 Task: Open Card Project Management Performance Review in Board SEO and SEM to Workspace Customer Experience and add a team member Softage.4@softage.net, a label Purple, a checklist Language Learning, an attachment from your onedrive, a color Purple and finally, add a card description 'Update employee handbook with new policies' and a comment 'Let us approach this task with a sense of continuous improvement, seeking to learn from our mistakes and iterate our approach.'. Add a start date 'Jan 08, 1900' with a due date 'Jan 15, 1900'
Action: Mouse moved to (622, 192)
Screenshot: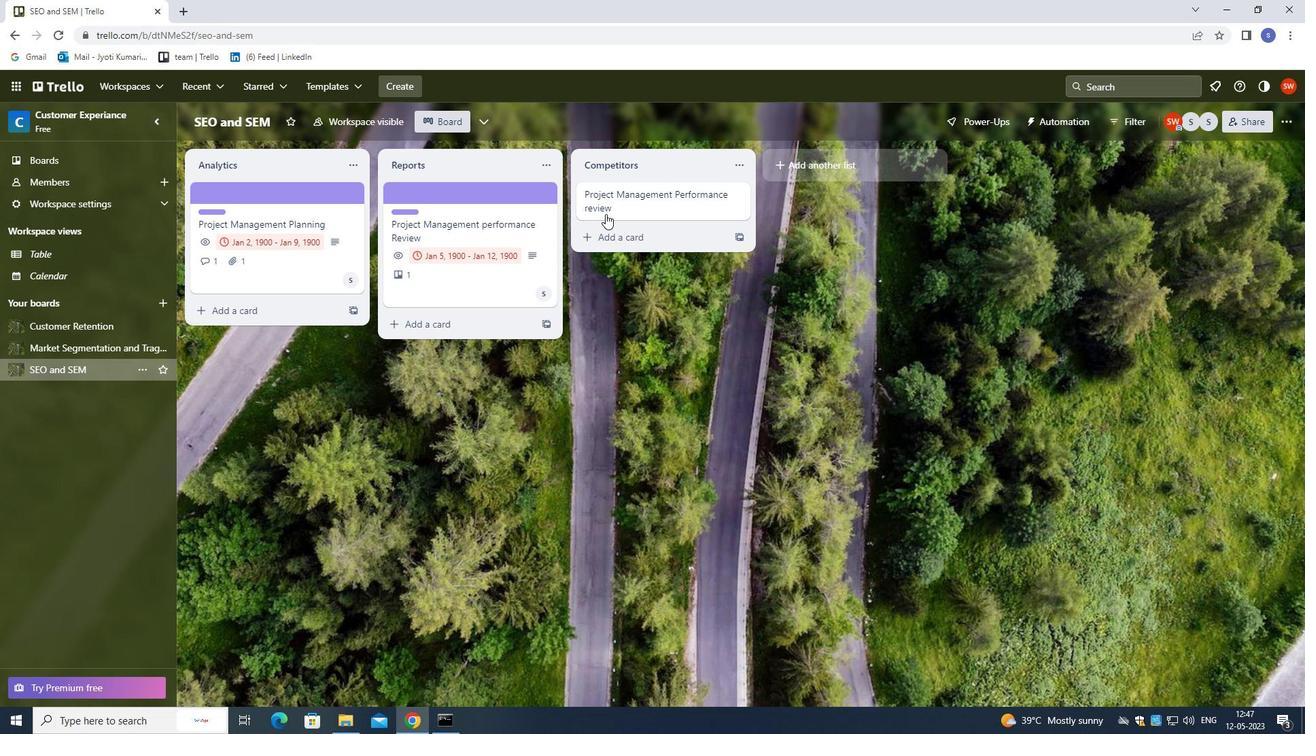 
Action: Mouse pressed left at (622, 192)
Screenshot: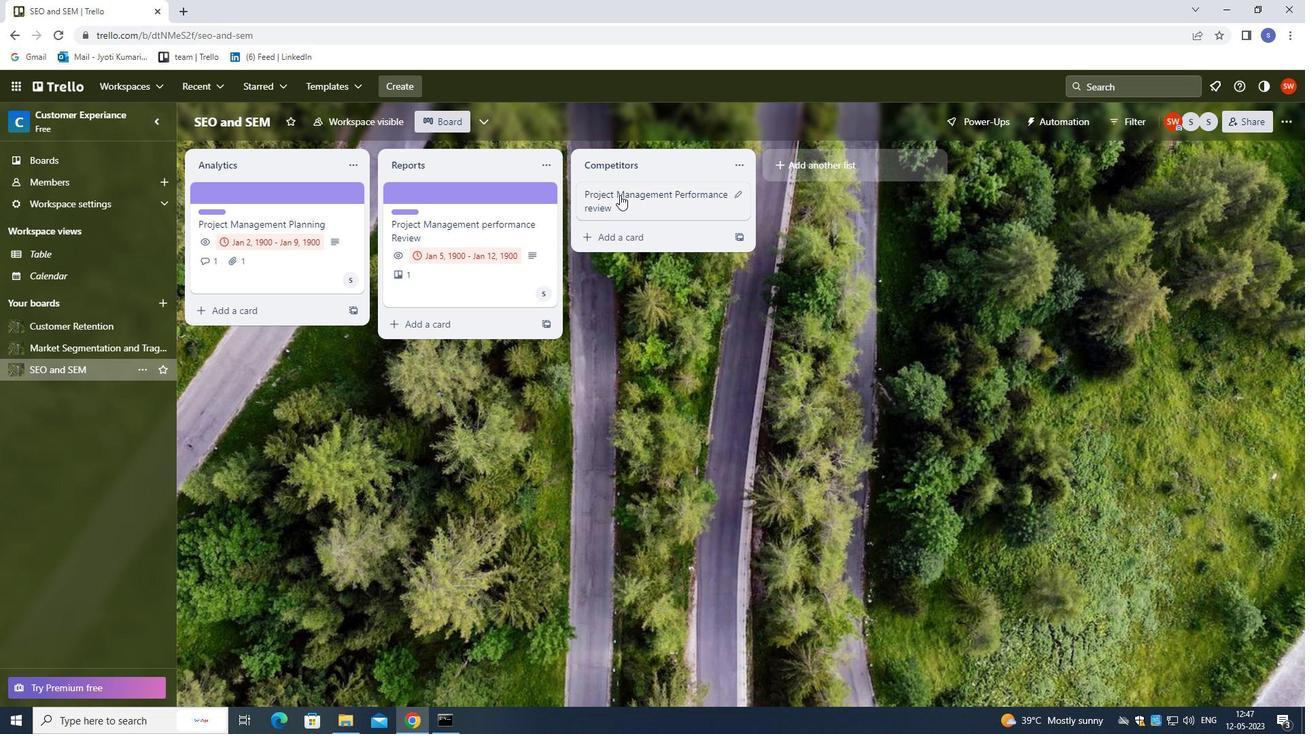 
Action: Mouse moved to (802, 249)
Screenshot: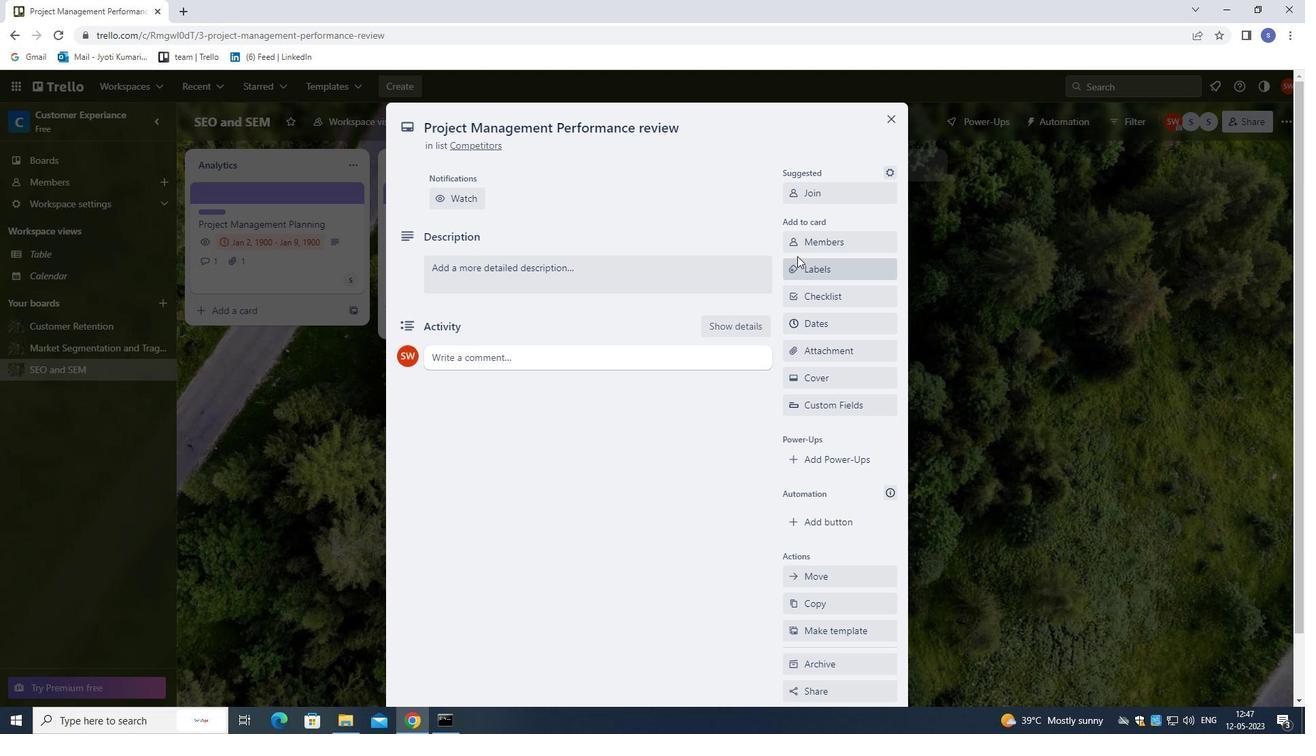 
Action: Mouse pressed left at (802, 249)
Screenshot: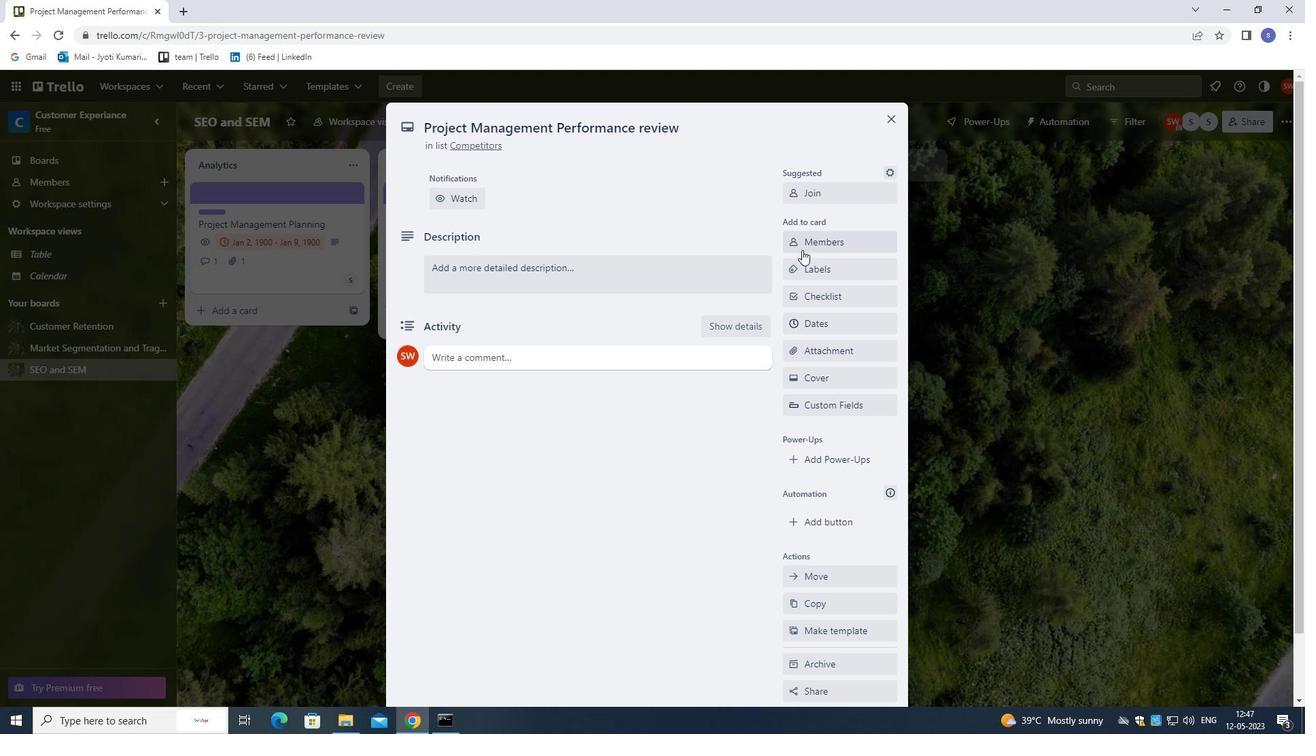 
Action: Mouse moved to (430, 335)
Screenshot: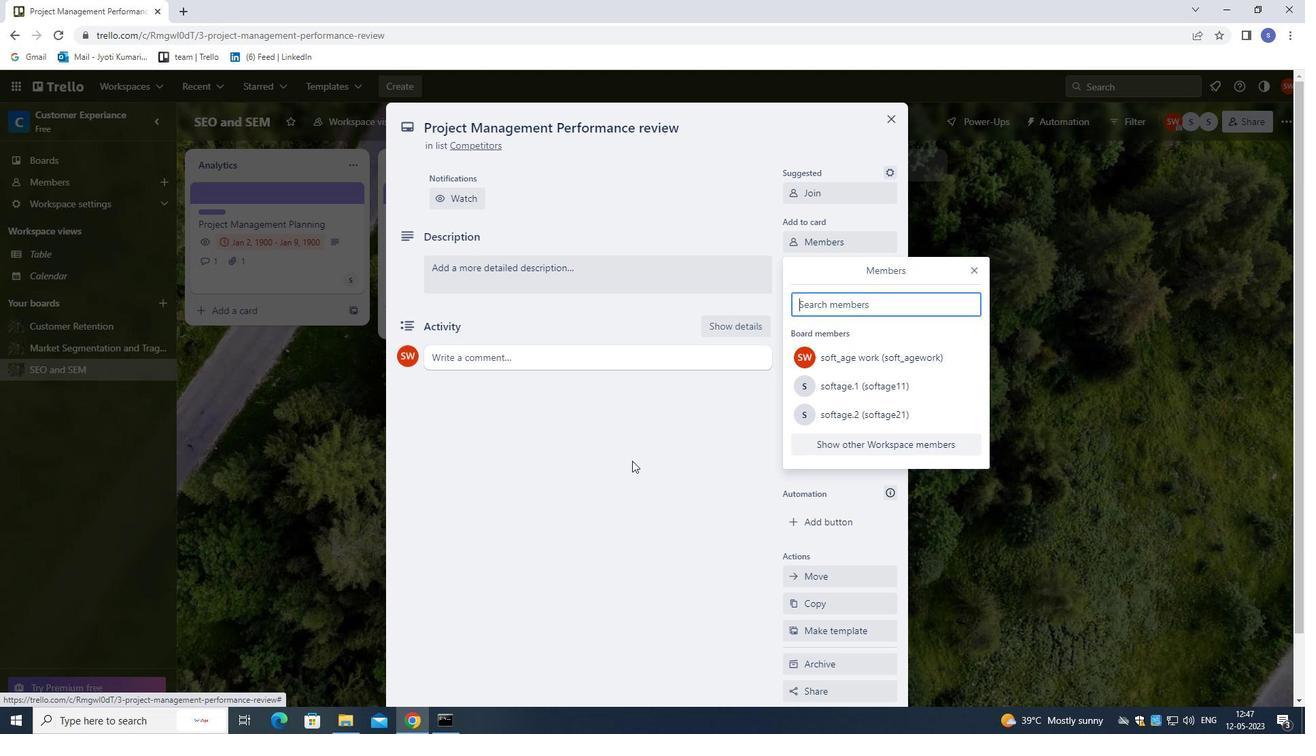 
Action: Key pressed softage.4<Key.shift>@SOFTAGE.NET
Screenshot: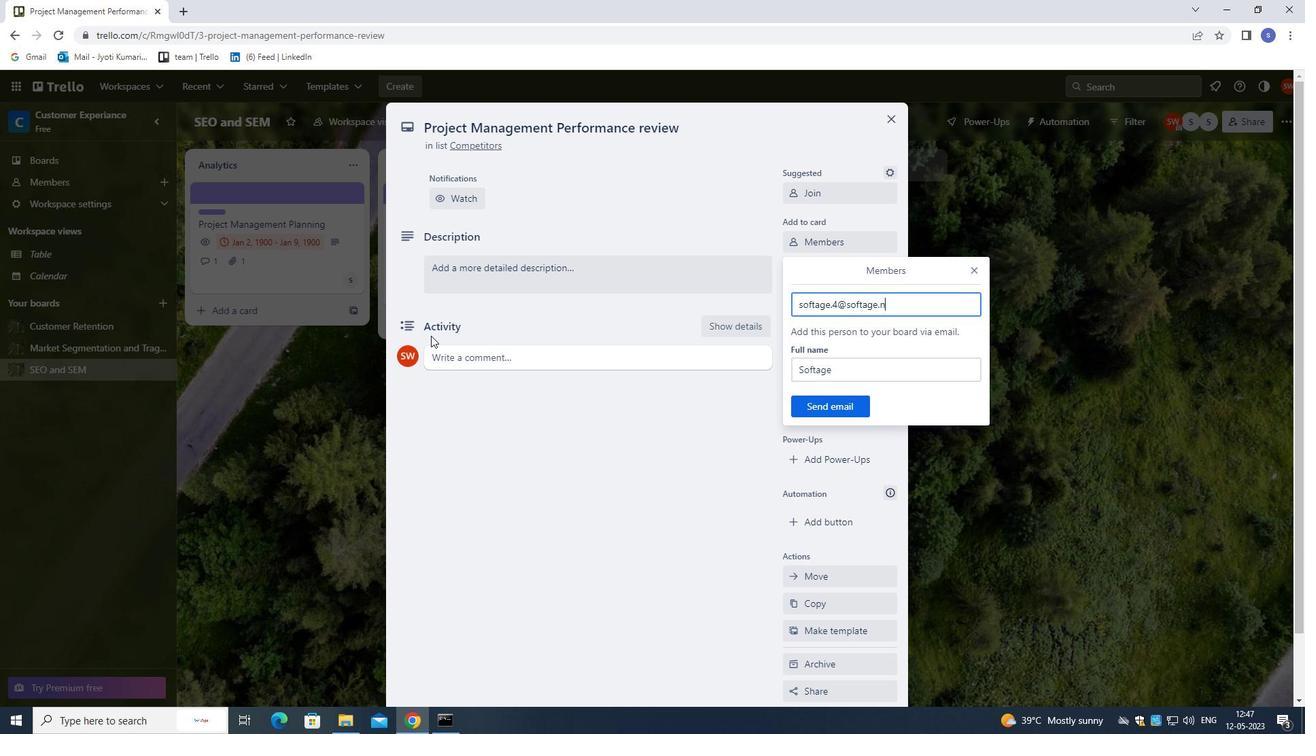 
Action: Mouse moved to (802, 407)
Screenshot: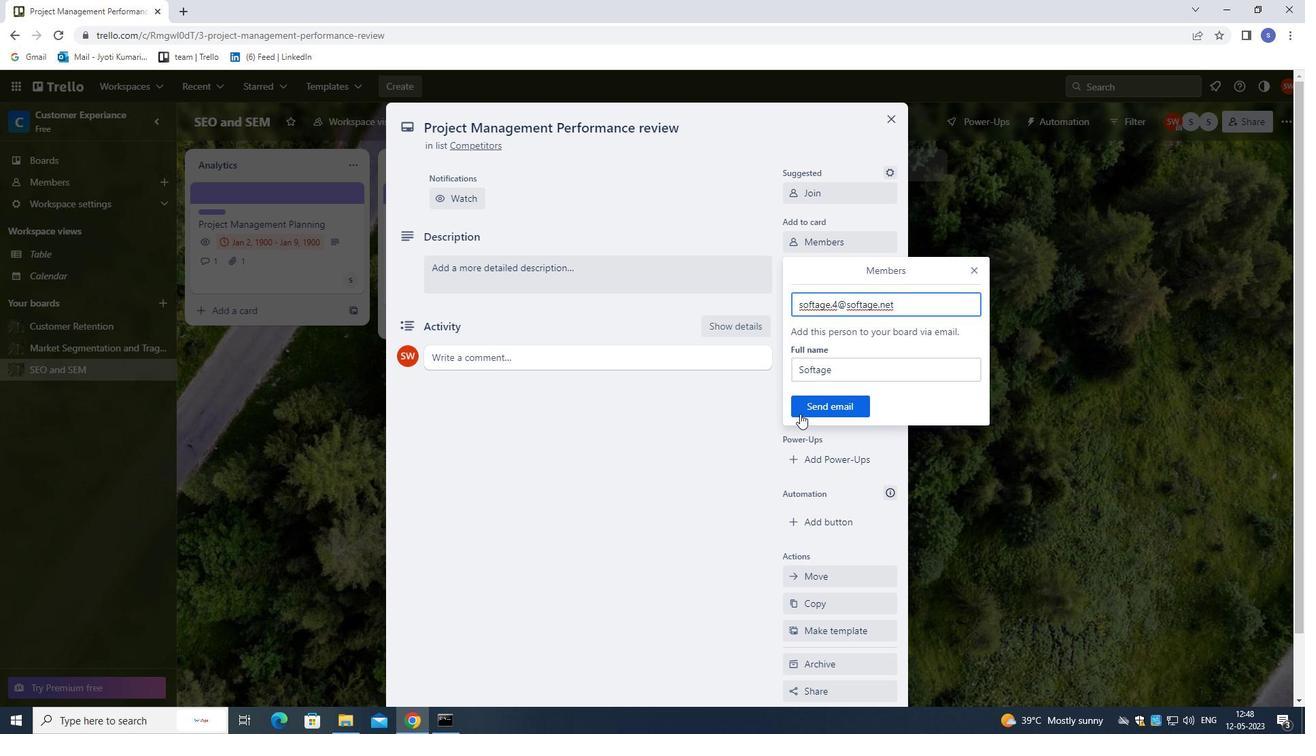
Action: Mouse pressed left at (802, 407)
Screenshot: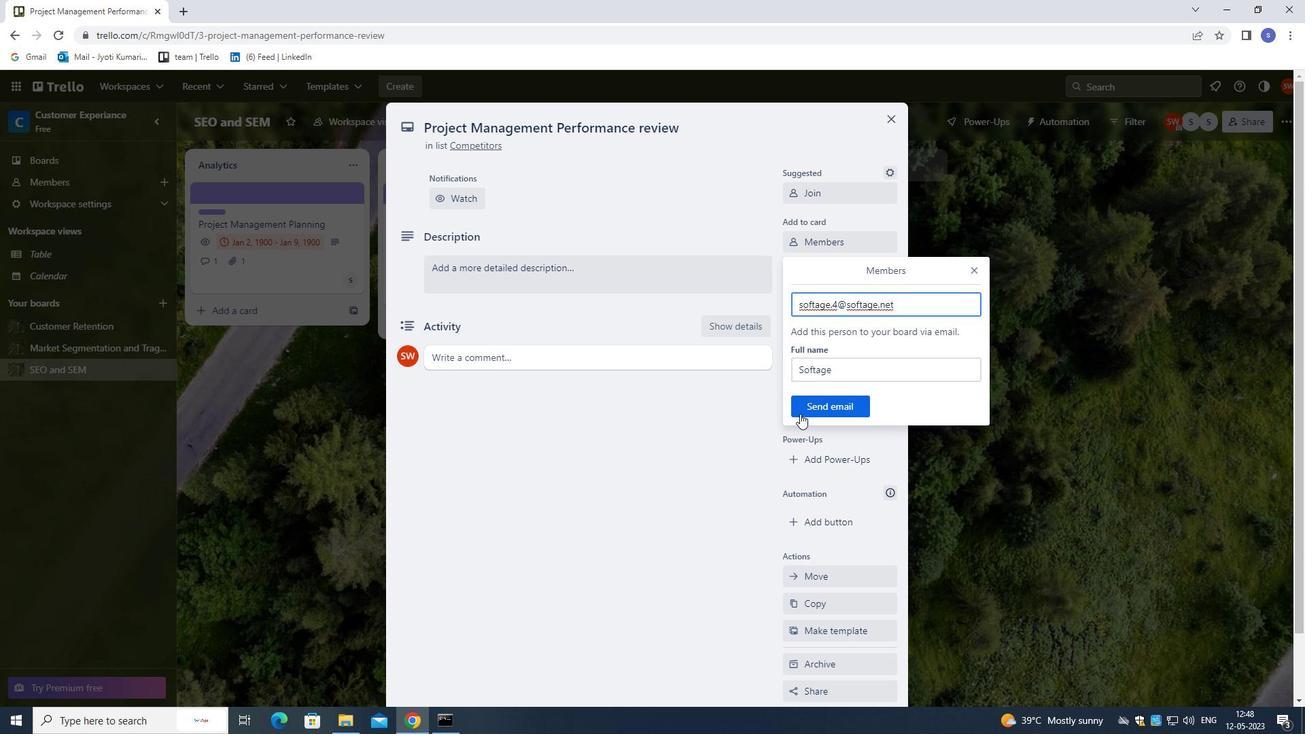 
Action: Mouse moved to (839, 271)
Screenshot: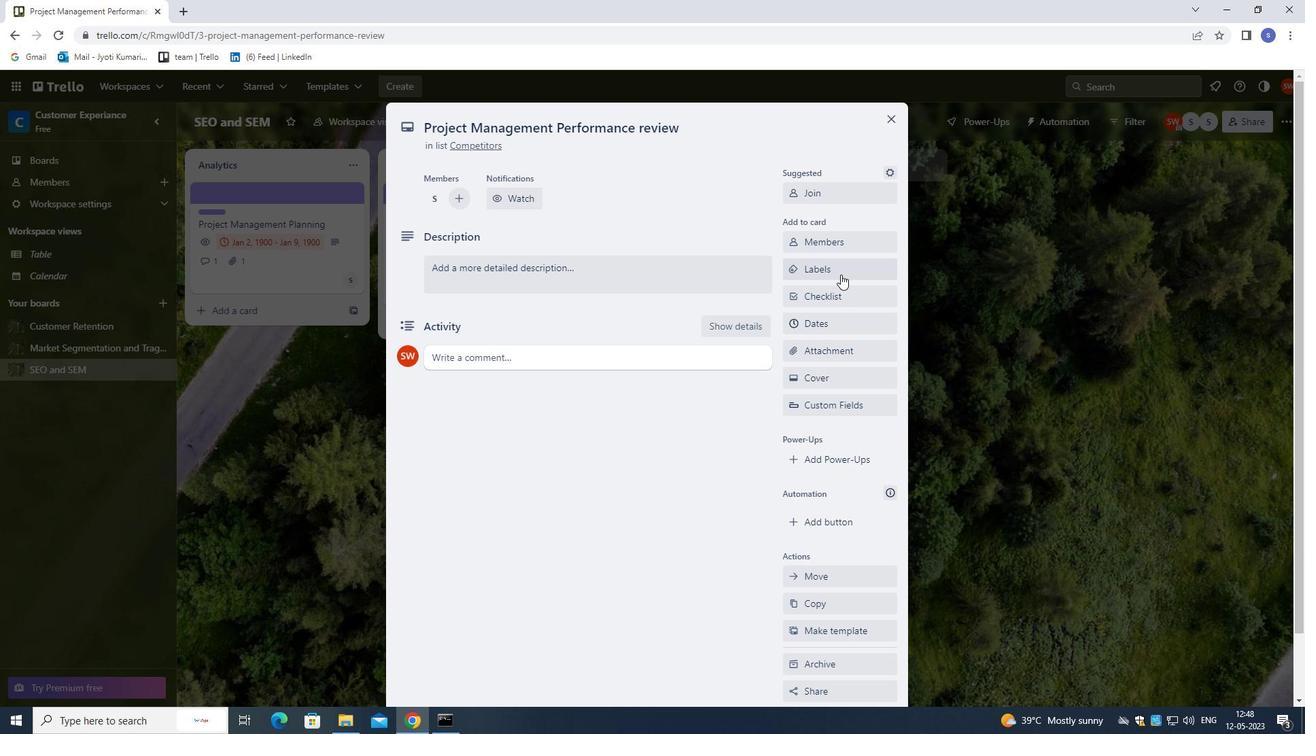 
Action: Mouse pressed left at (839, 271)
Screenshot: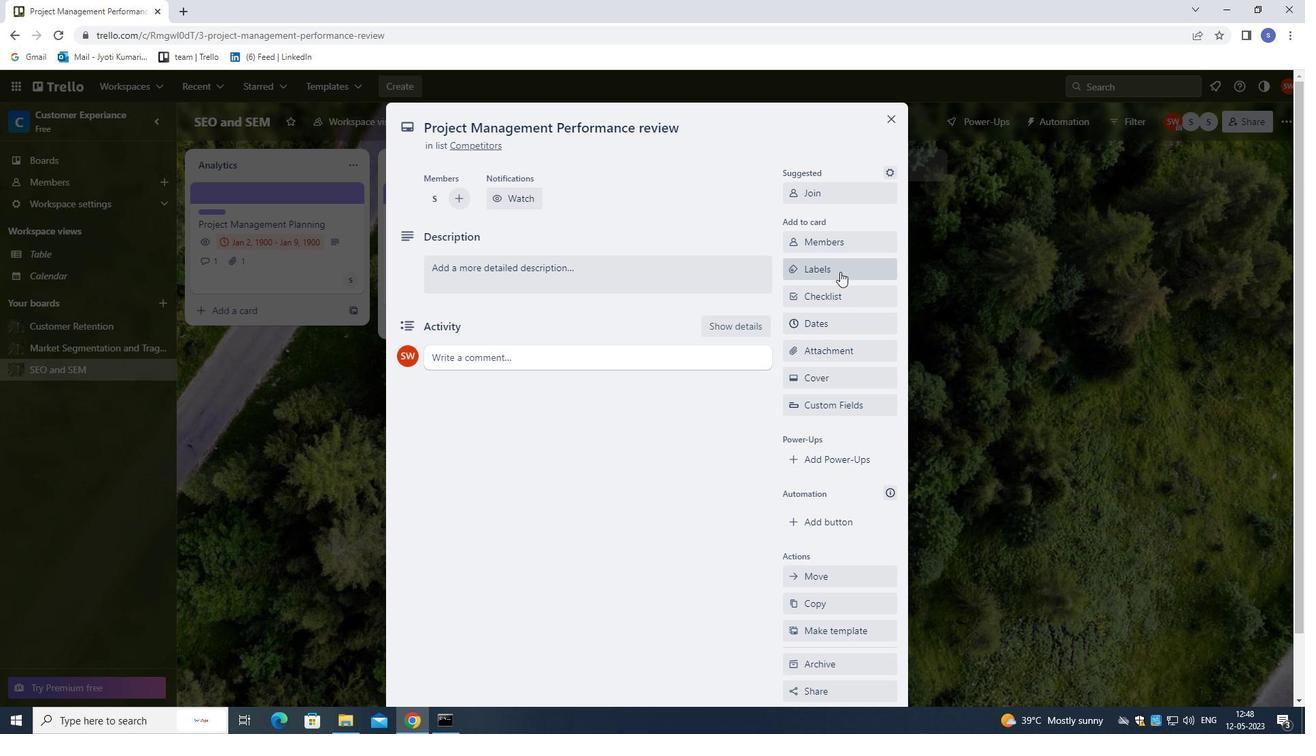 
Action: Mouse moved to (849, 267)
Screenshot: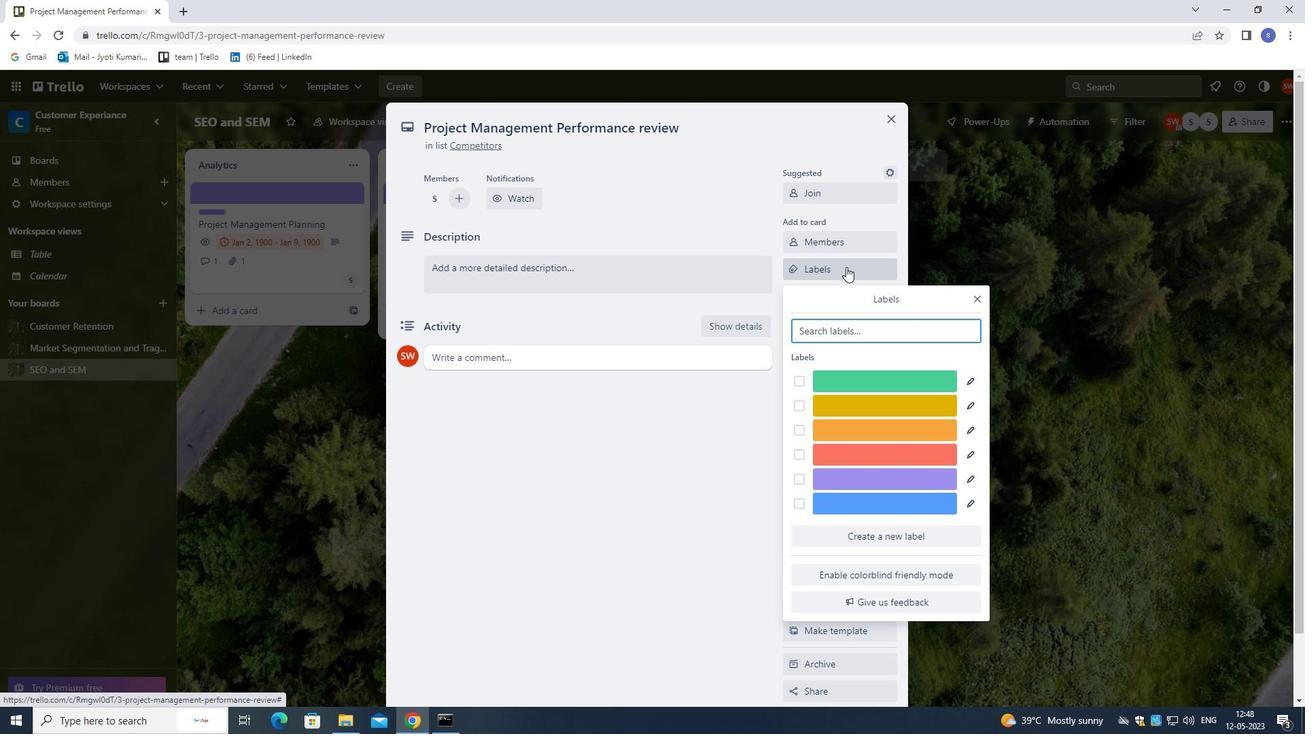 
Action: Key pressed P
Screenshot: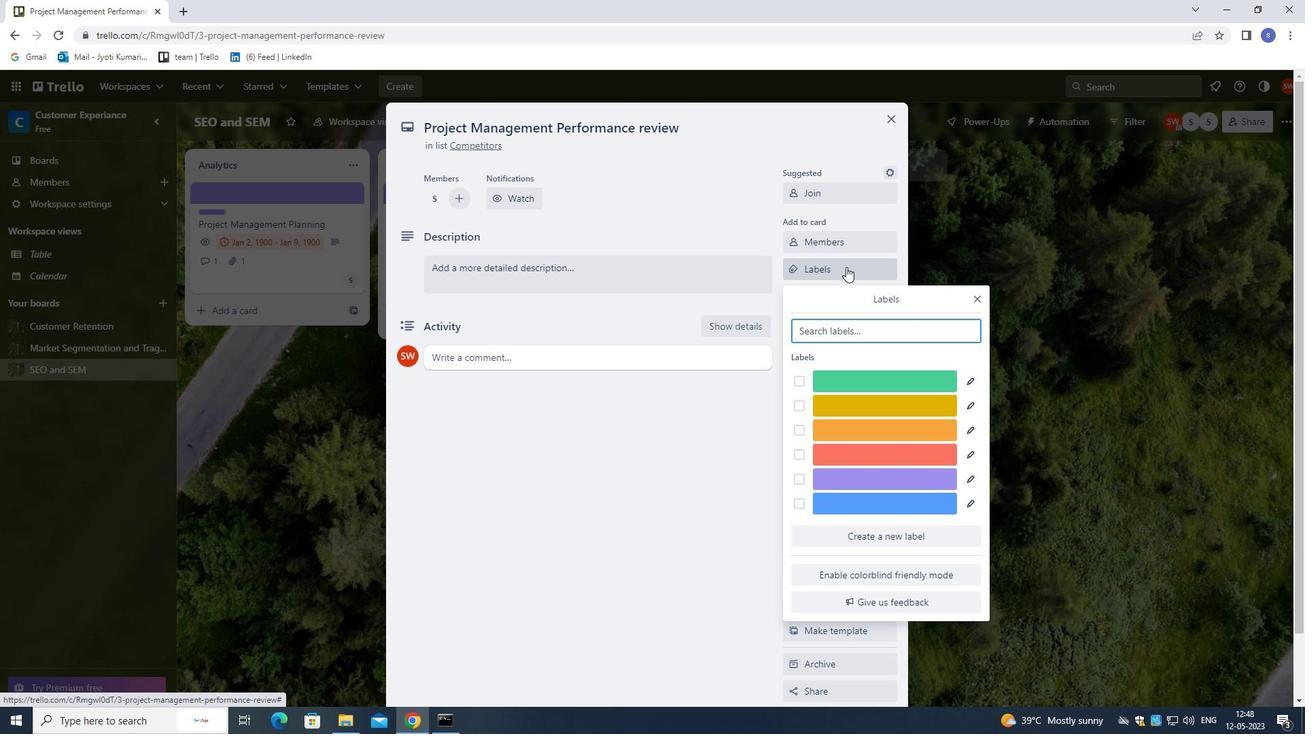 
Action: Mouse moved to (804, 377)
Screenshot: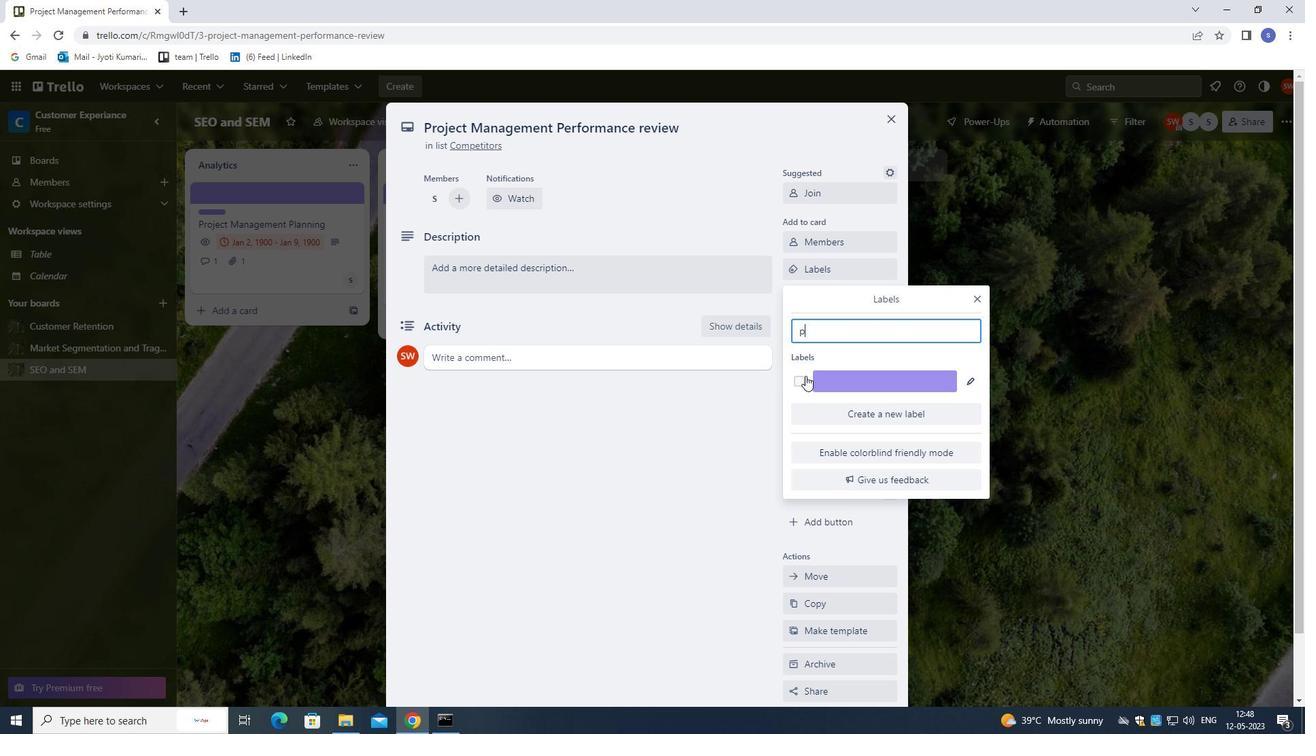 
Action: Mouse pressed left at (804, 377)
Screenshot: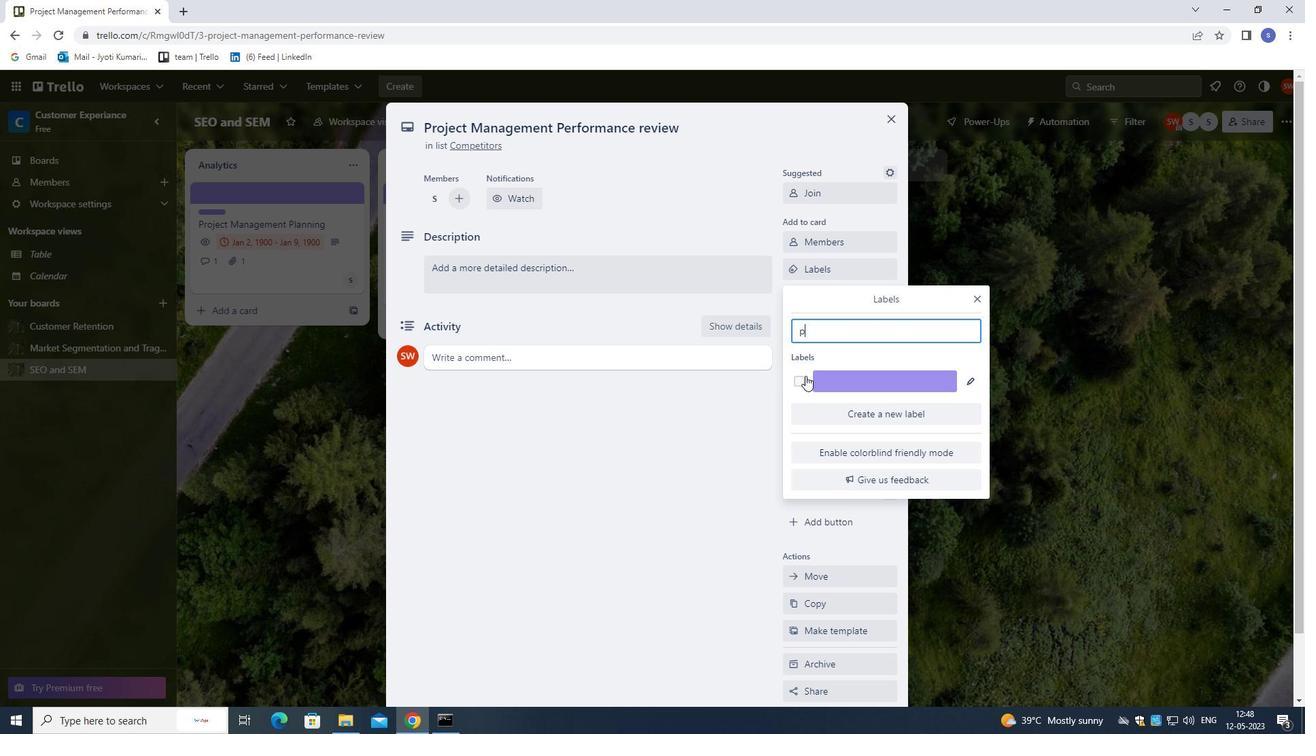 
Action: Mouse moved to (976, 297)
Screenshot: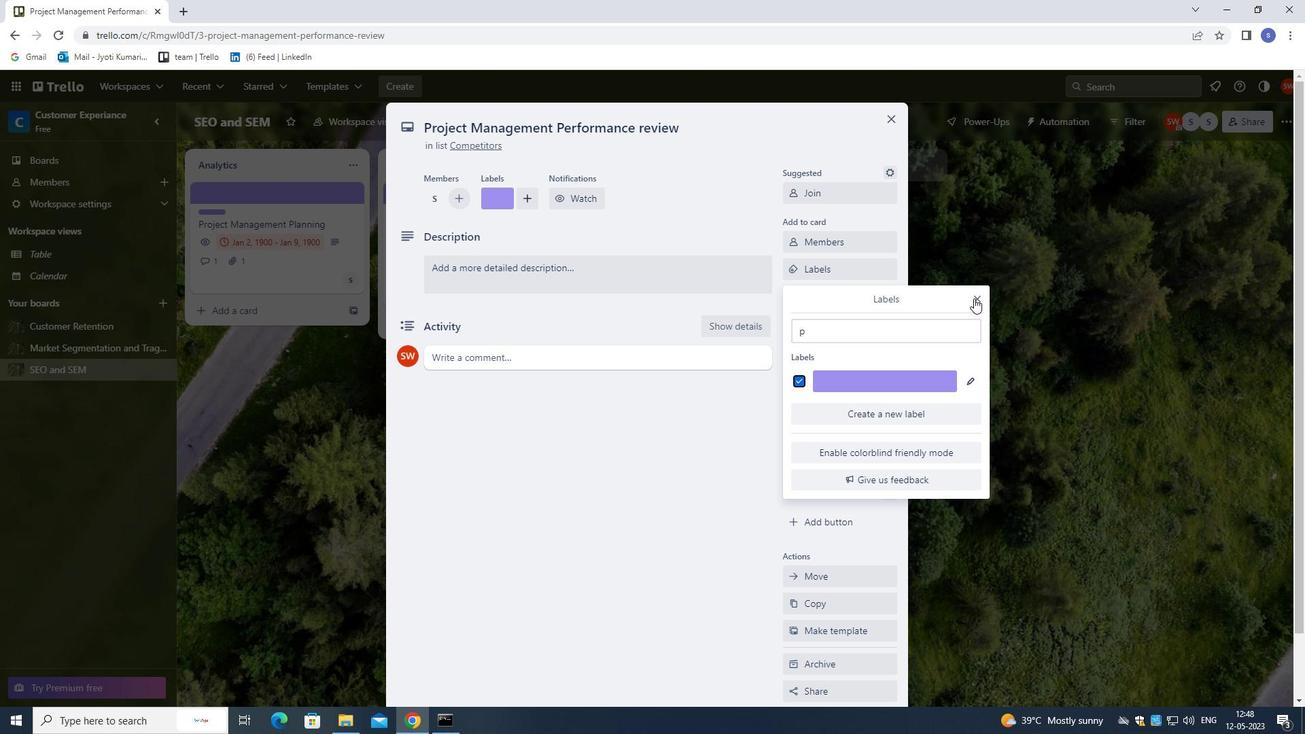 
Action: Mouse pressed left at (976, 297)
Screenshot: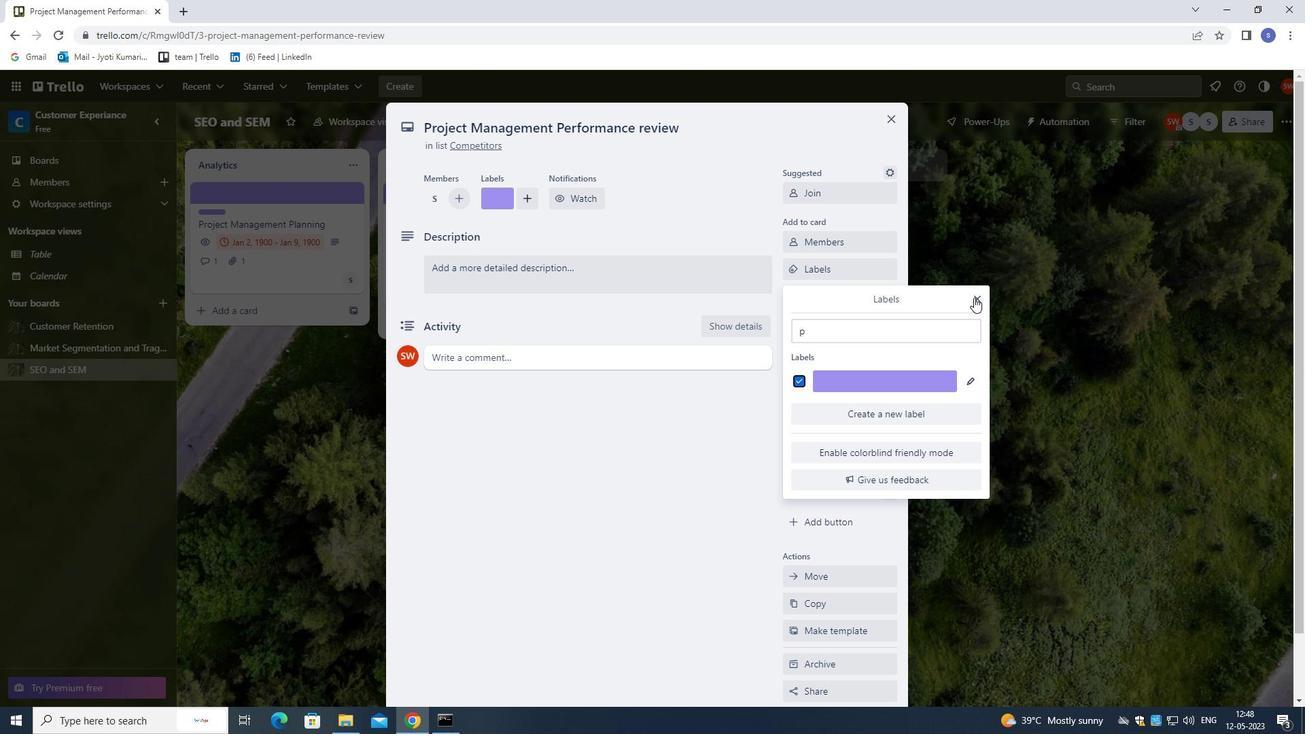 
Action: Mouse moved to (845, 305)
Screenshot: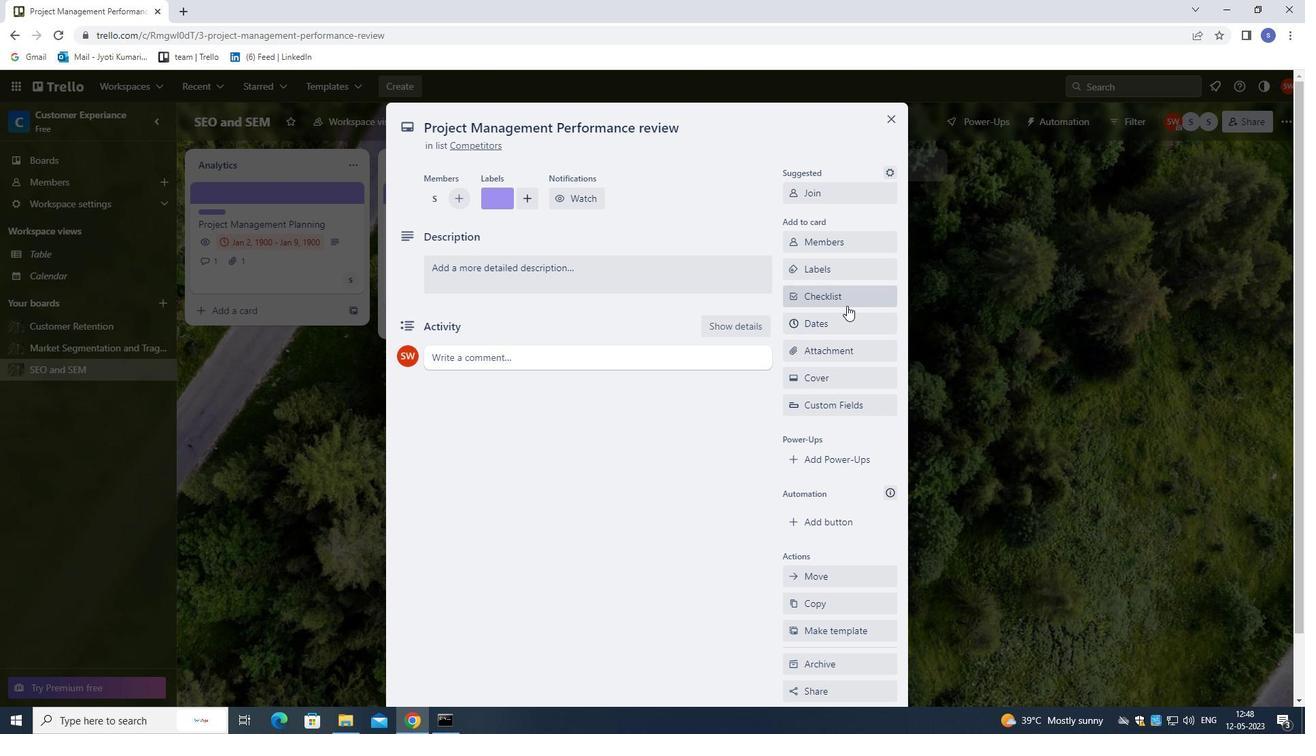 
Action: Mouse pressed left at (845, 305)
Screenshot: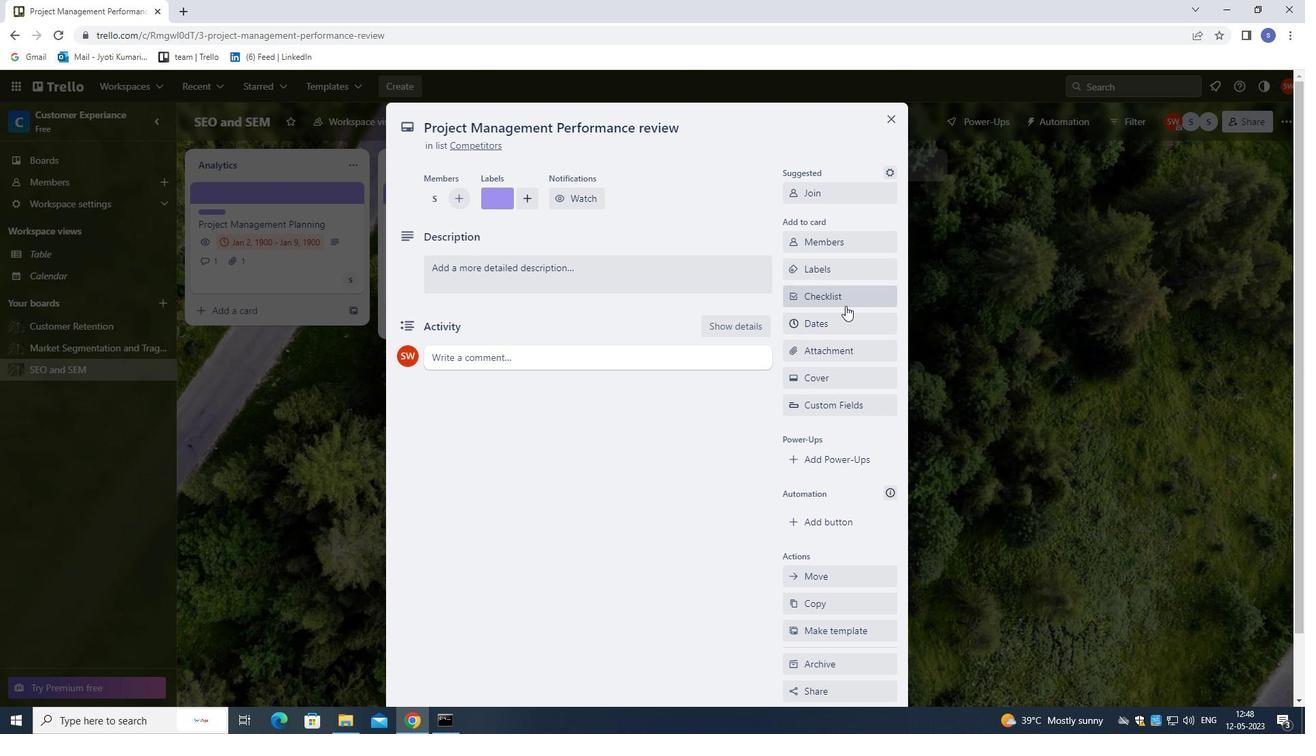 
Action: Mouse moved to (728, 263)
Screenshot: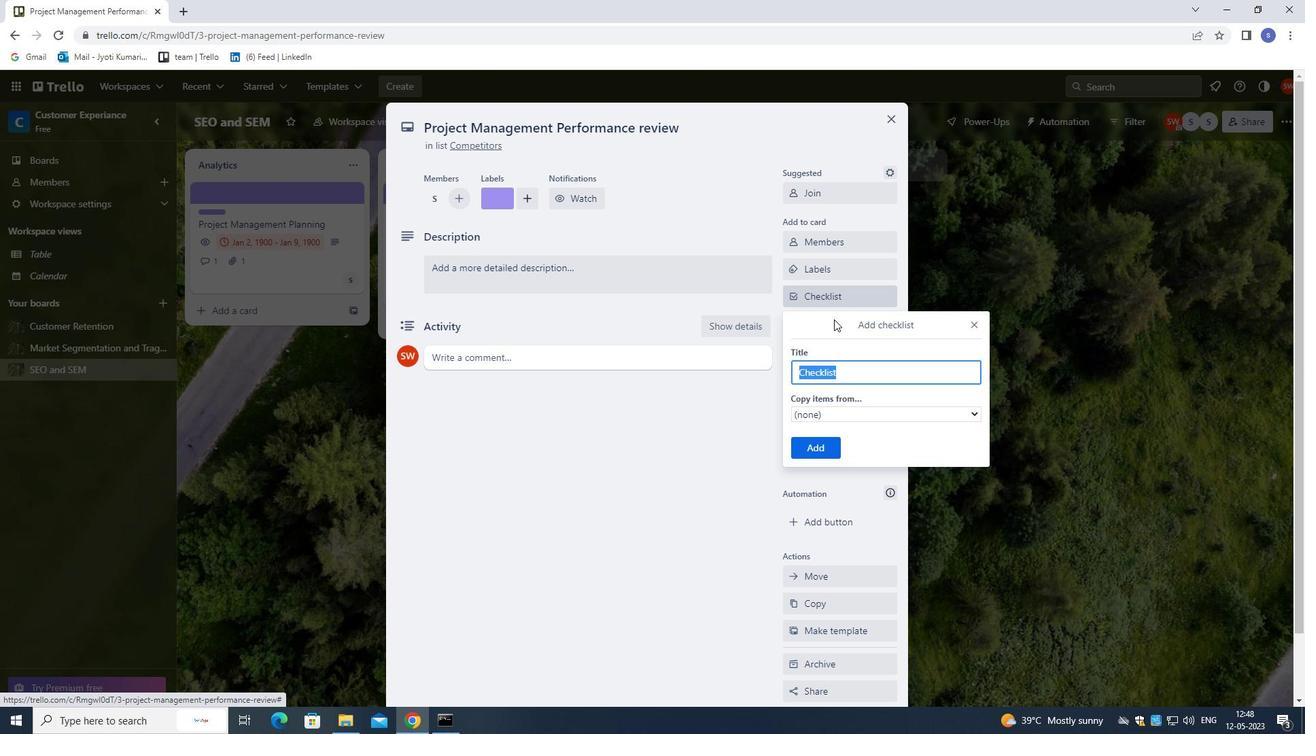 
Action: Key pressed <Key.shift>LA
Screenshot: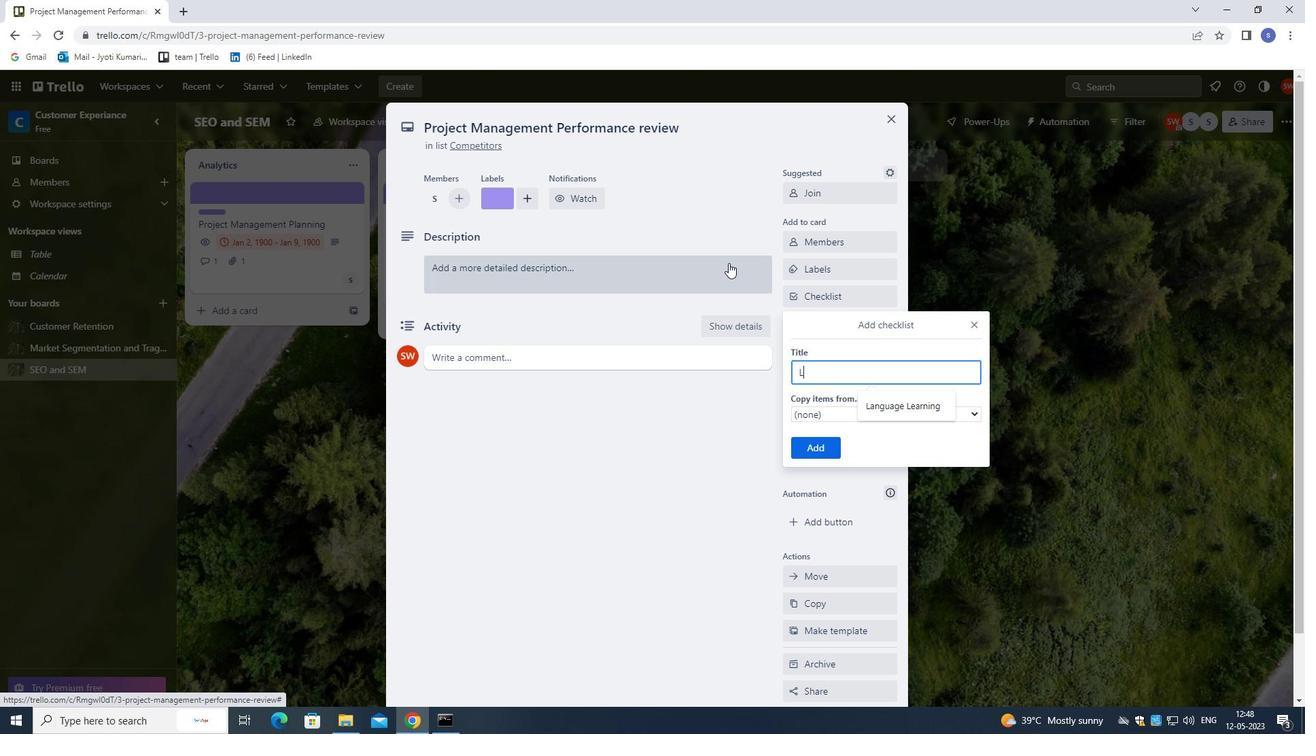 
Action: Mouse moved to (883, 412)
Screenshot: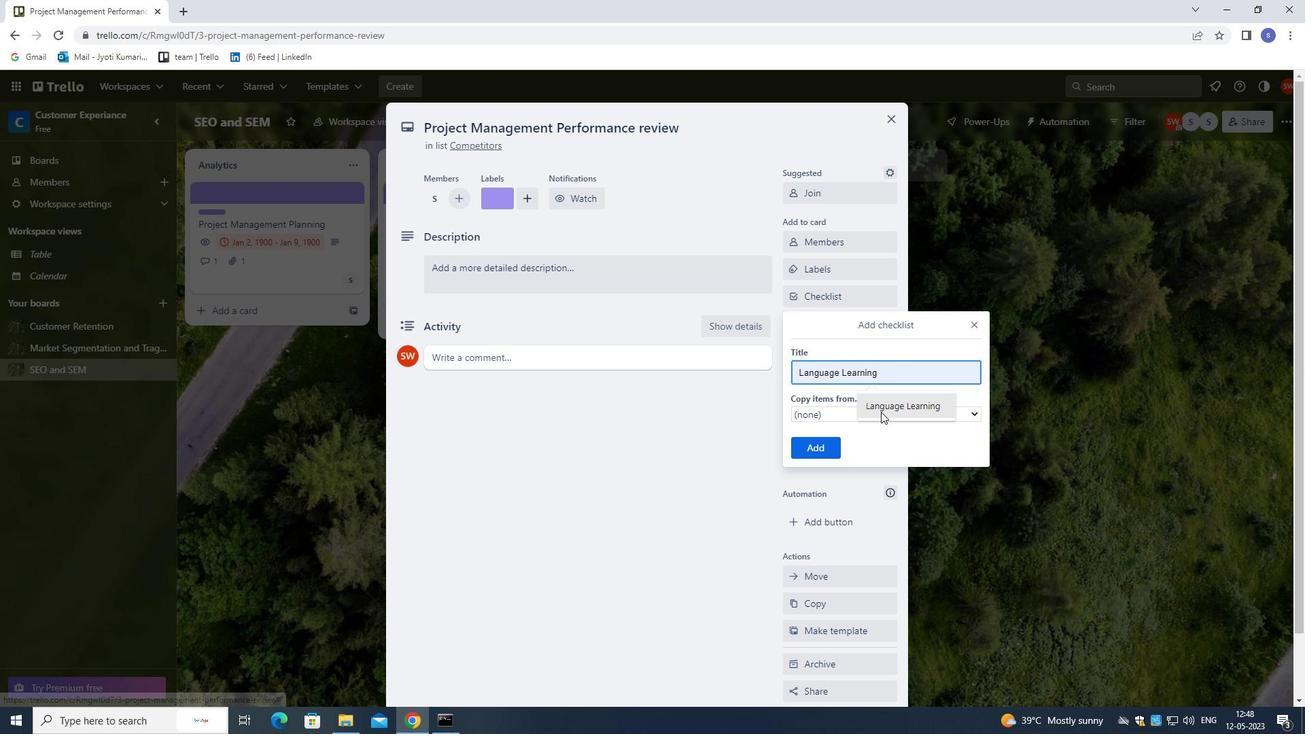
Action: Mouse pressed left at (883, 412)
Screenshot: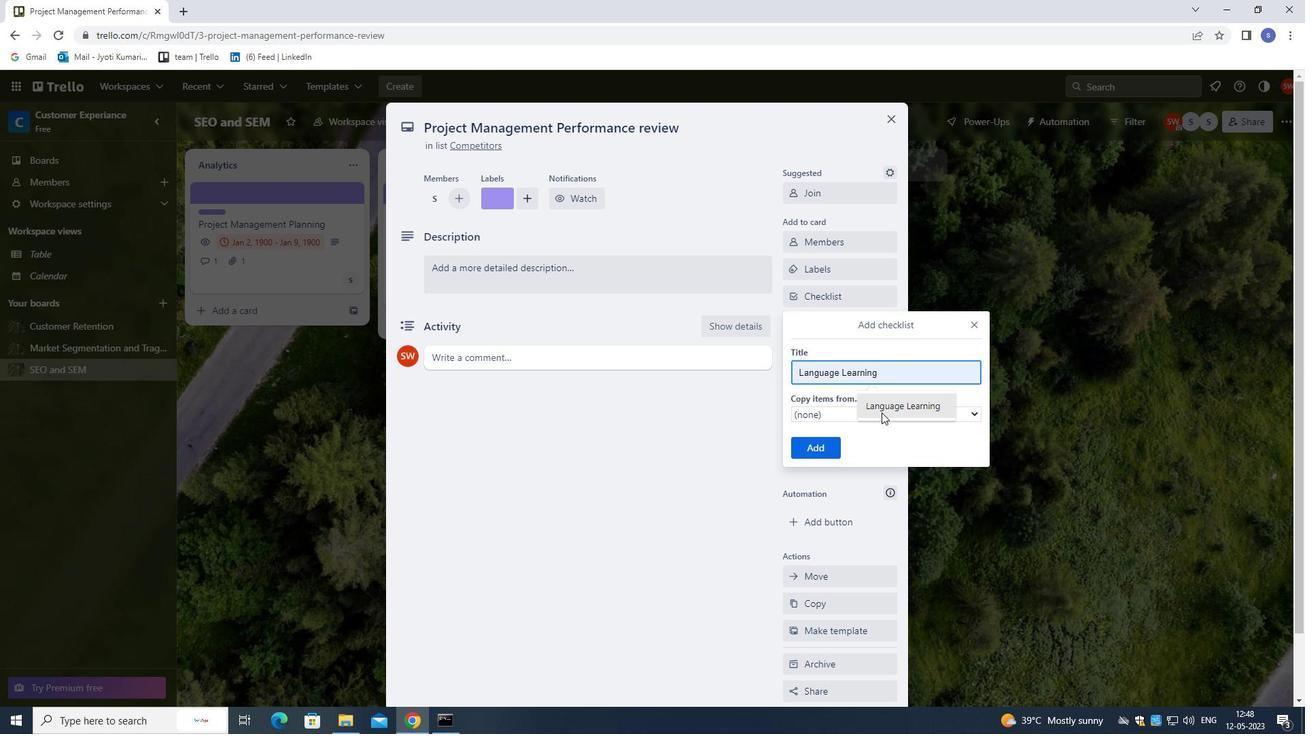 
Action: Mouse moved to (819, 446)
Screenshot: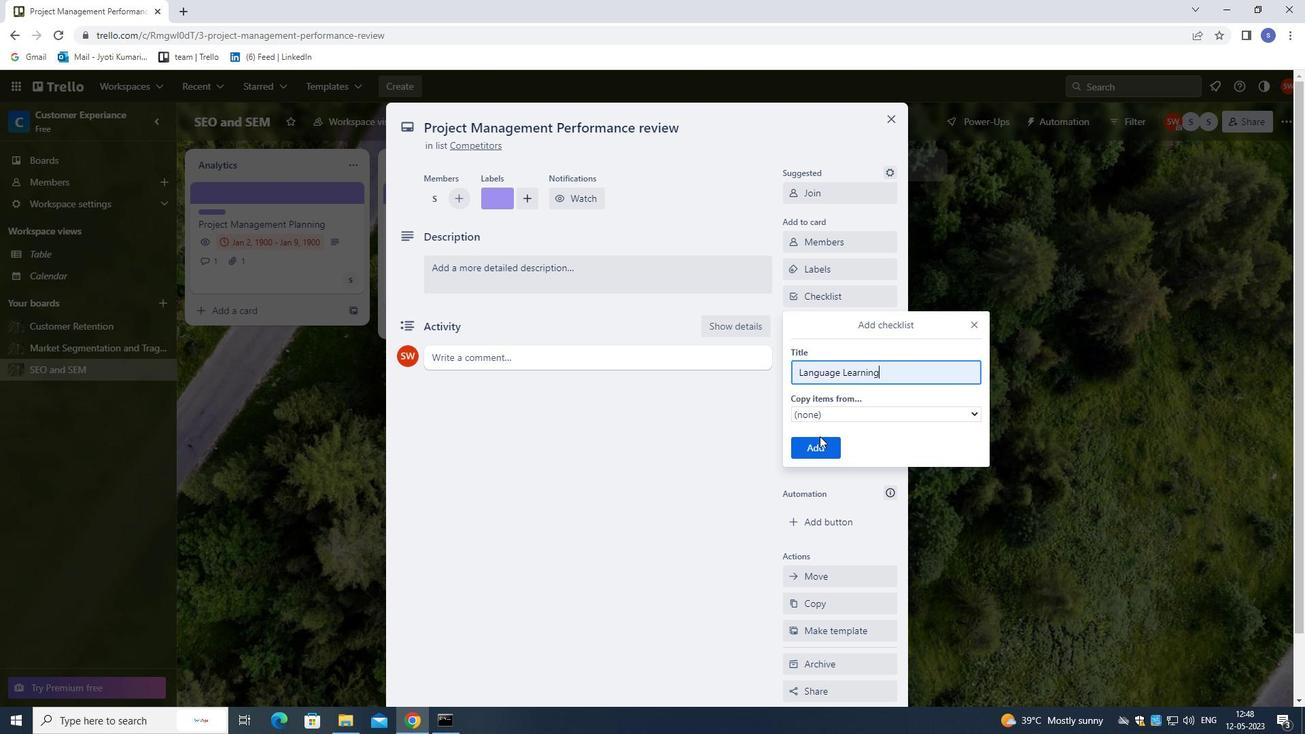
Action: Mouse pressed left at (819, 446)
Screenshot: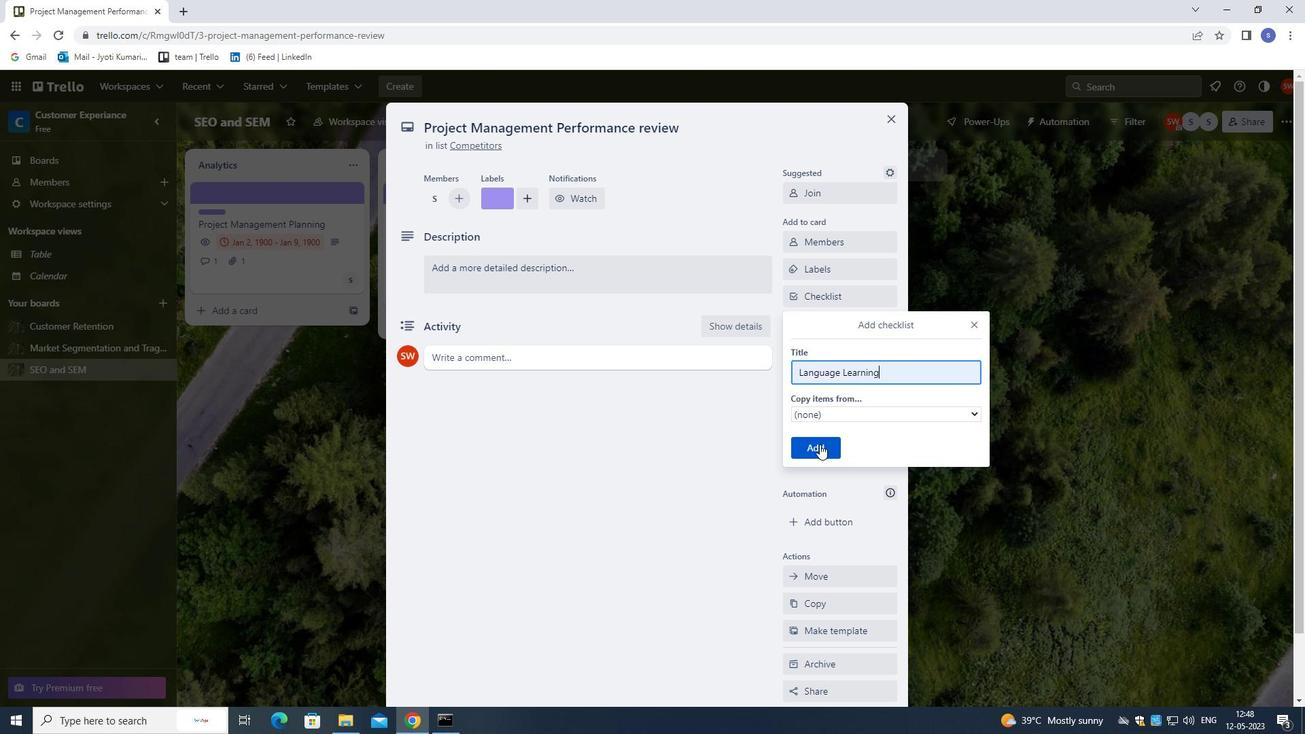 
Action: Mouse moved to (832, 328)
Screenshot: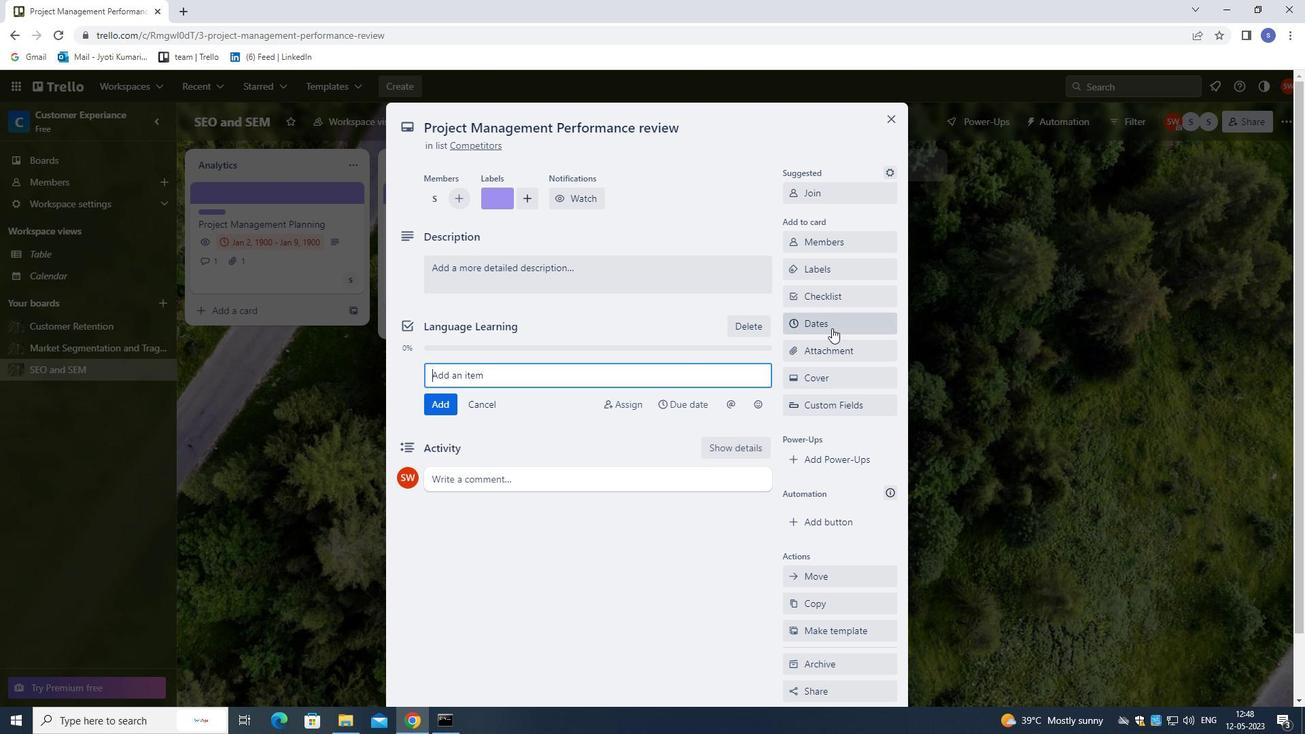
Action: Mouse pressed left at (832, 328)
Screenshot: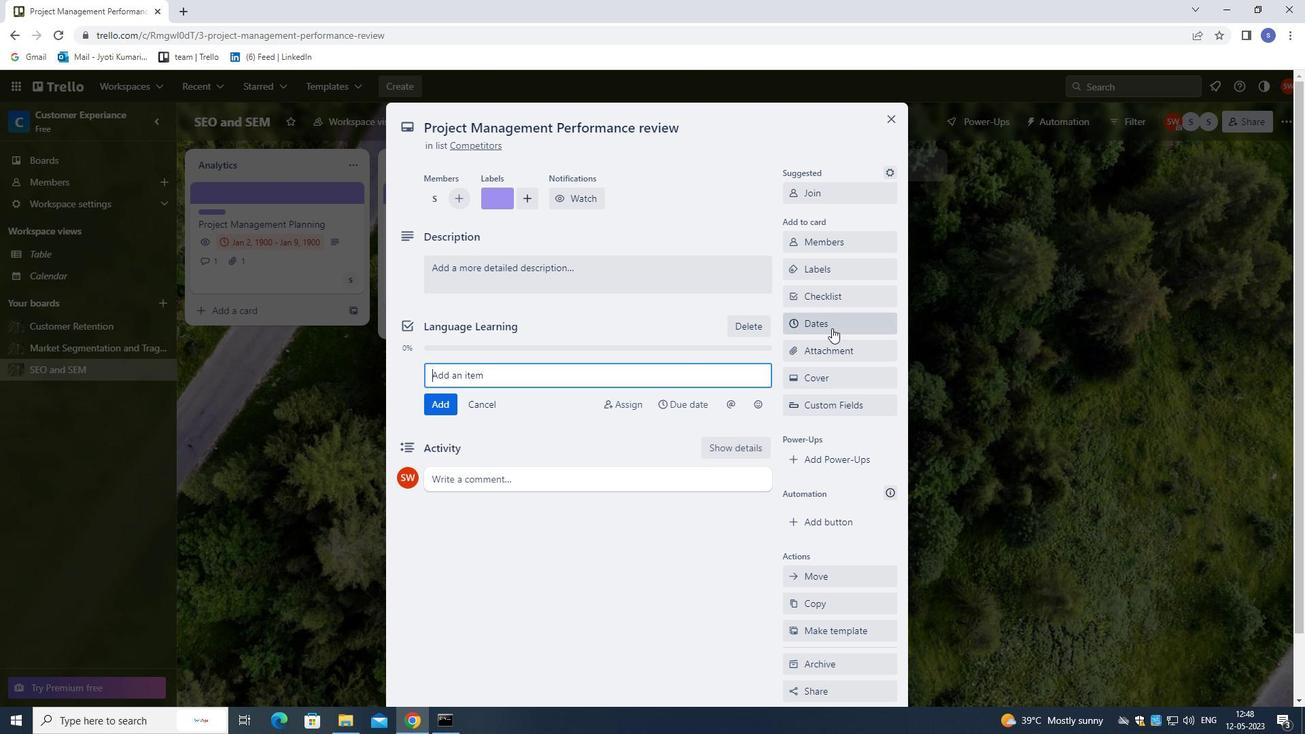 
Action: Mouse moved to (794, 369)
Screenshot: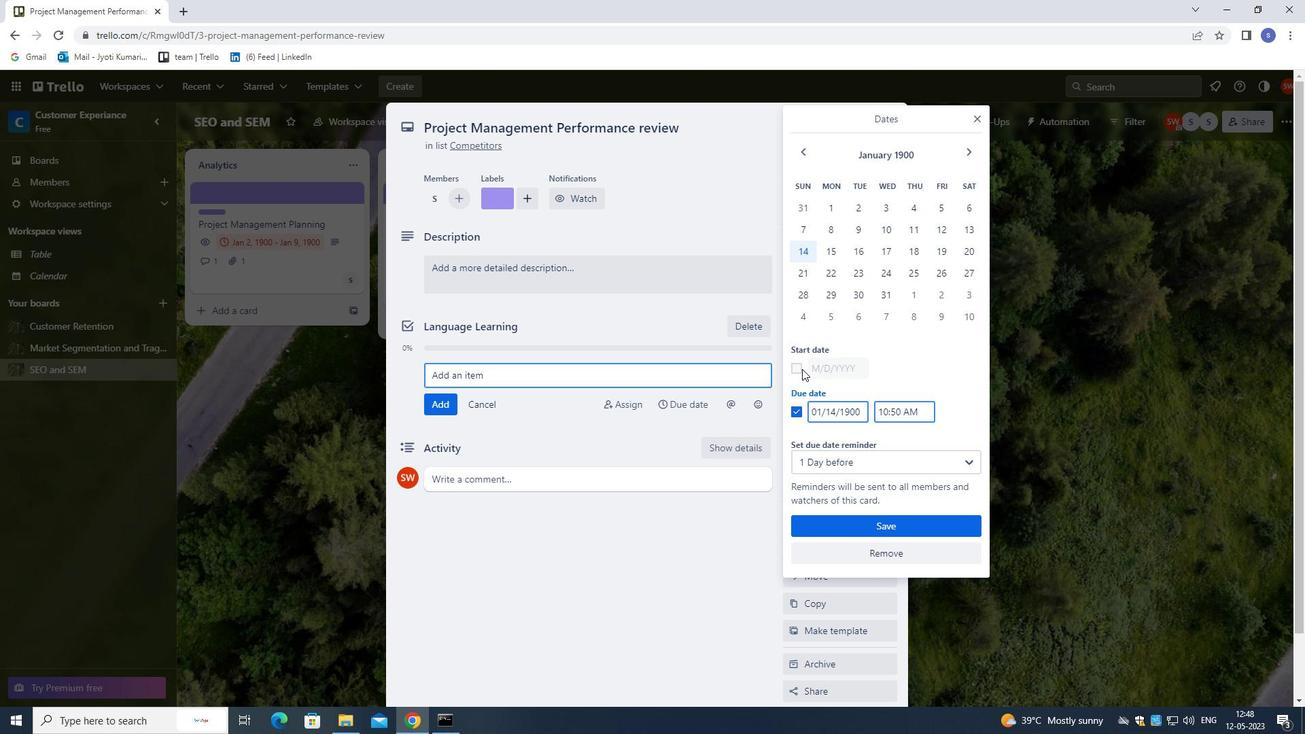 
Action: Mouse pressed left at (794, 369)
Screenshot: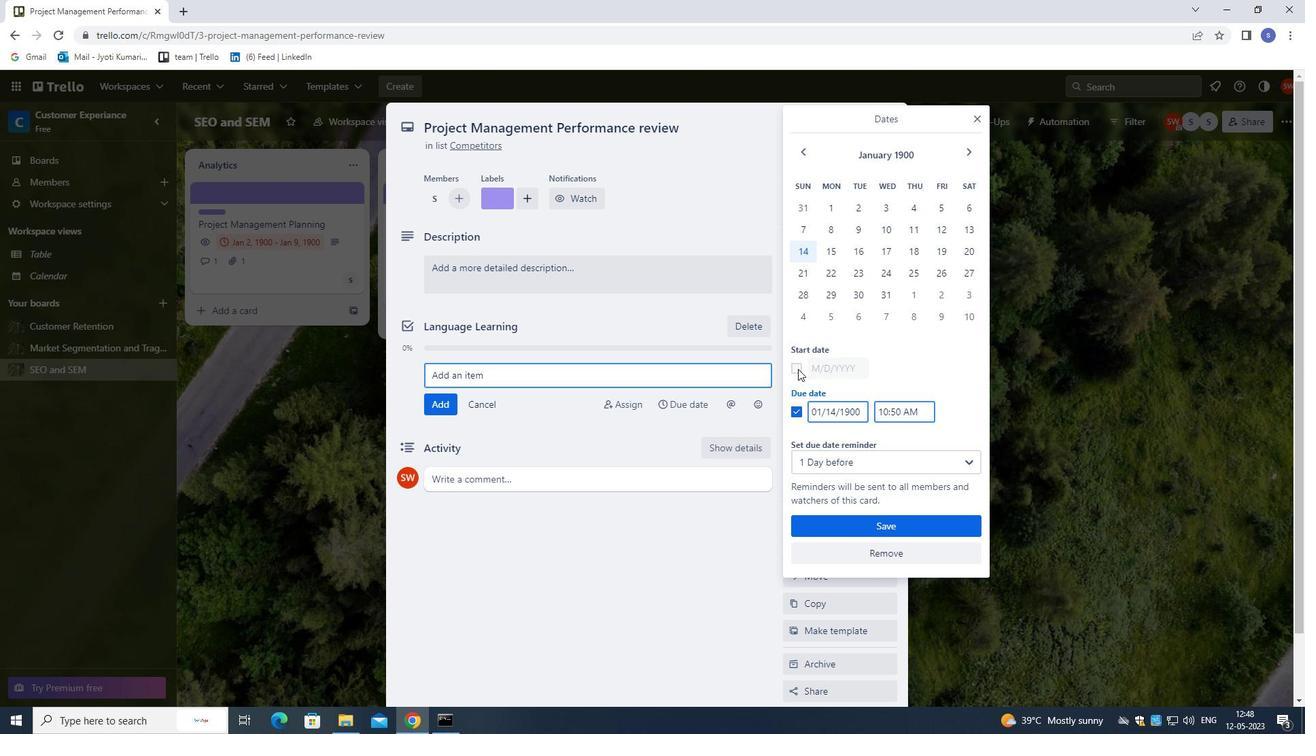 
Action: Mouse moved to (829, 364)
Screenshot: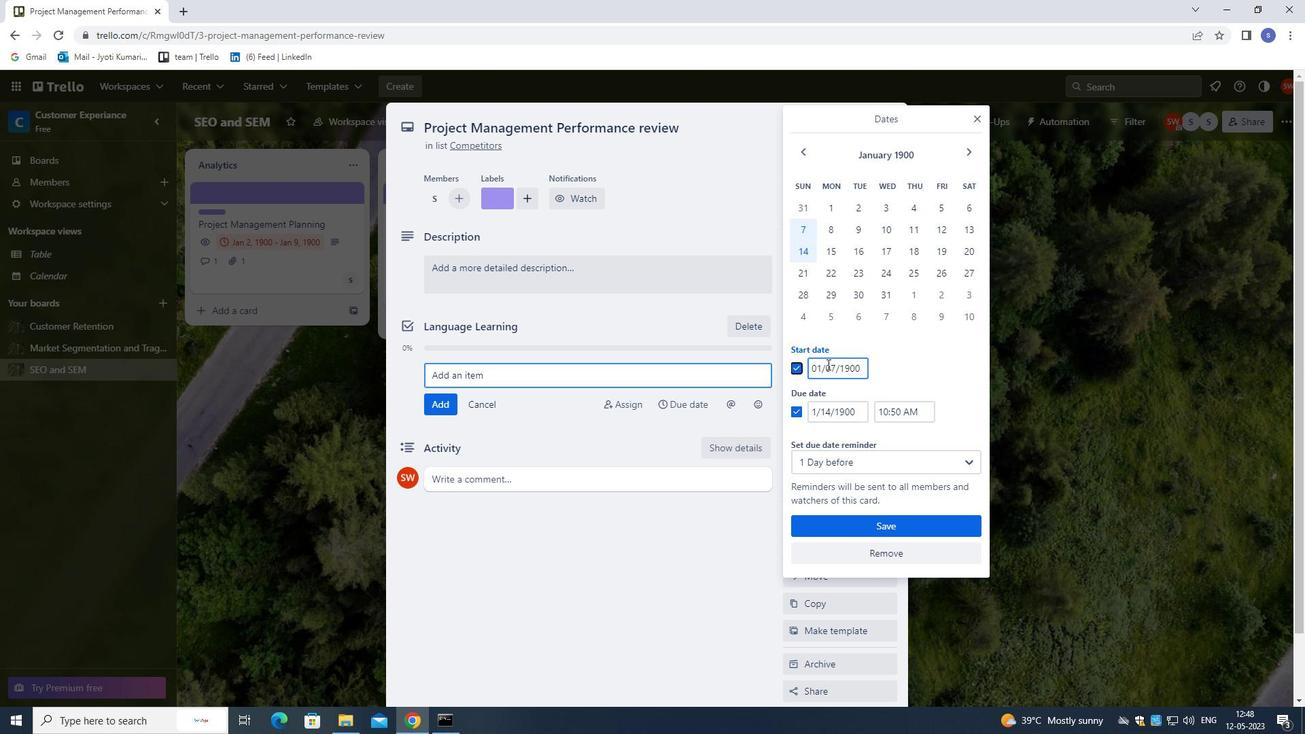 
Action: Mouse pressed left at (829, 364)
Screenshot: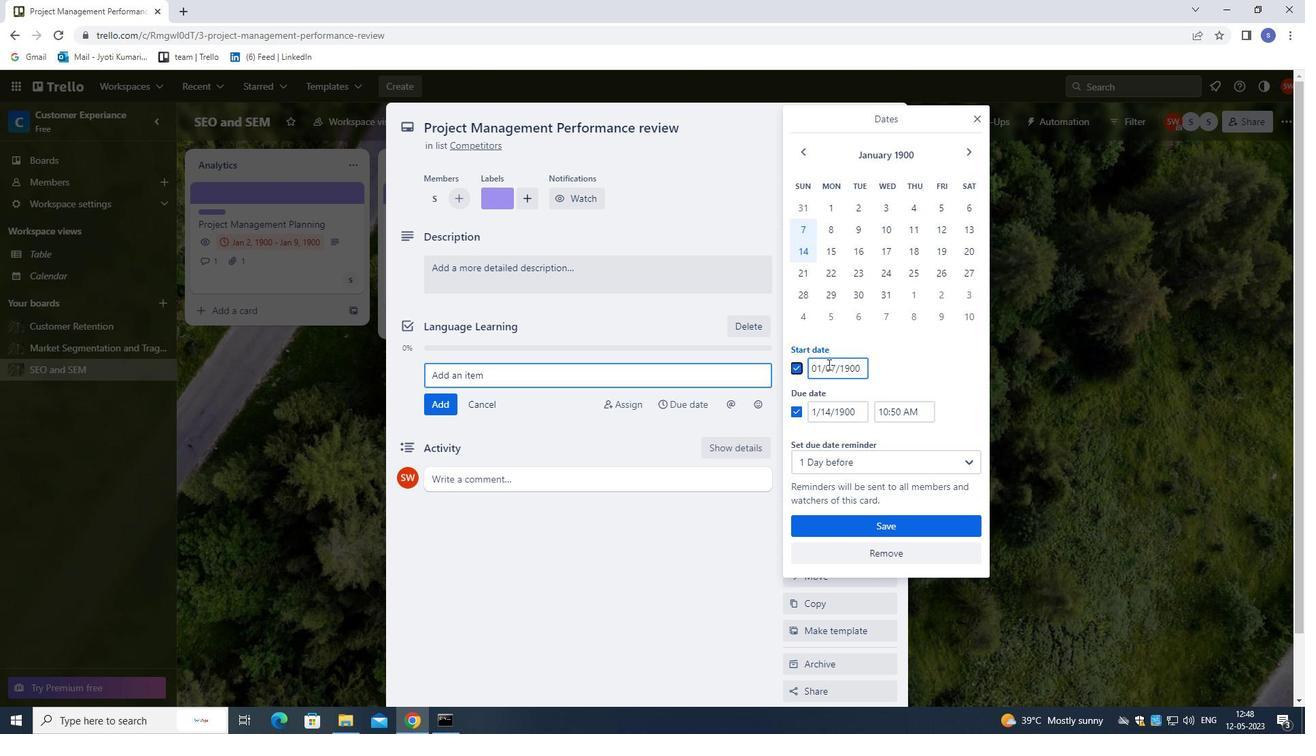 
Action: Mouse moved to (831, 401)
Screenshot: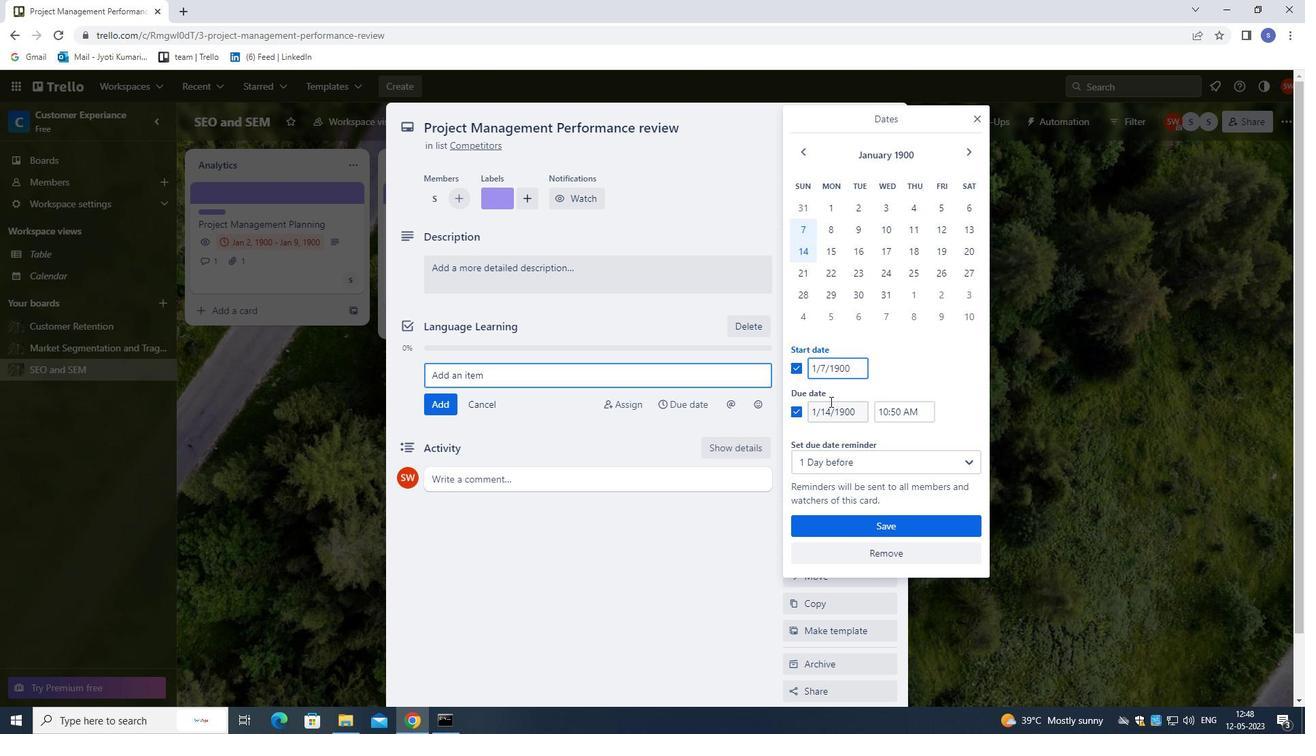
Action: Key pressed <Key.left>
Screenshot: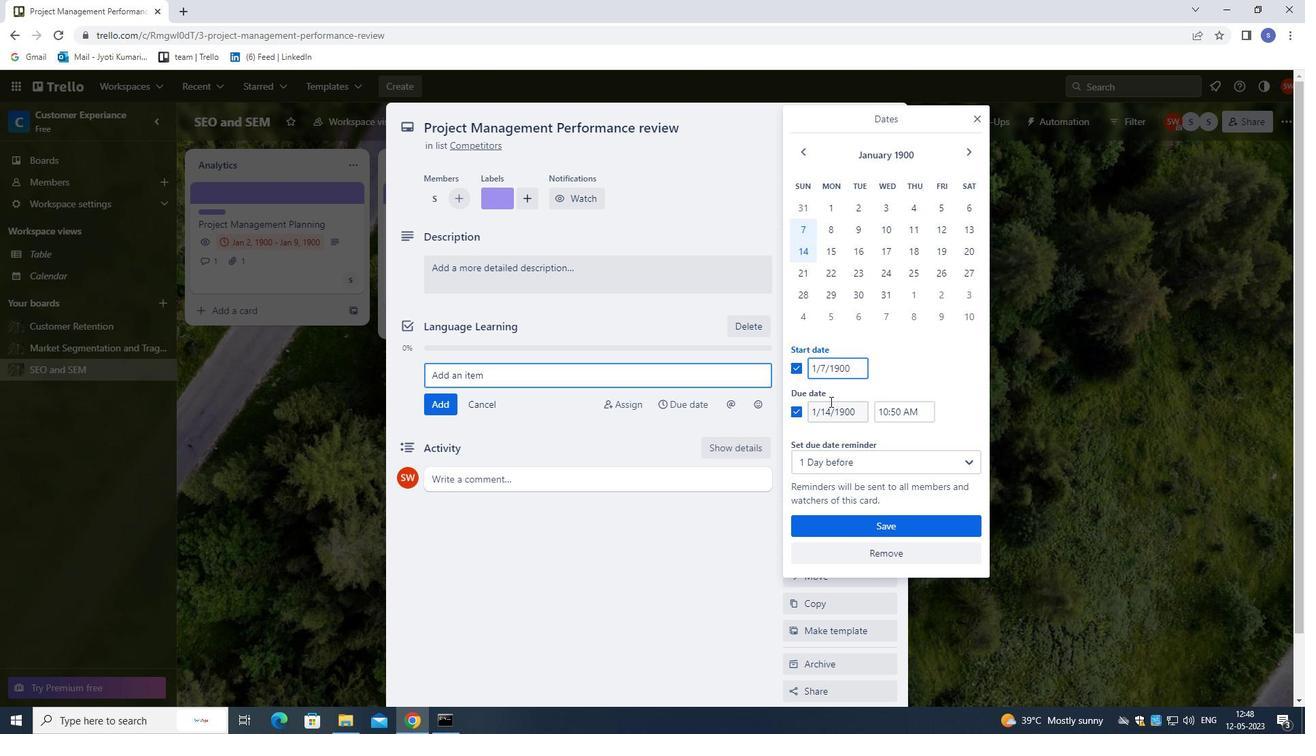 
Action: Mouse moved to (837, 394)
Screenshot: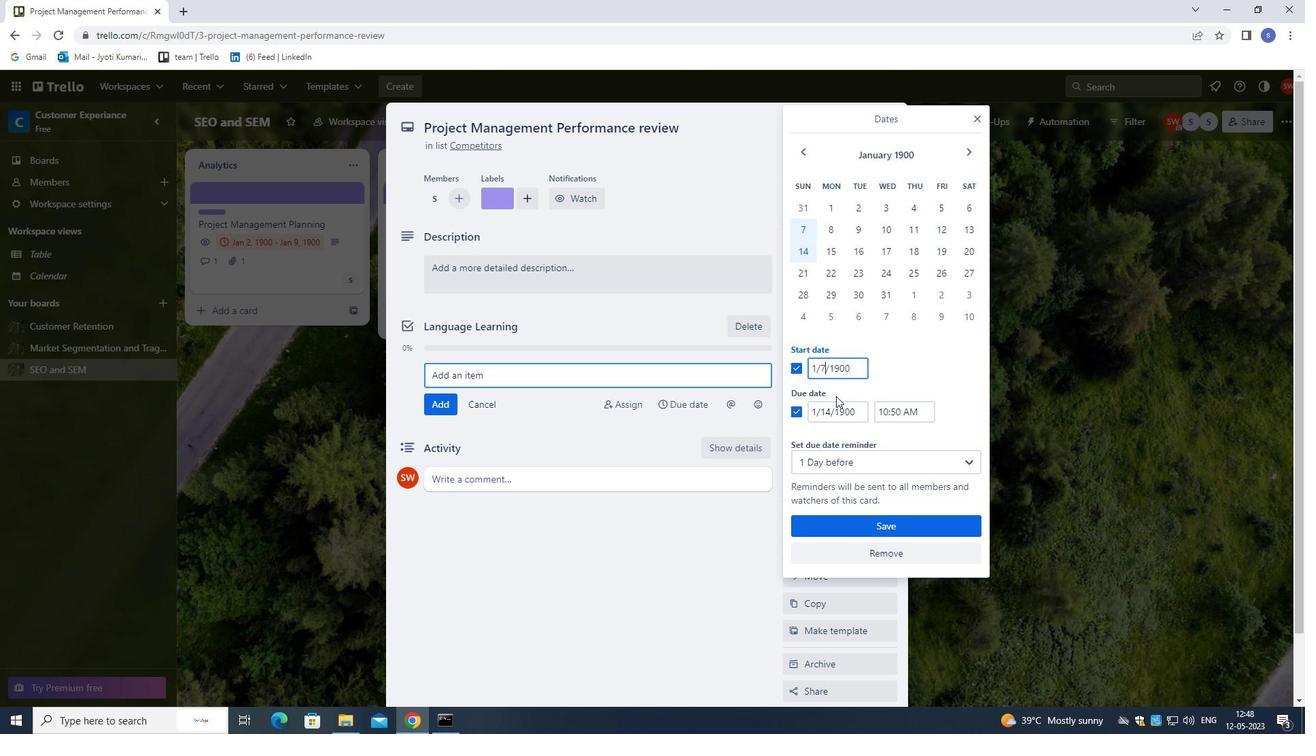 
Action: Key pressed <Key.backspace>
Screenshot: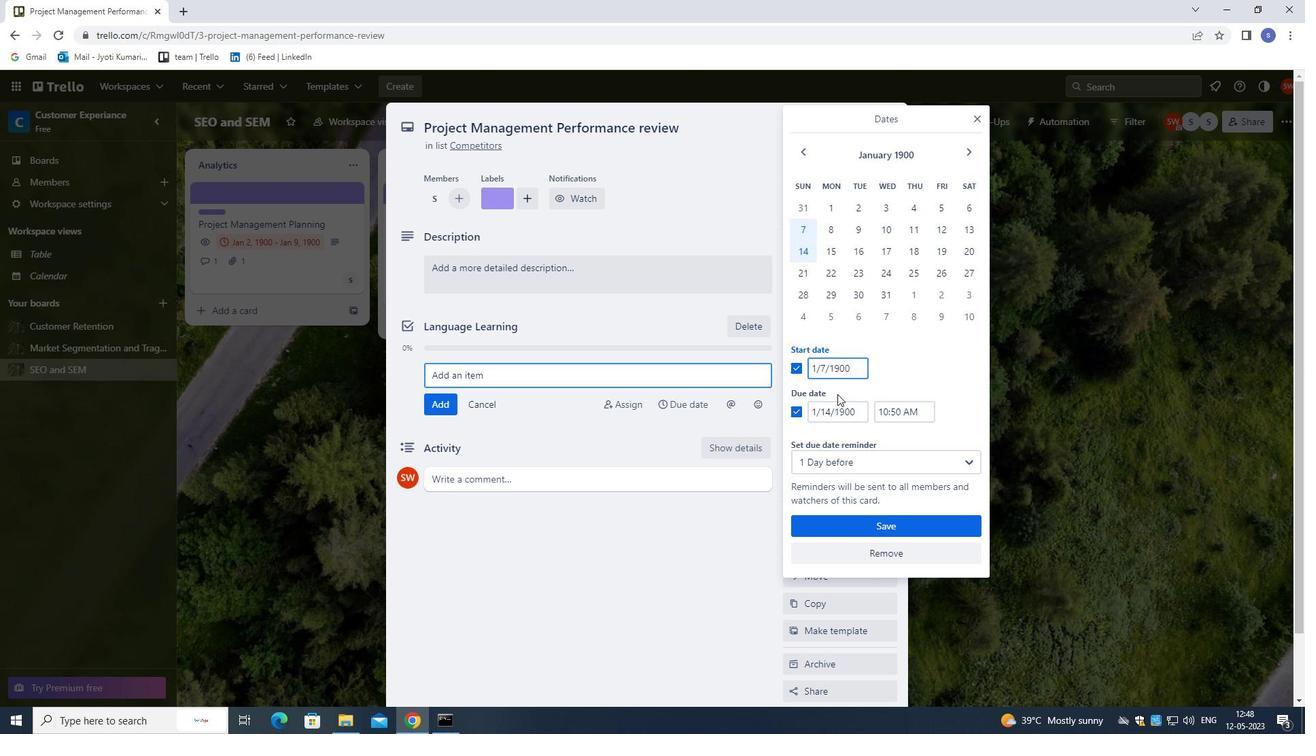 
Action: Mouse moved to (837, 393)
Screenshot: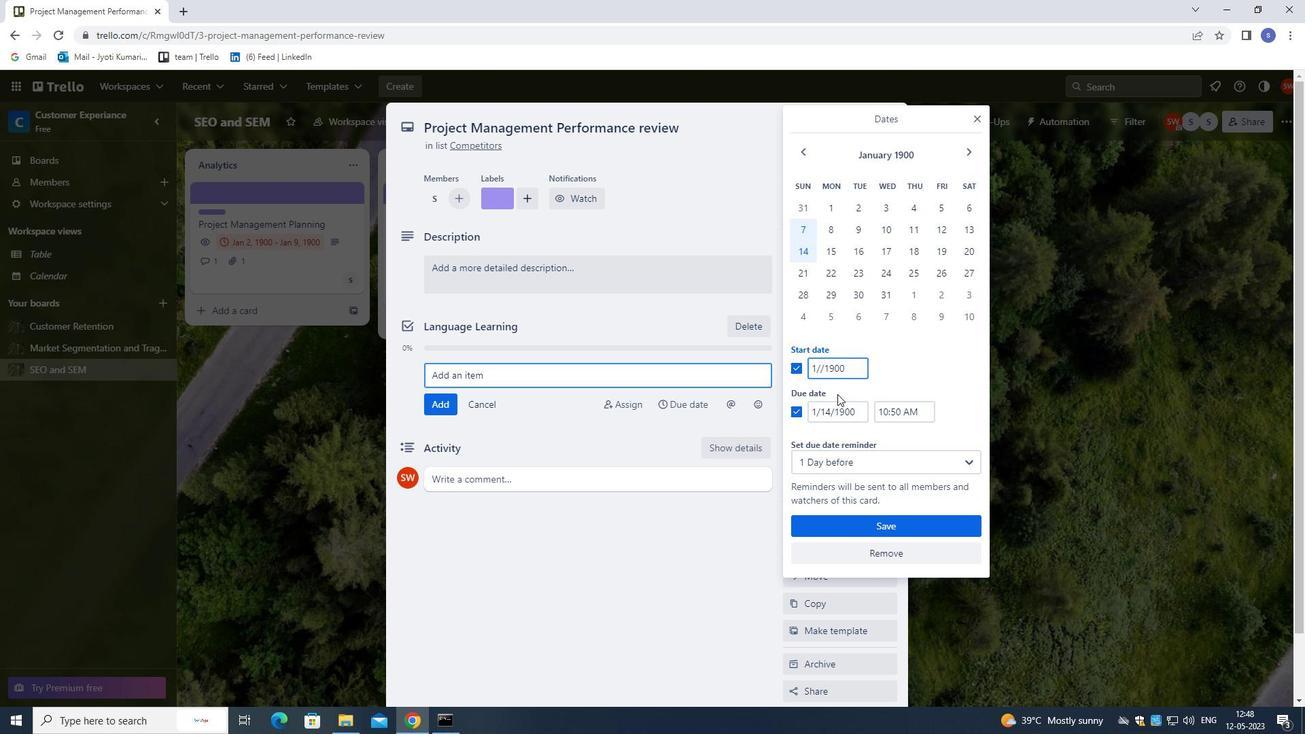 
Action: Key pressed 8
Screenshot: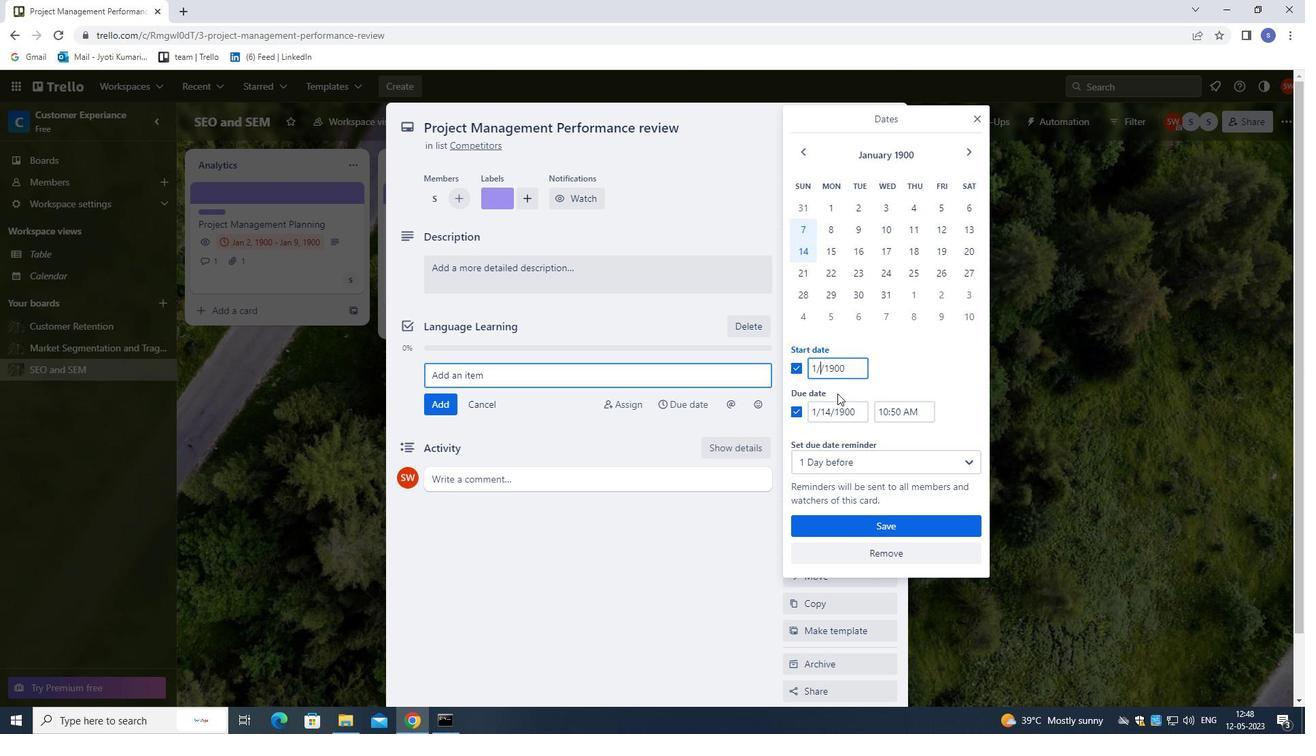 
Action: Mouse moved to (827, 407)
Screenshot: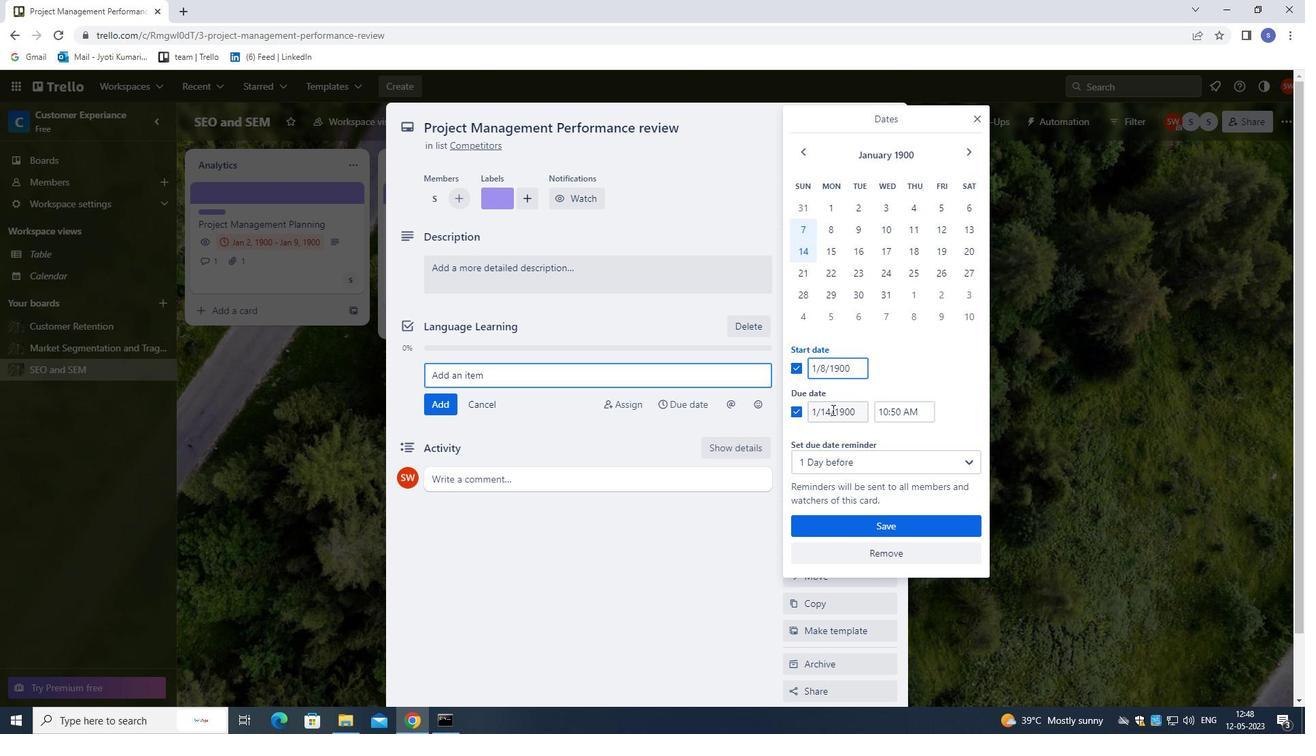 
Action: Mouse pressed left at (827, 407)
Screenshot: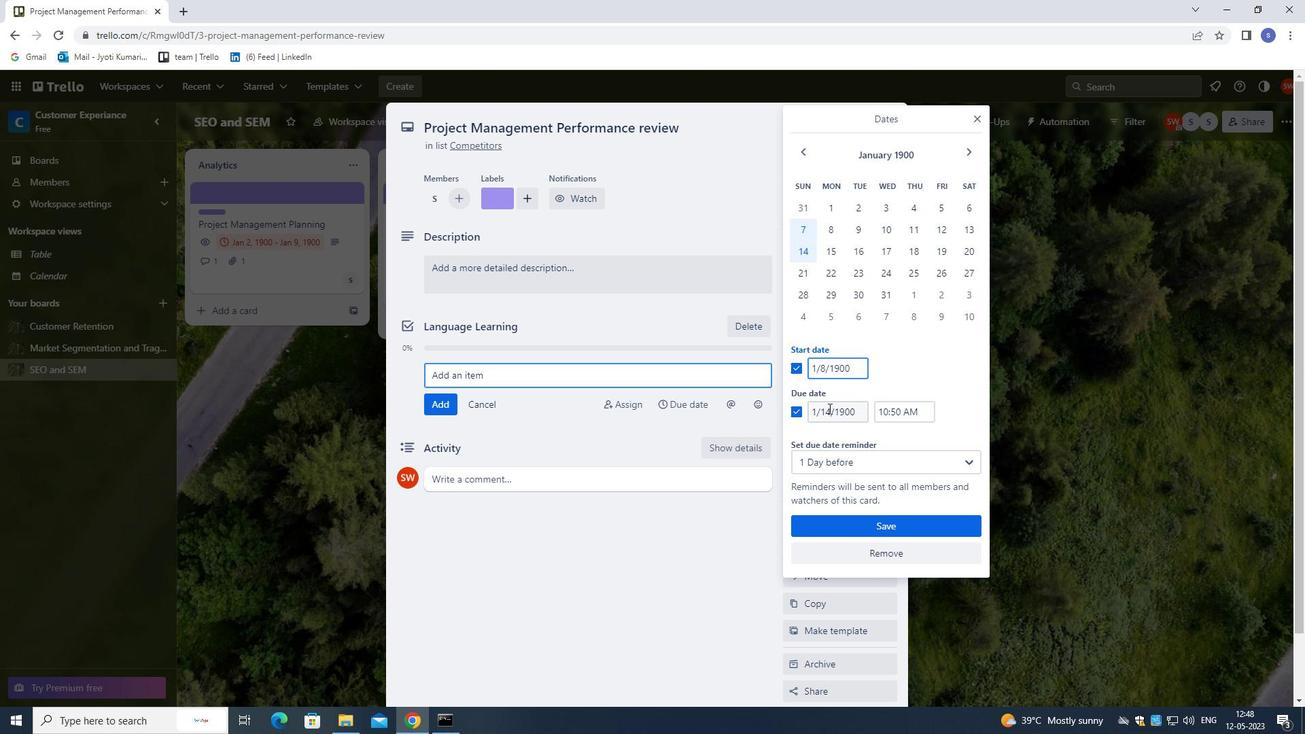 
Action: Mouse moved to (838, 429)
Screenshot: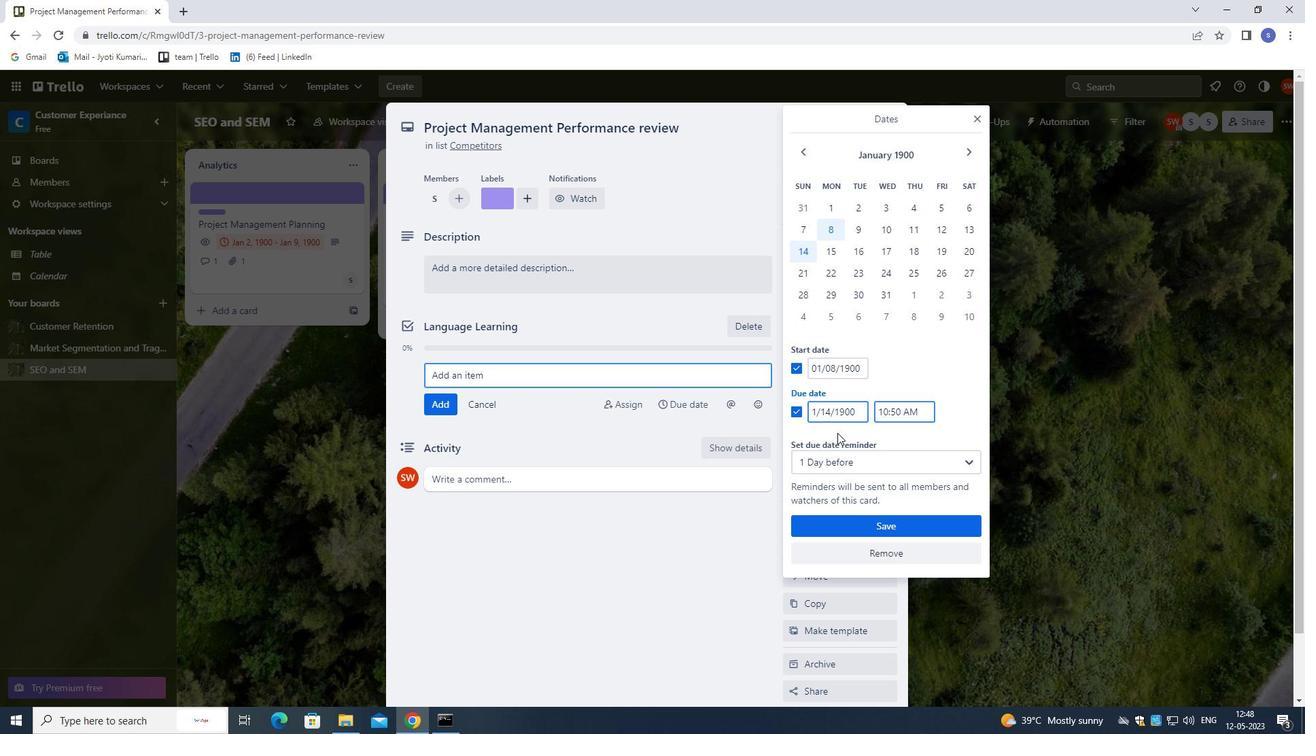 
Action: Key pressed <Key.right>
Screenshot: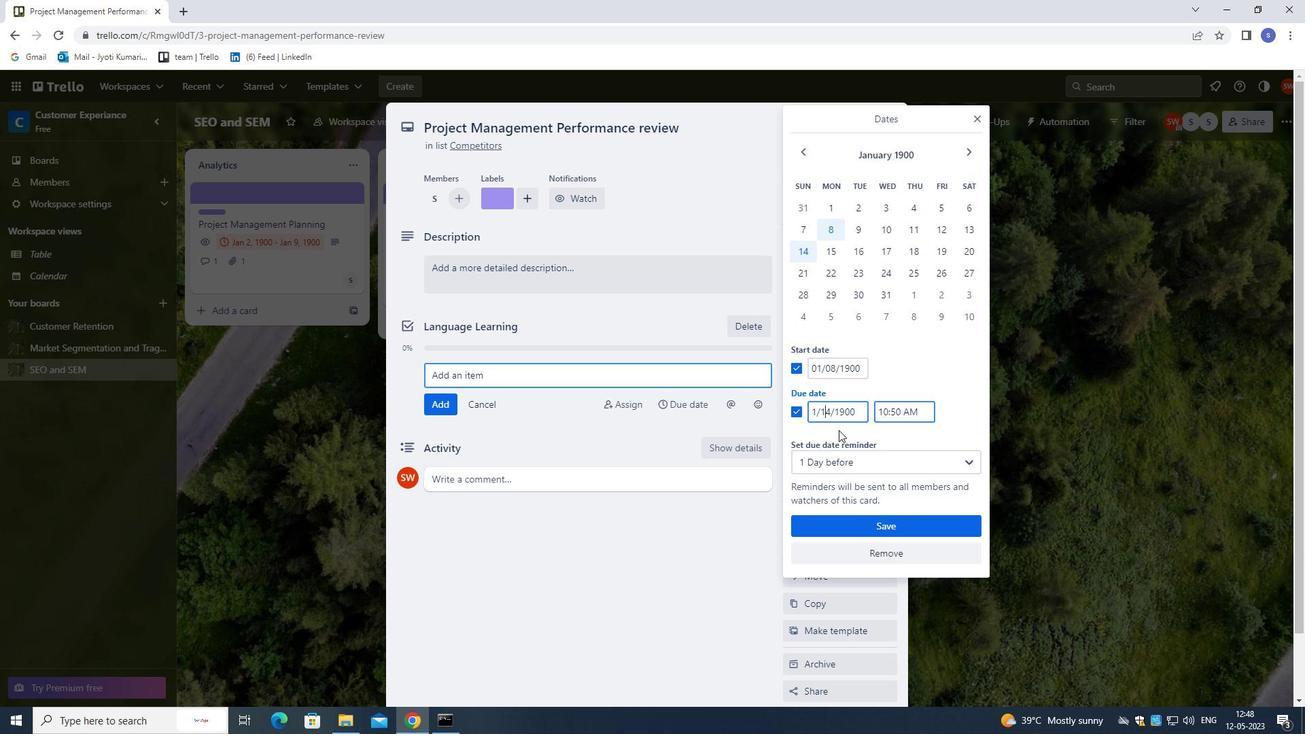 
Action: Mouse moved to (840, 425)
Screenshot: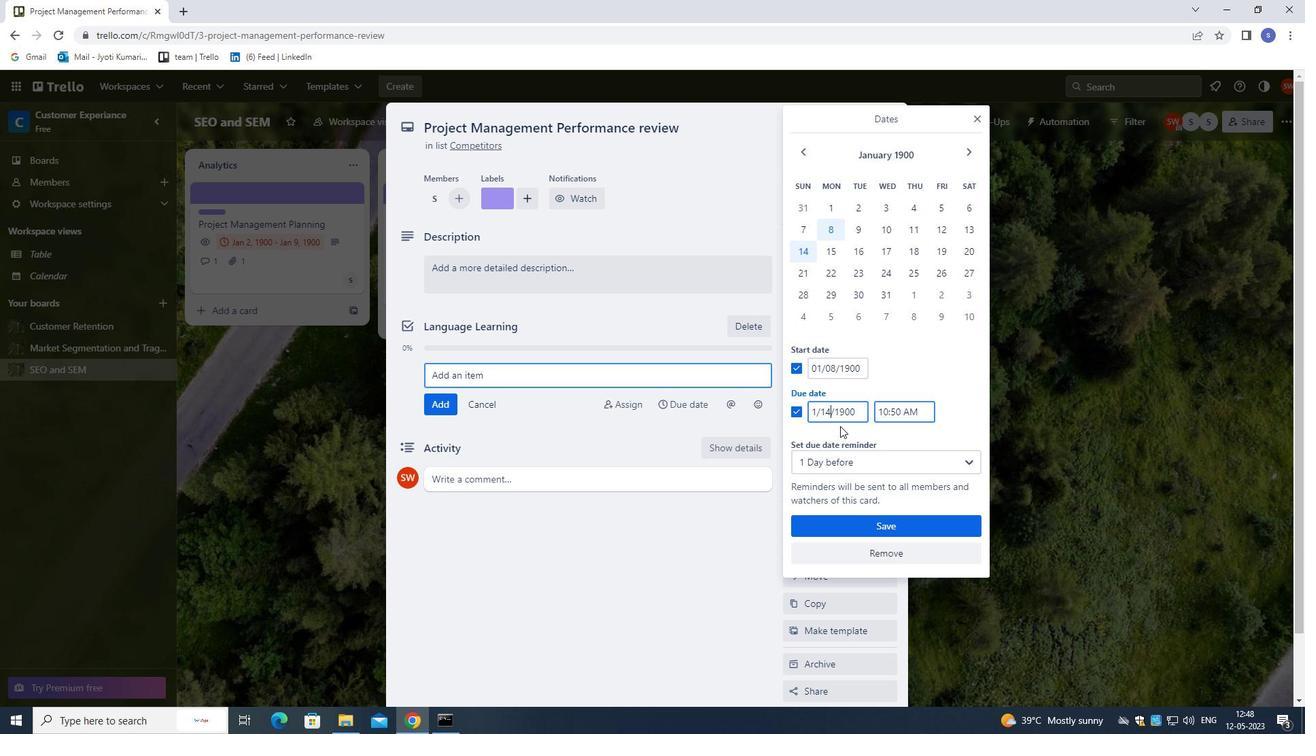 
Action: Key pressed <Key.backspace>
Screenshot: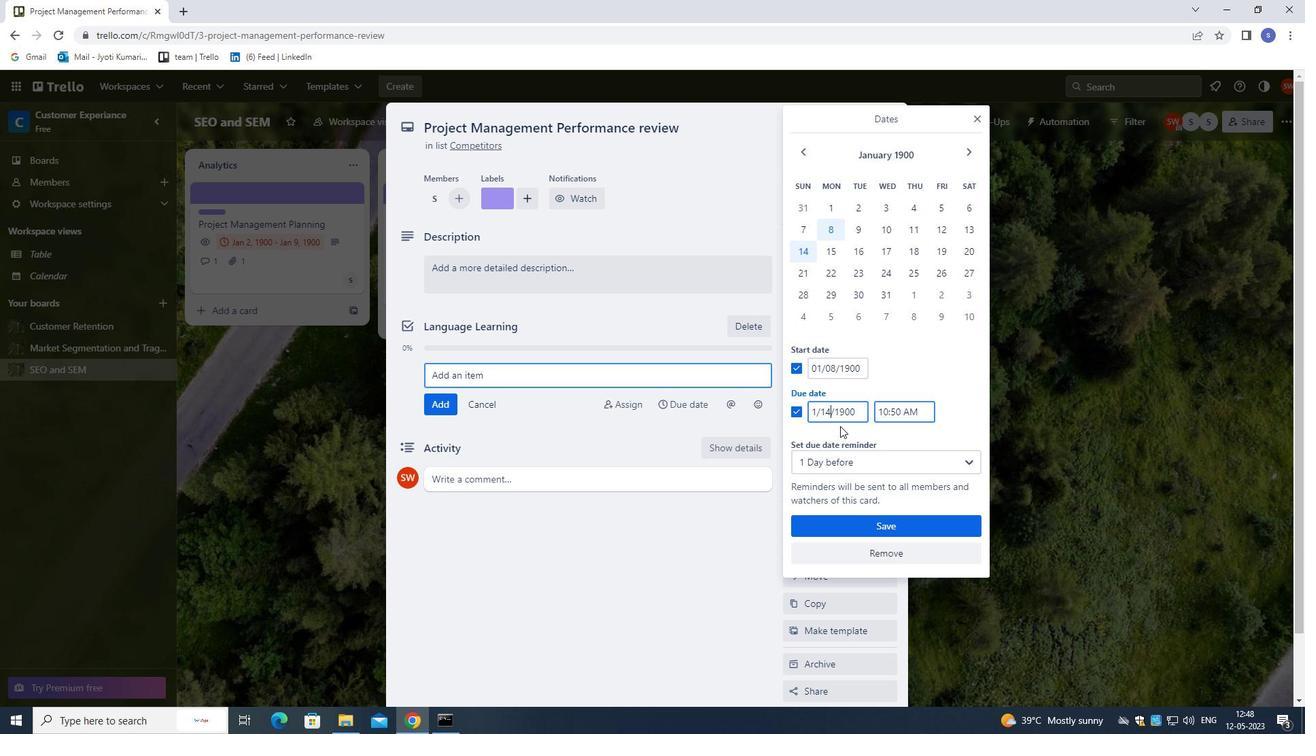 
Action: Mouse moved to (840, 425)
Screenshot: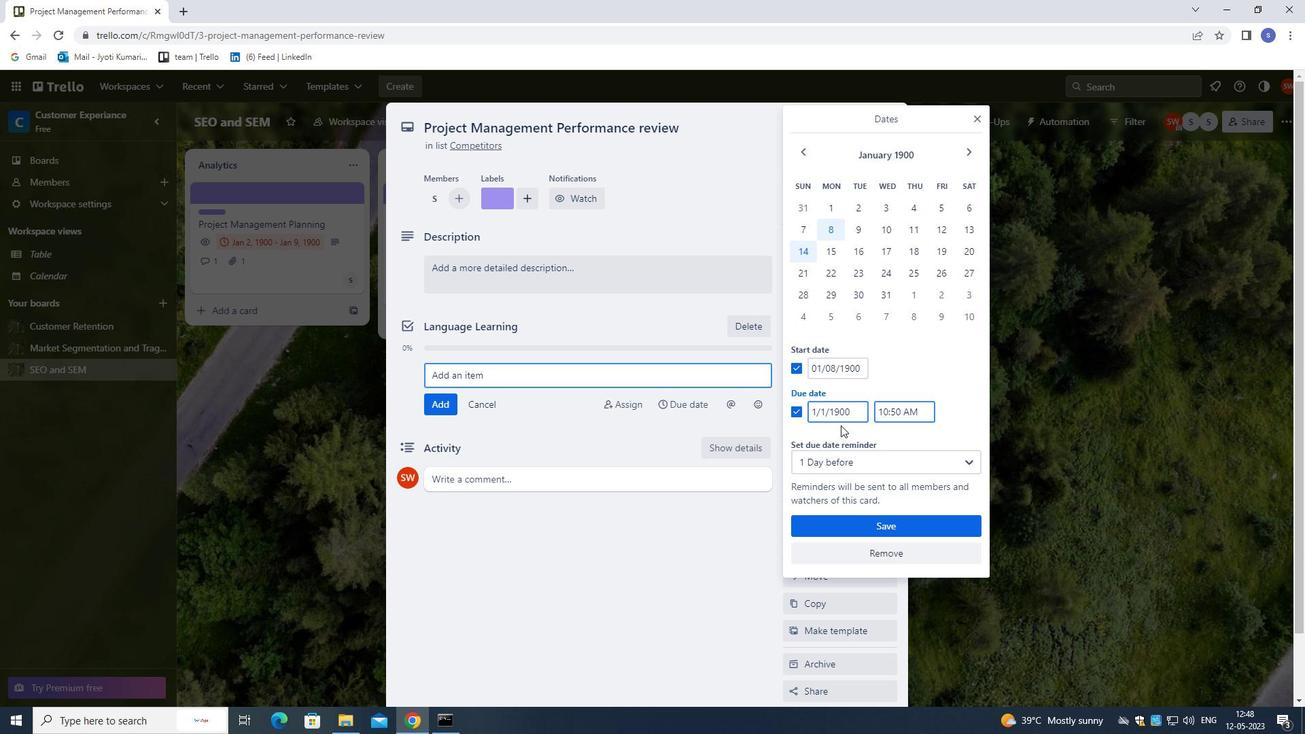 
Action: Key pressed 5
Screenshot: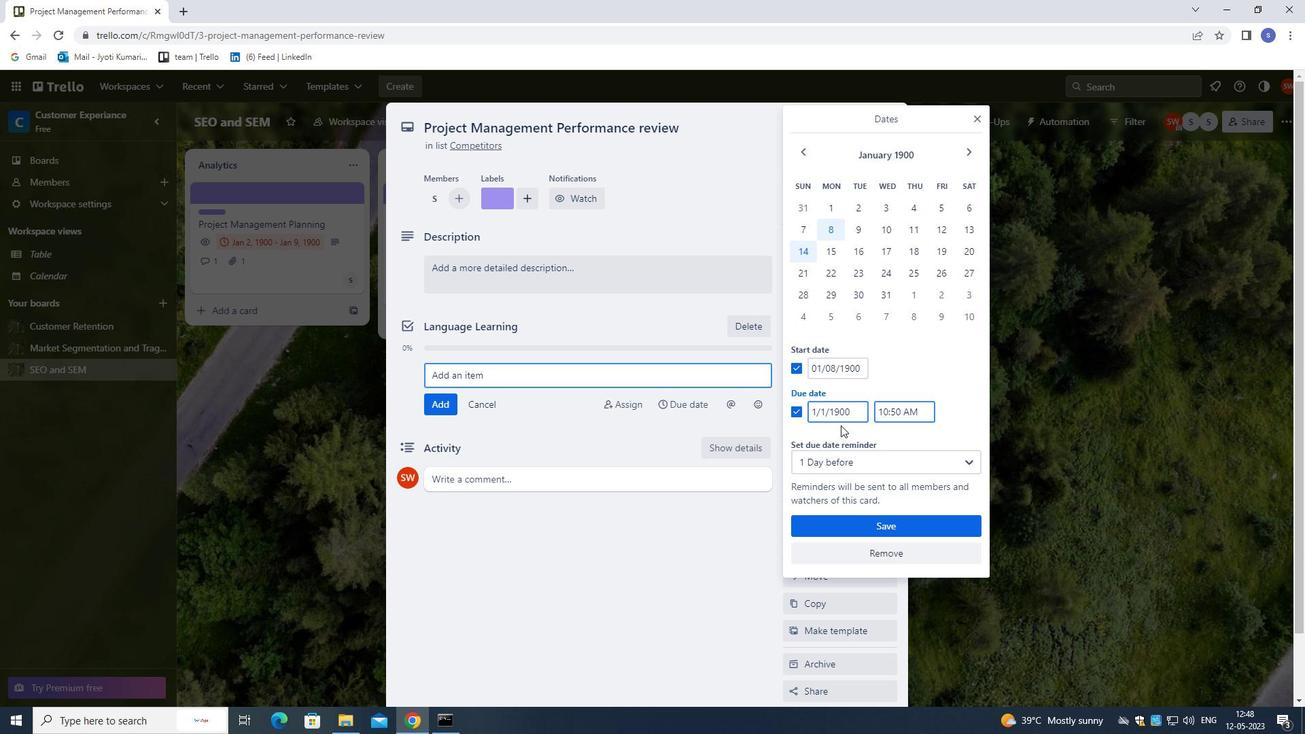 
Action: Mouse moved to (832, 523)
Screenshot: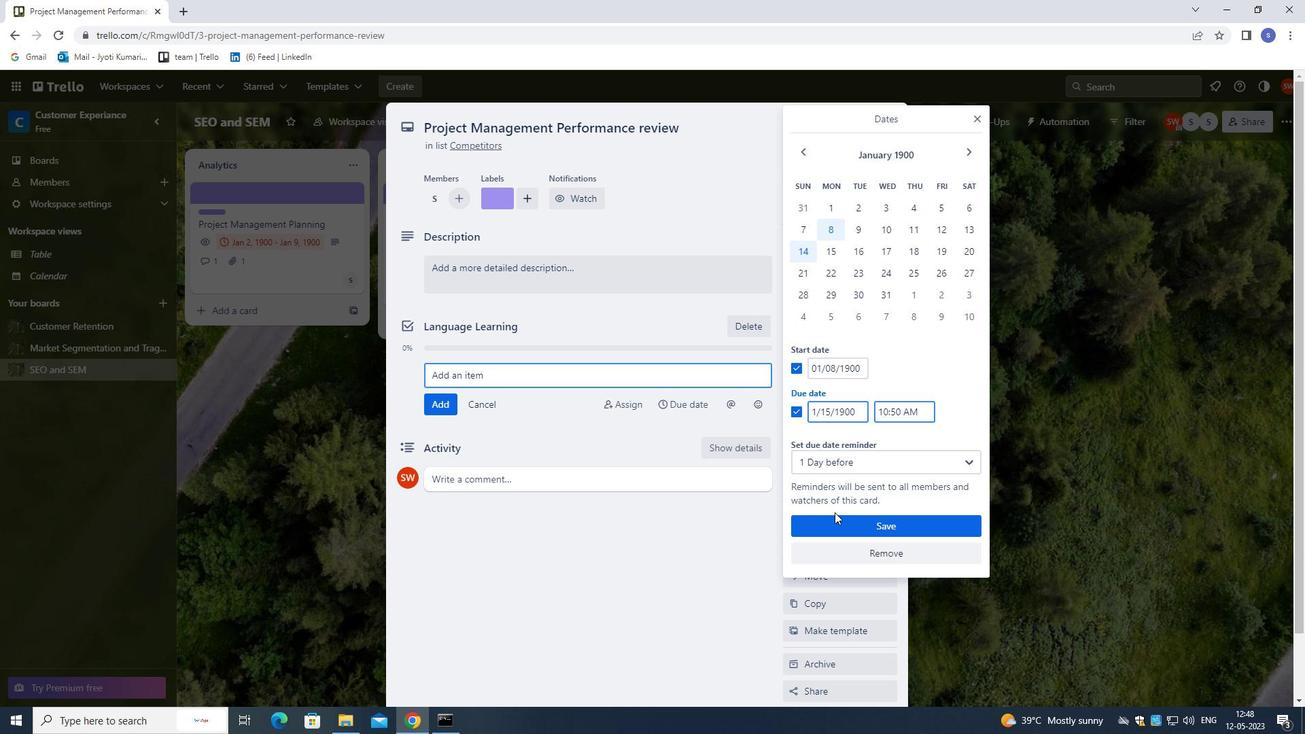 
Action: Mouse pressed left at (832, 523)
Screenshot: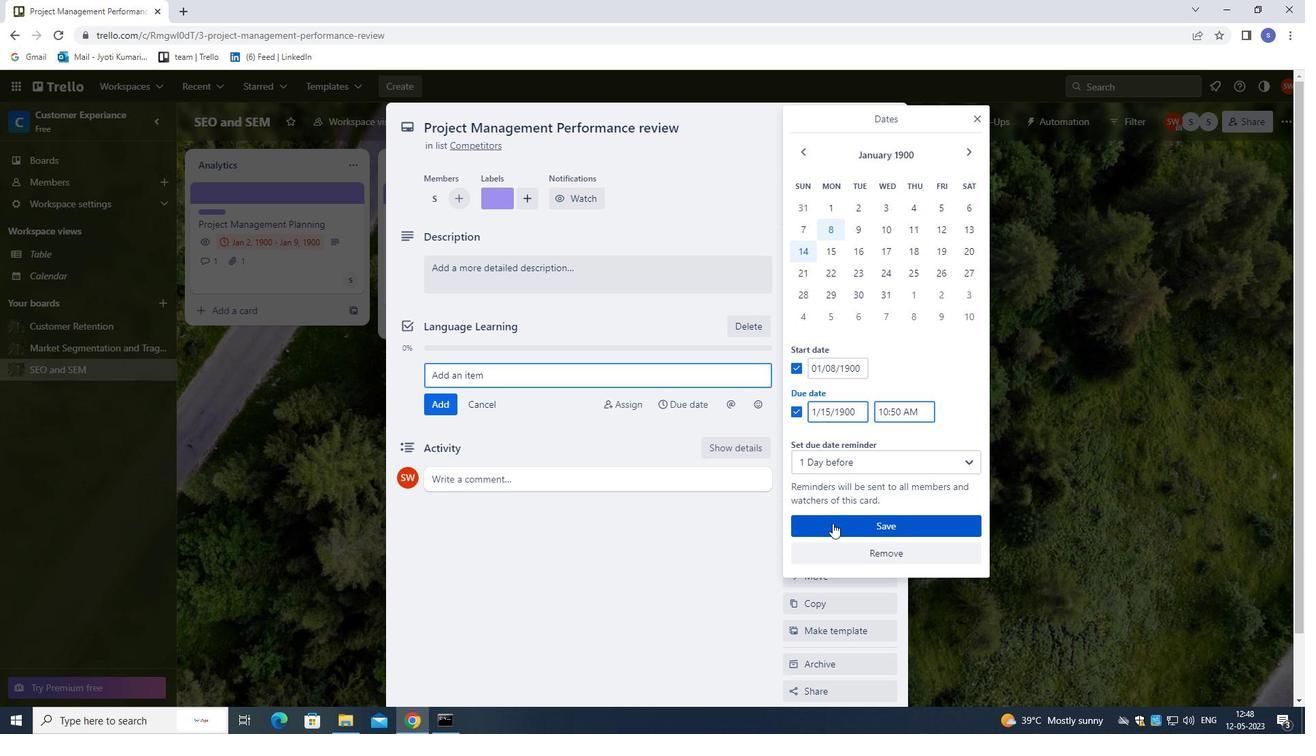 
Action: Mouse moved to (816, 352)
Screenshot: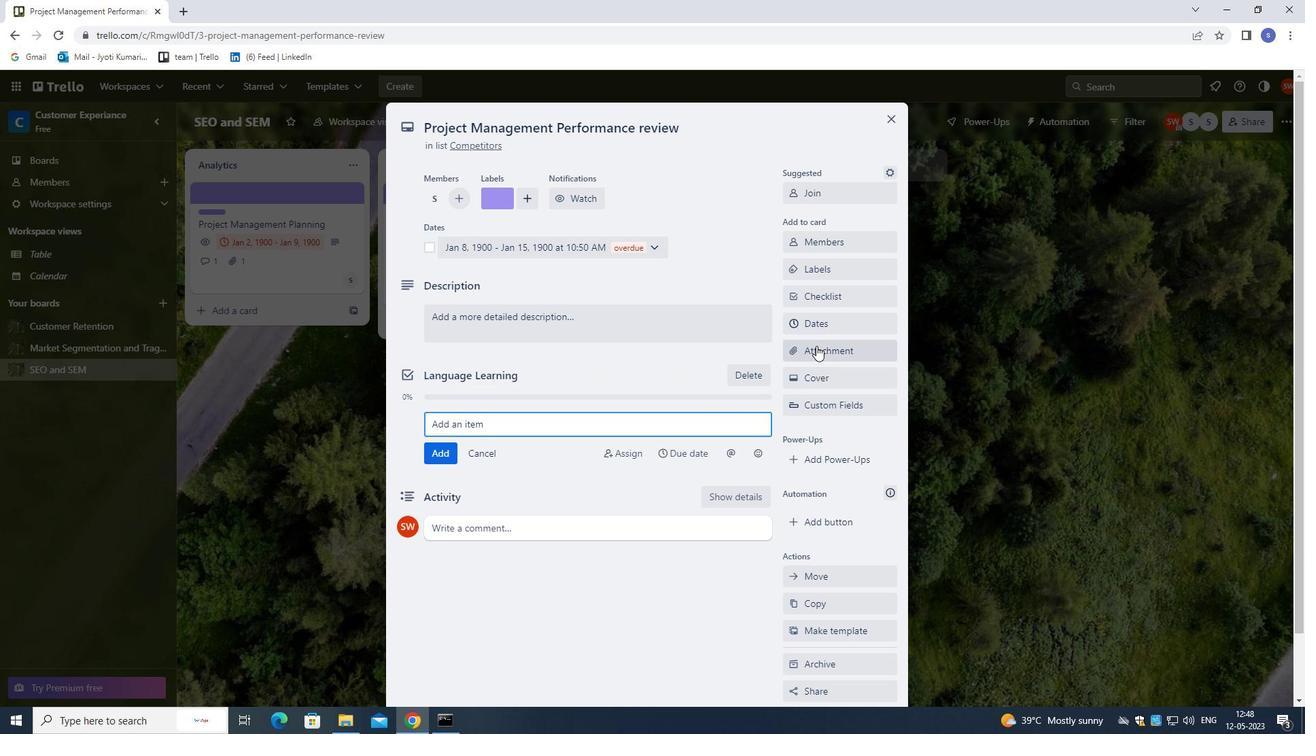 
Action: Mouse pressed left at (816, 352)
Screenshot: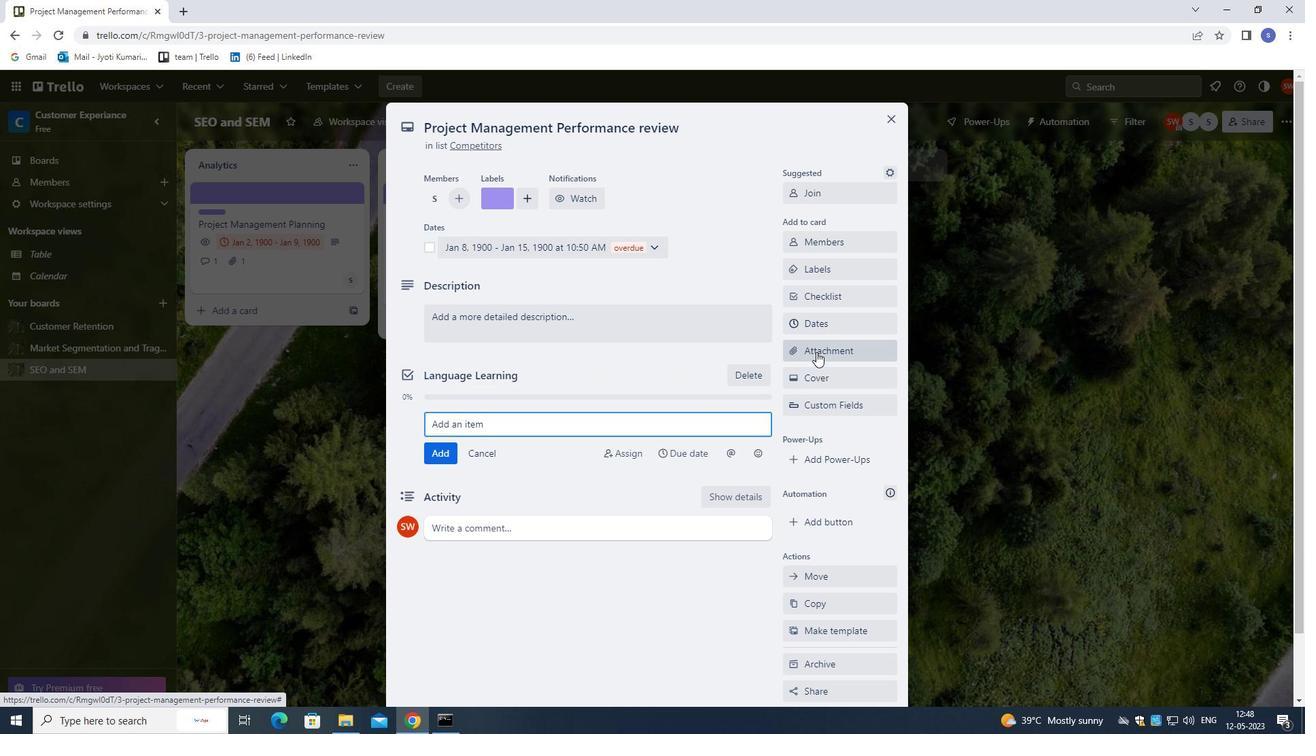 
Action: Mouse moved to (813, 517)
Screenshot: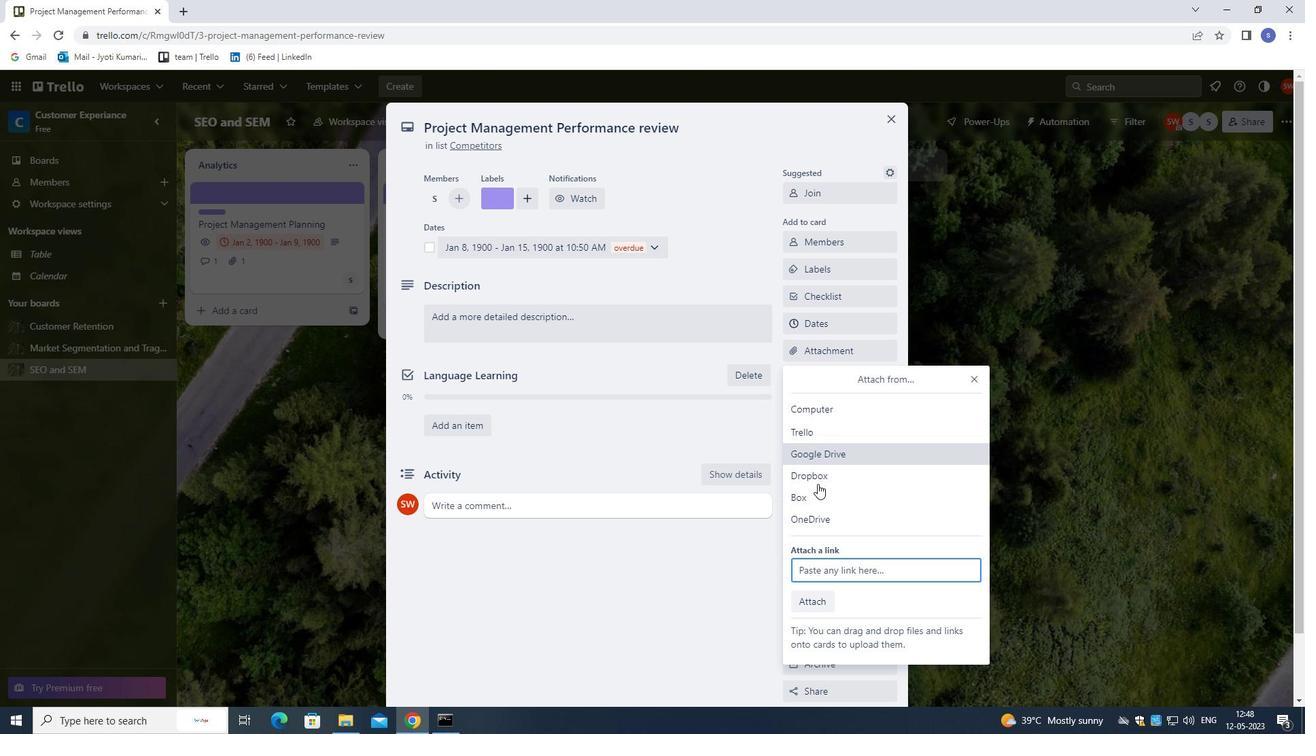 
Action: Mouse pressed left at (813, 517)
Screenshot: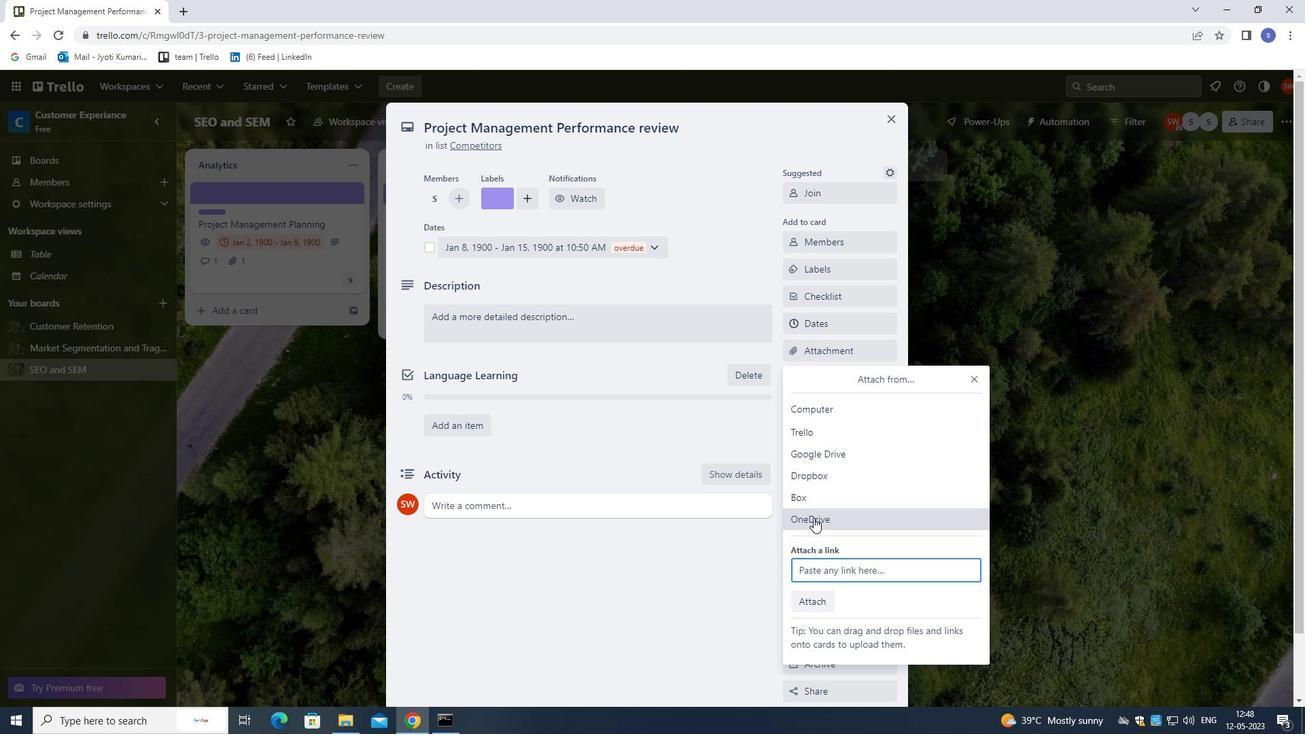 
Action: Mouse moved to (507, 269)
Screenshot: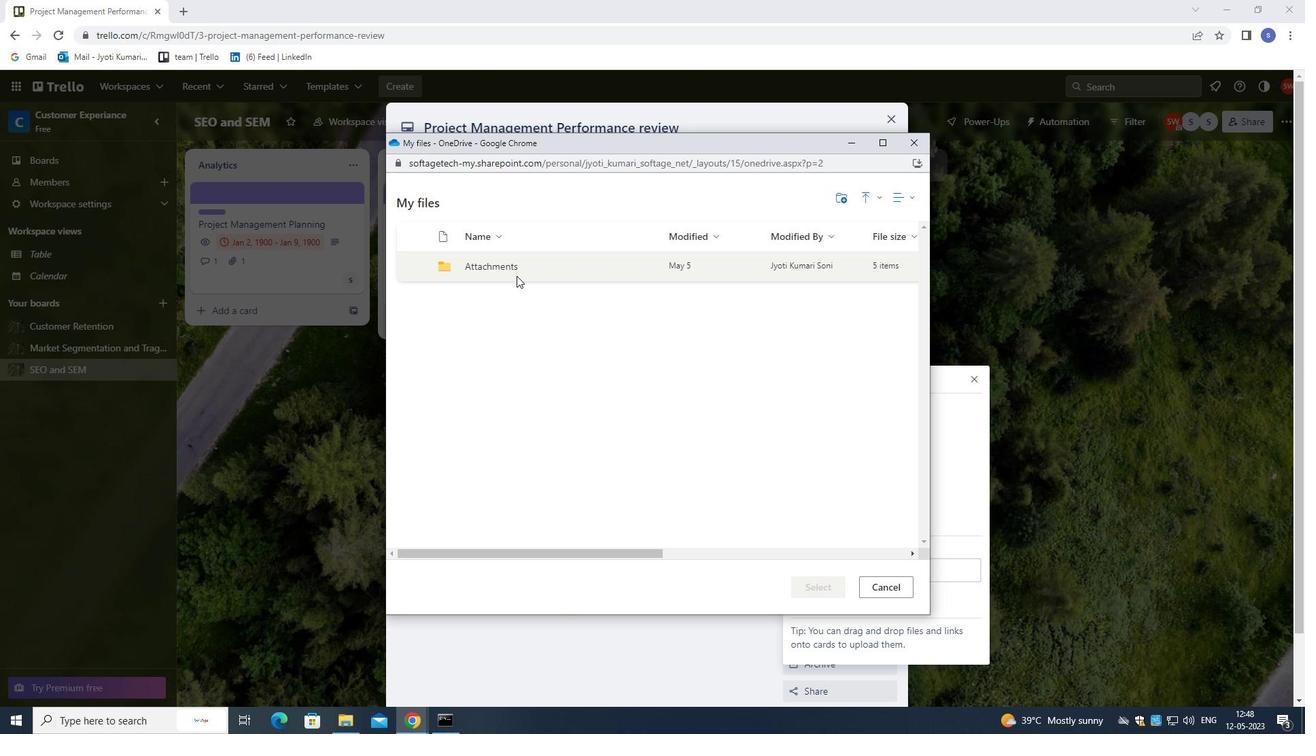 
Action: Mouse pressed left at (507, 269)
Screenshot: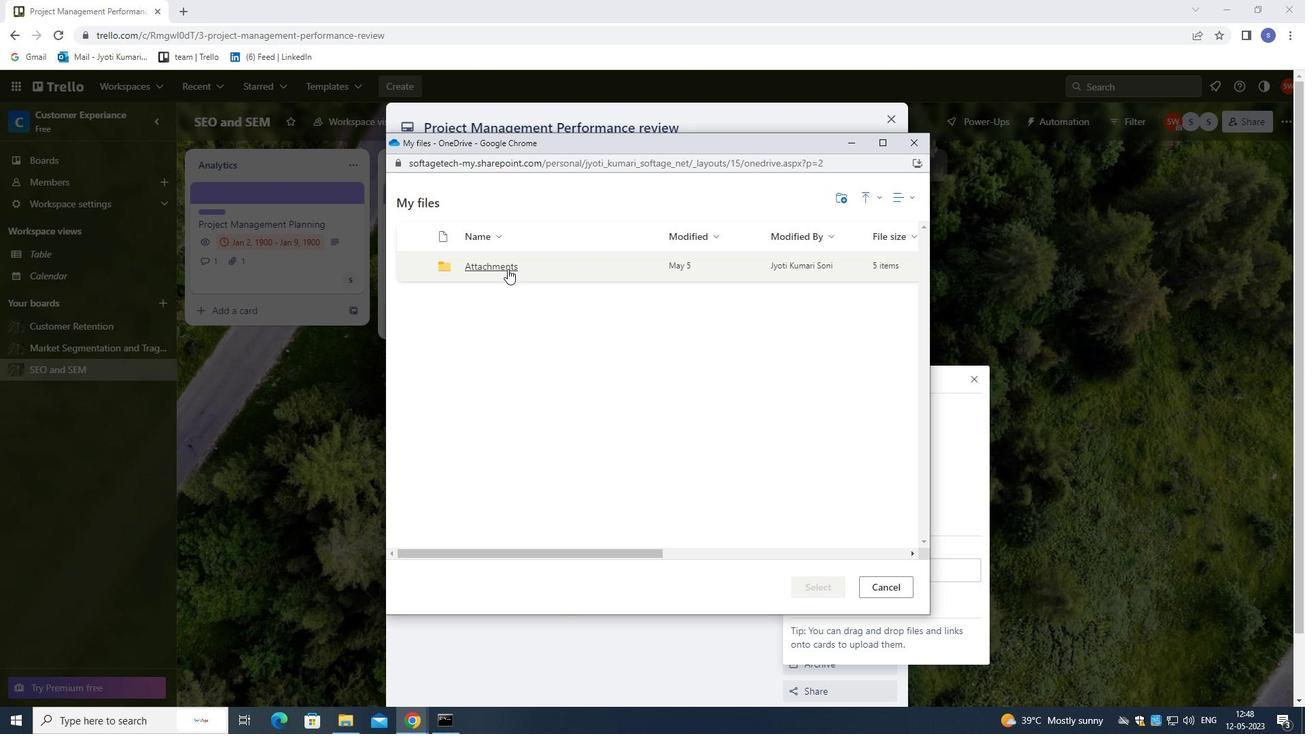 
Action: Mouse moved to (540, 368)
Screenshot: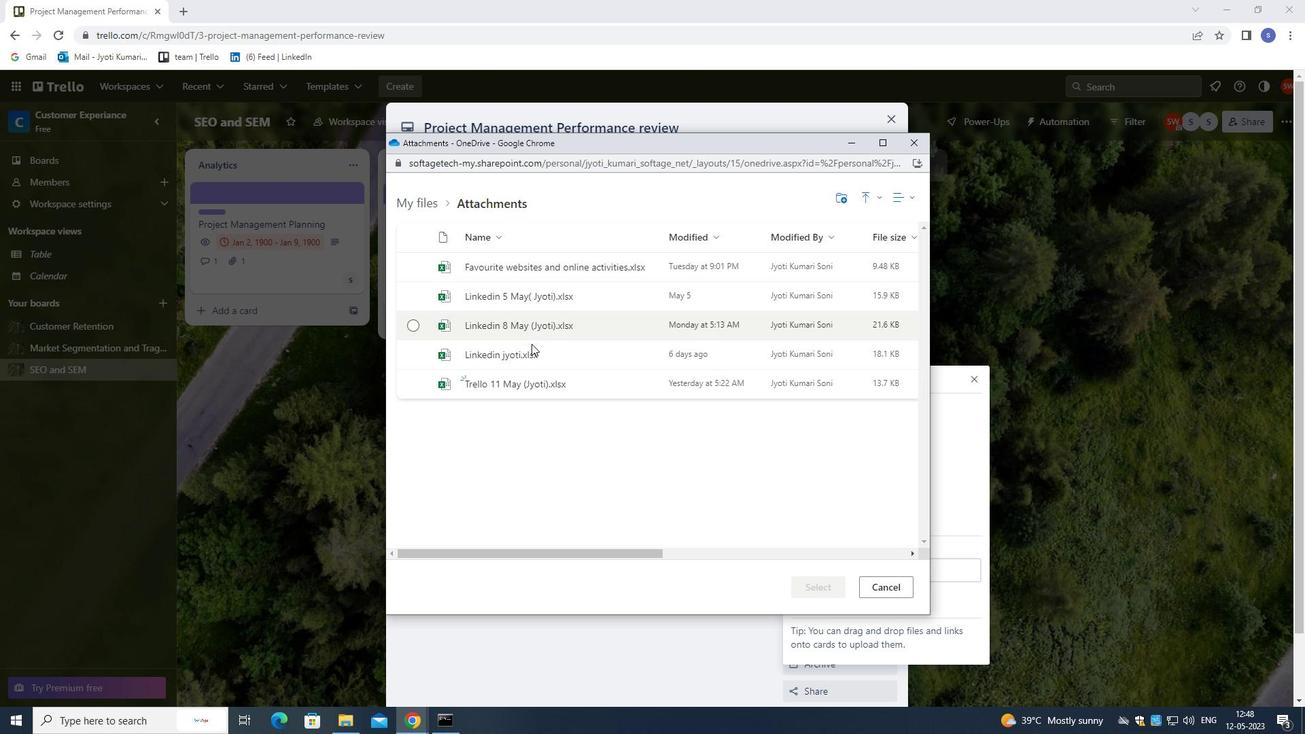 
Action: Mouse pressed left at (540, 368)
Screenshot: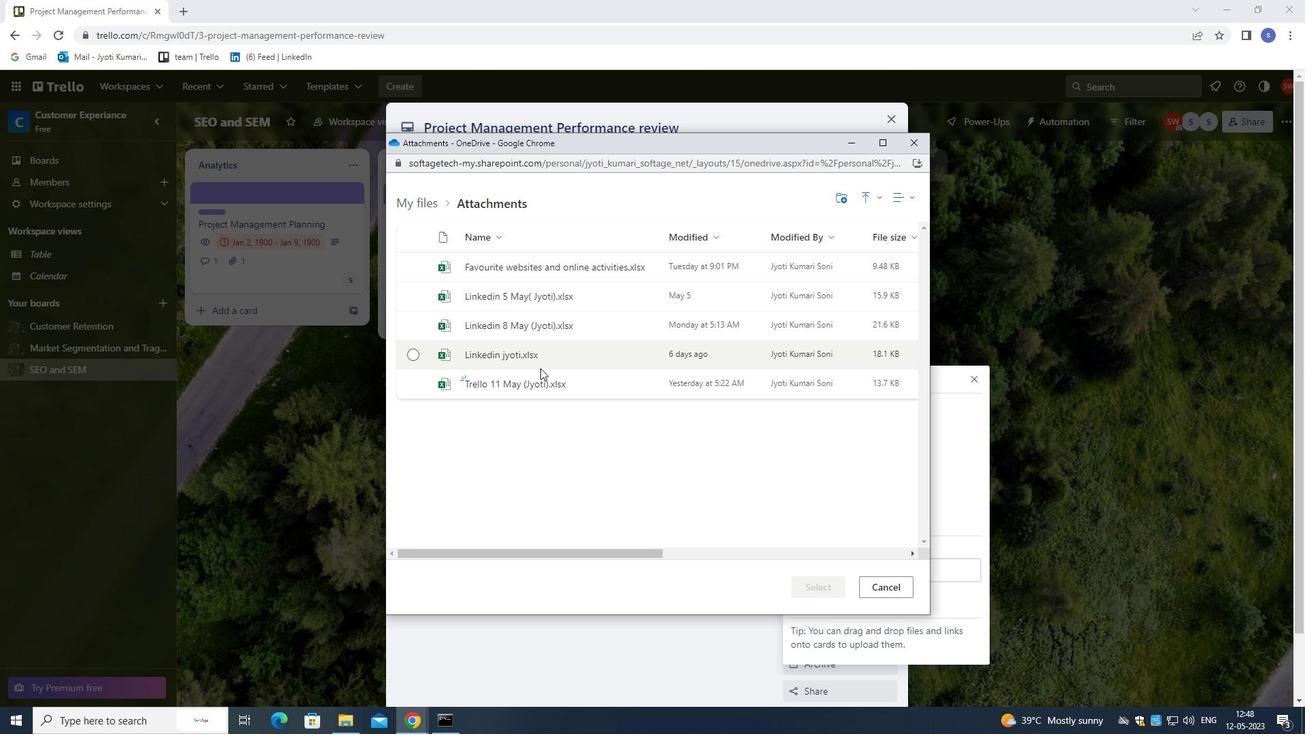 
Action: Mouse moved to (829, 583)
Screenshot: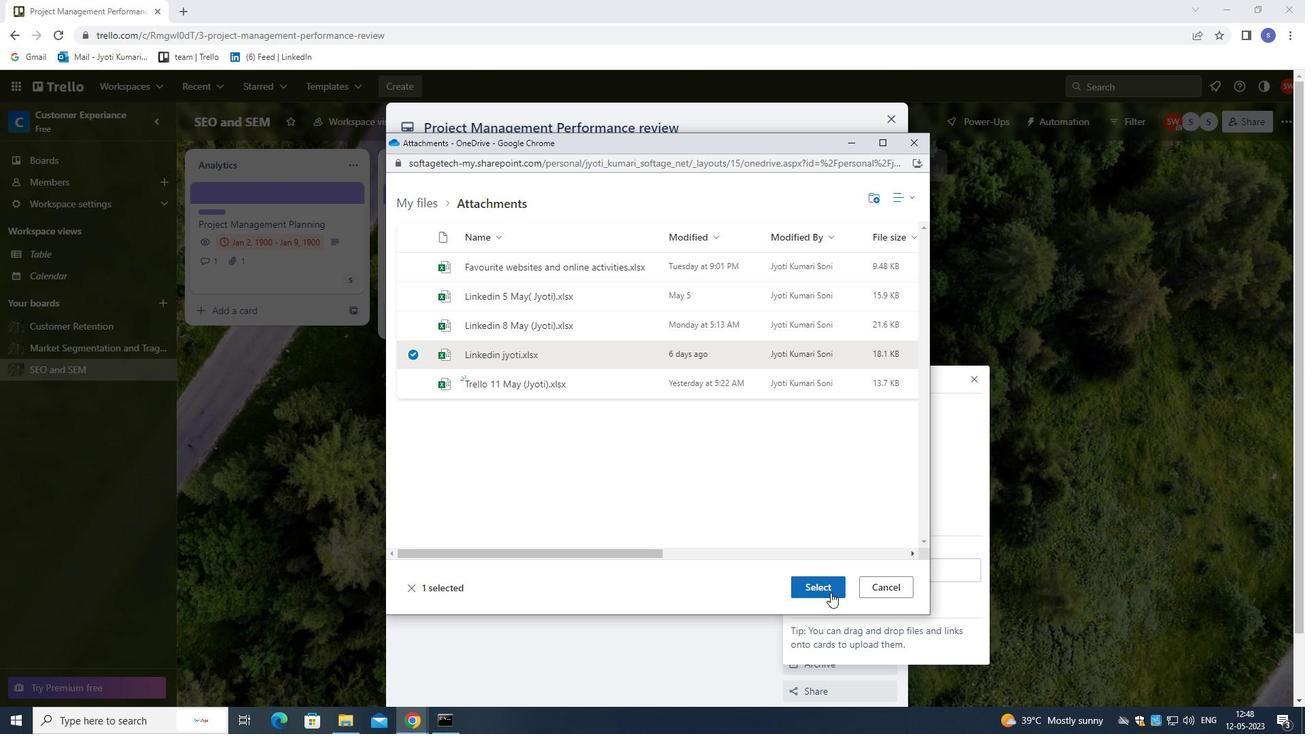 
Action: Mouse pressed left at (829, 583)
Screenshot: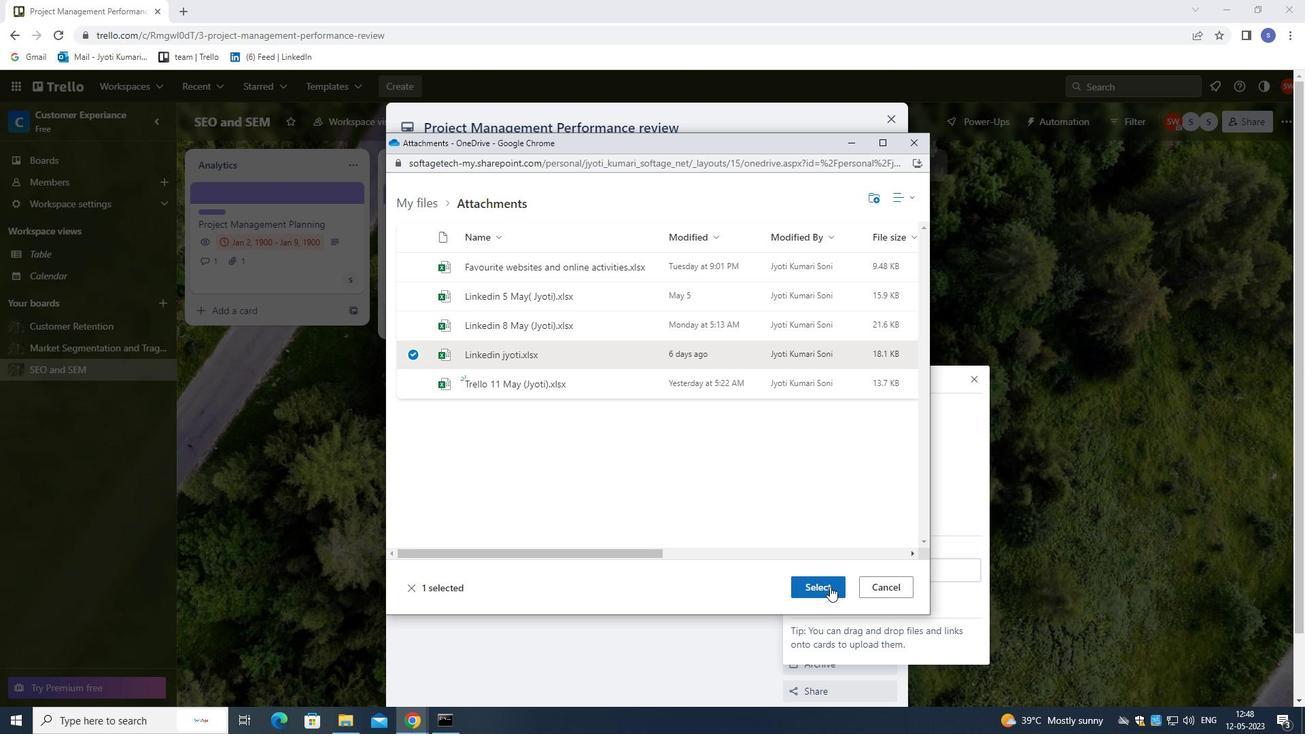 
Action: Mouse moved to (825, 378)
Screenshot: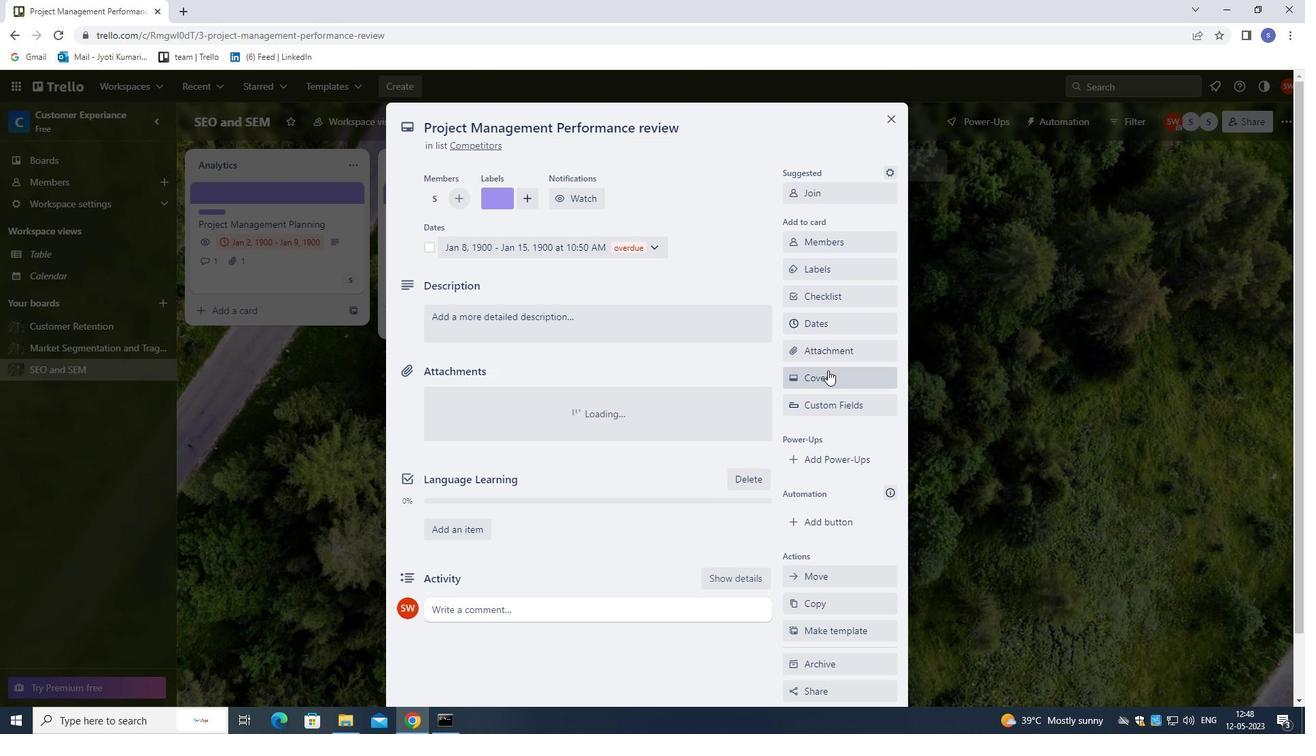 
Action: Mouse pressed left at (825, 378)
Screenshot: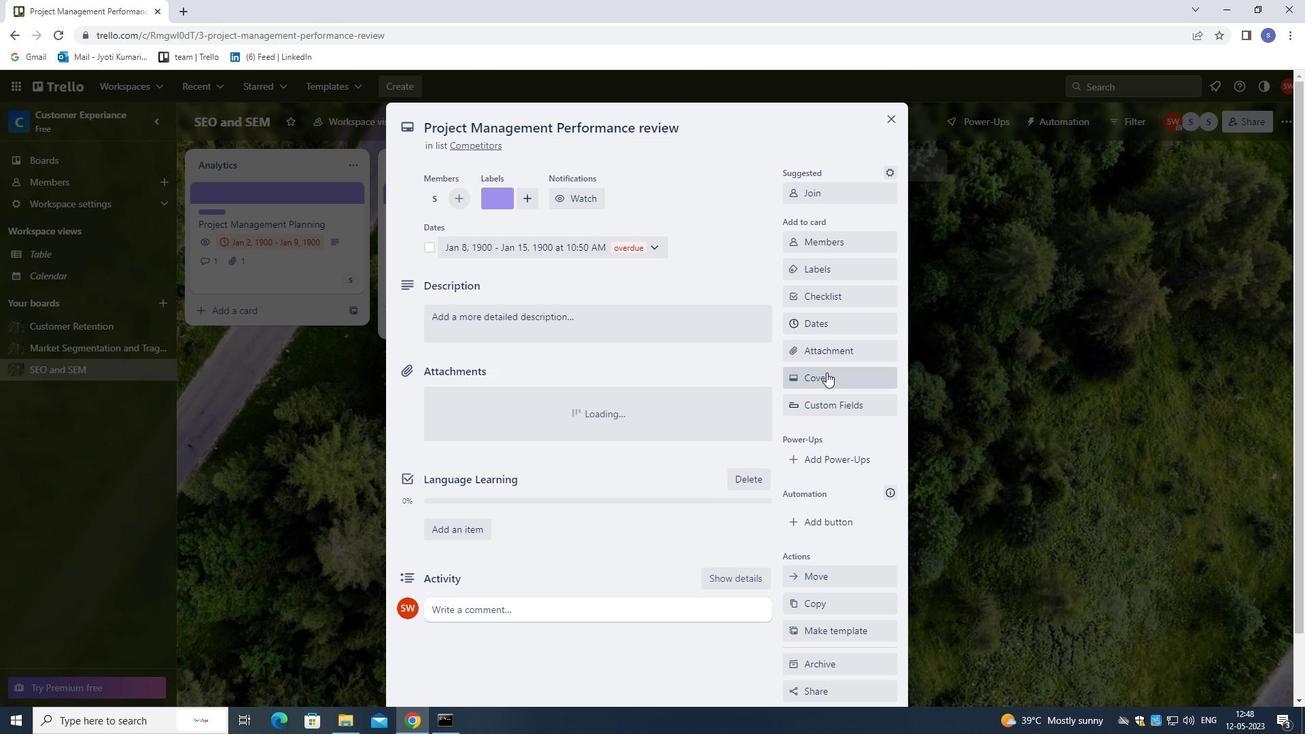 
Action: Mouse moved to (967, 442)
Screenshot: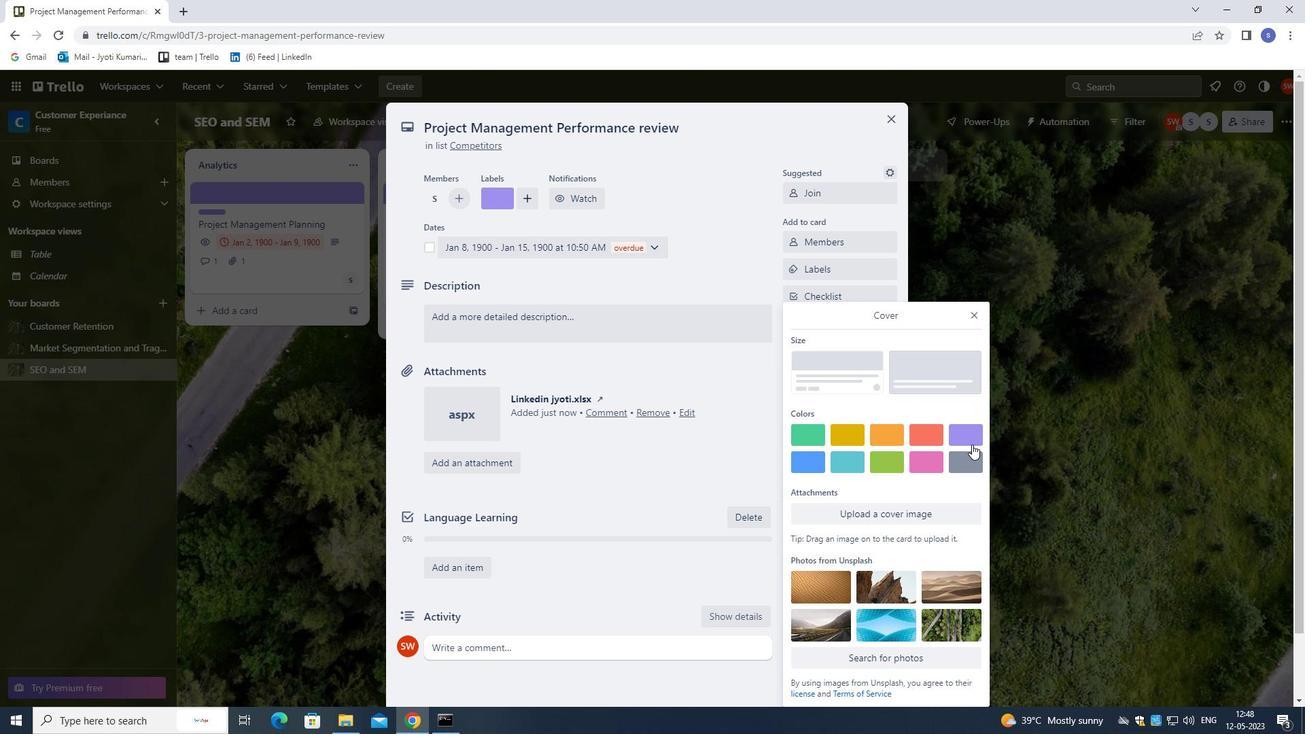 
Action: Mouse pressed left at (967, 442)
Screenshot: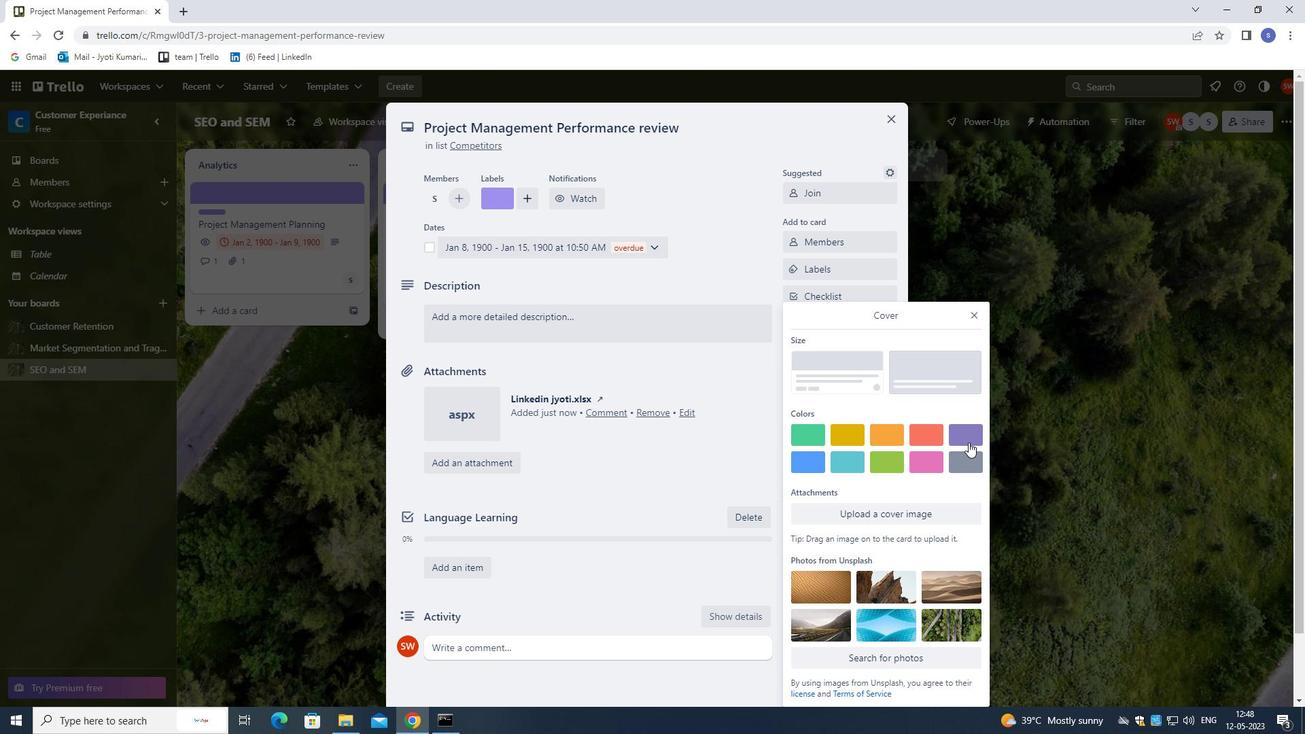 
Action: Mouse moved to (974, 290)
Screenshot: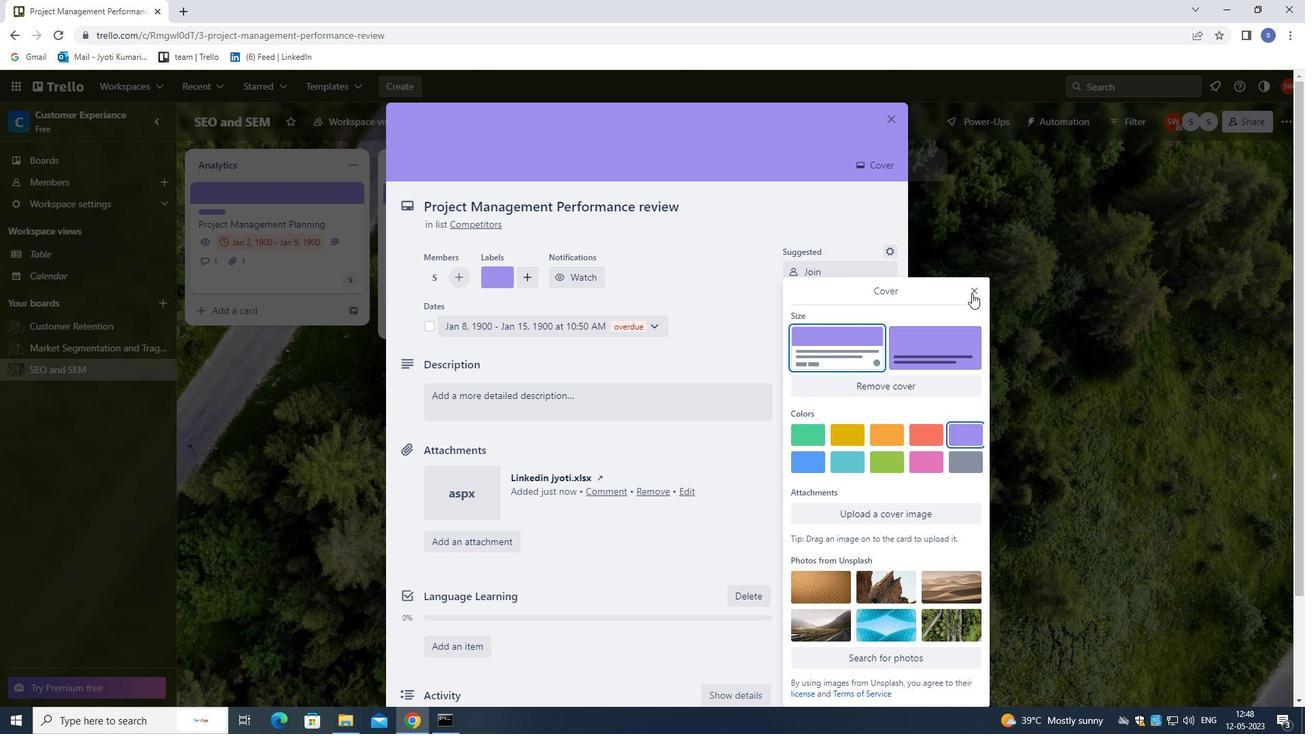 
Action: Mouse pressed left at (974, 290)
Screenshot: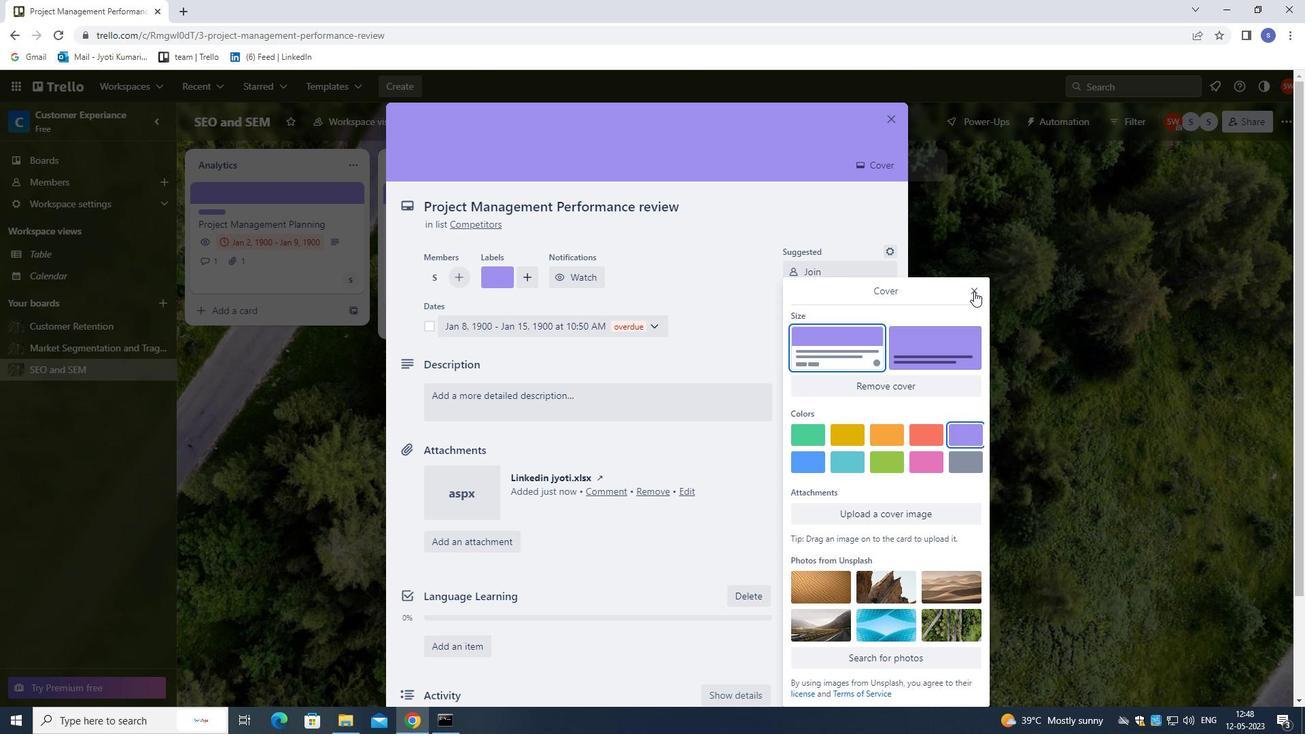 
Action: Mouse moved to (590, 400)
Screenshot: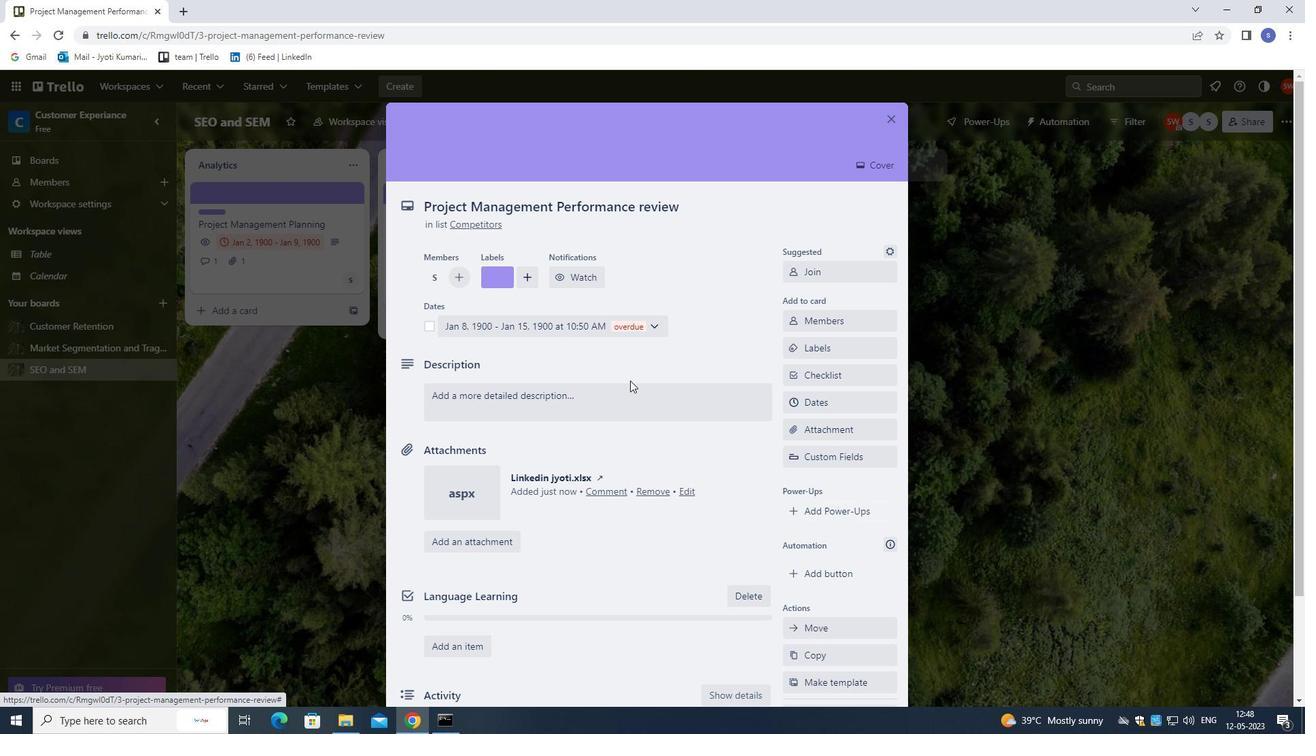
Action: Mouse pressed left at (590, 400)
Screenshot: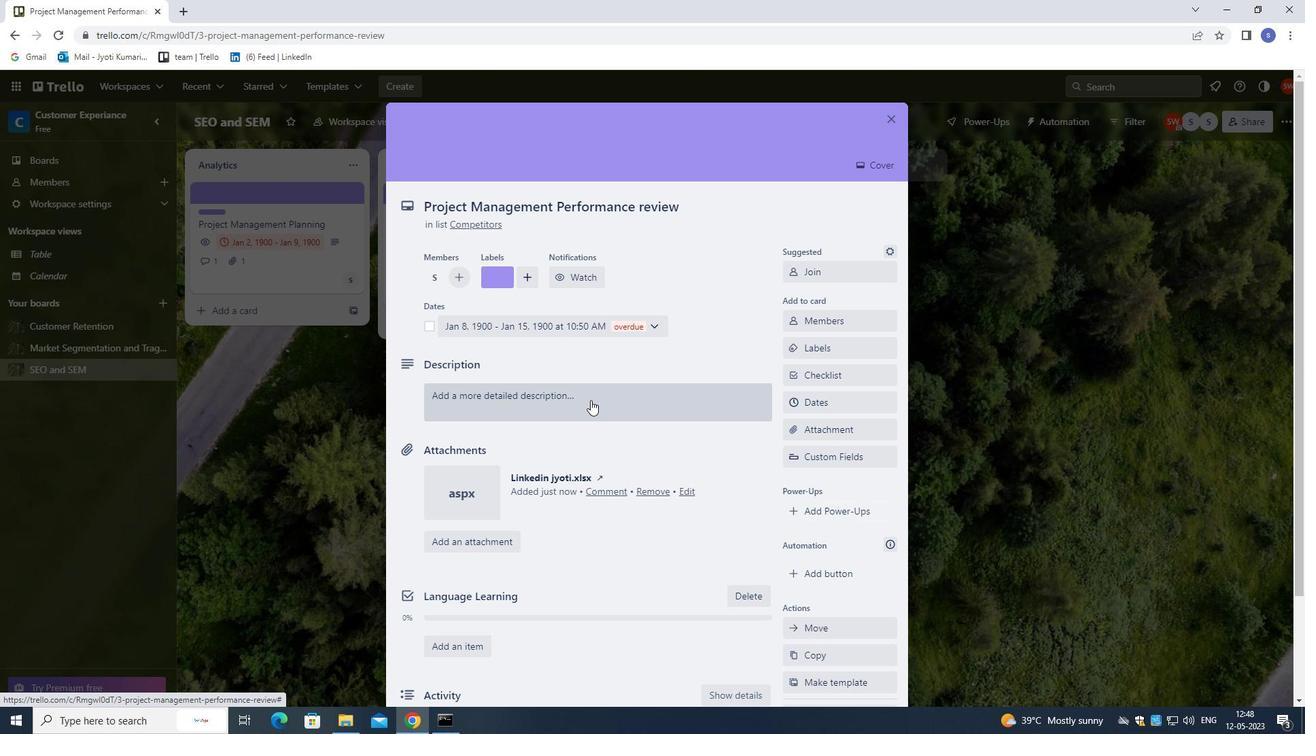
Action: Mouse moved to (596, 417)
Screenshot: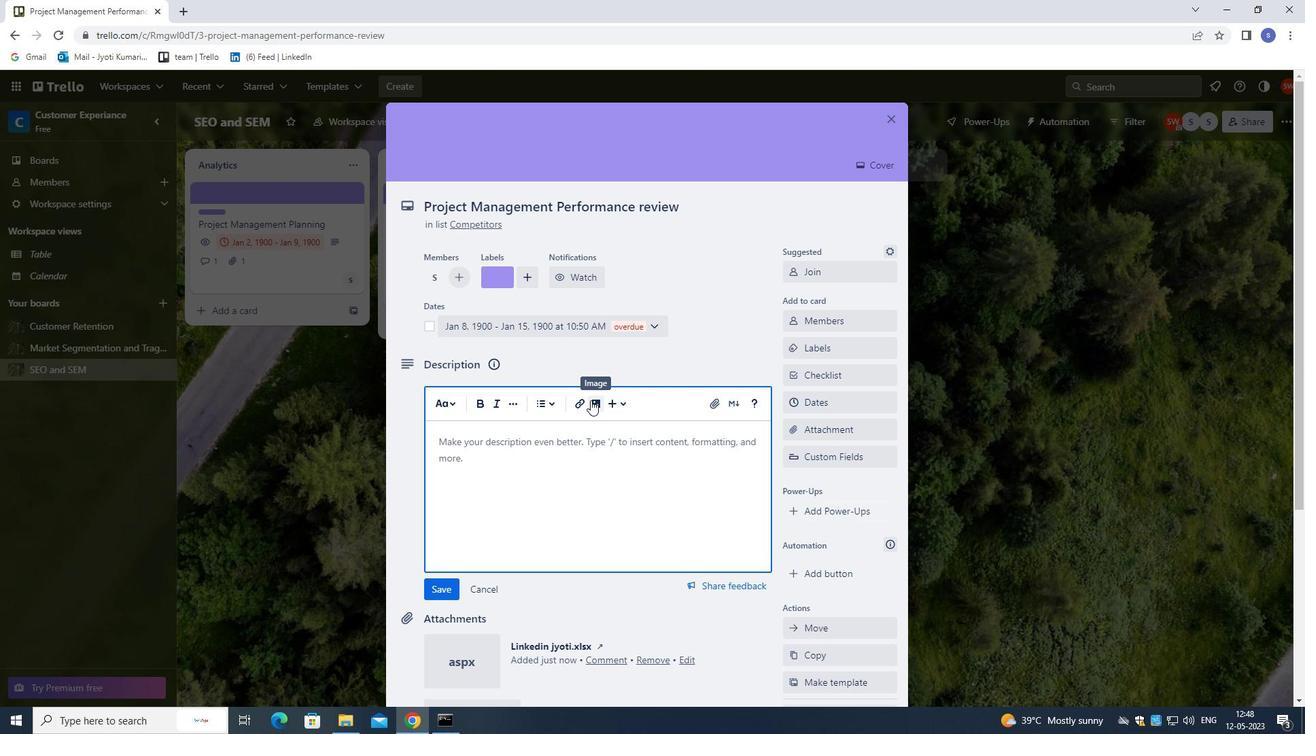 
Action: Key pressed <Key.shift><Key.shift><Key.shift><Key.shift><Key.shift>UPDATE<Key.space>EMPLOYEE<Key.space>HANDV<Key.backspace>BOOK<Key.space>WITH<Key.space>NEW<Key.space>POLICIES<Key.space><Key.backspace>.
Screenshot: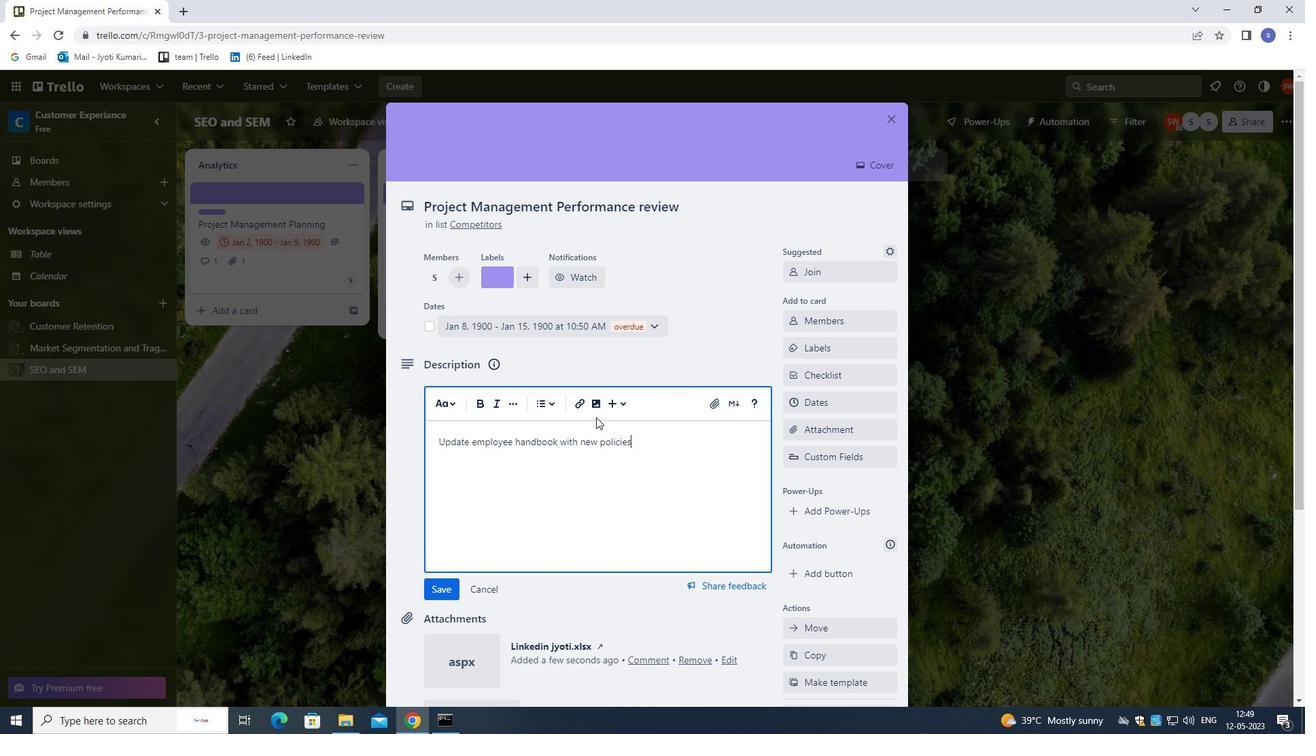 
Action: Mouse moved to (626, 555)
Screenshot: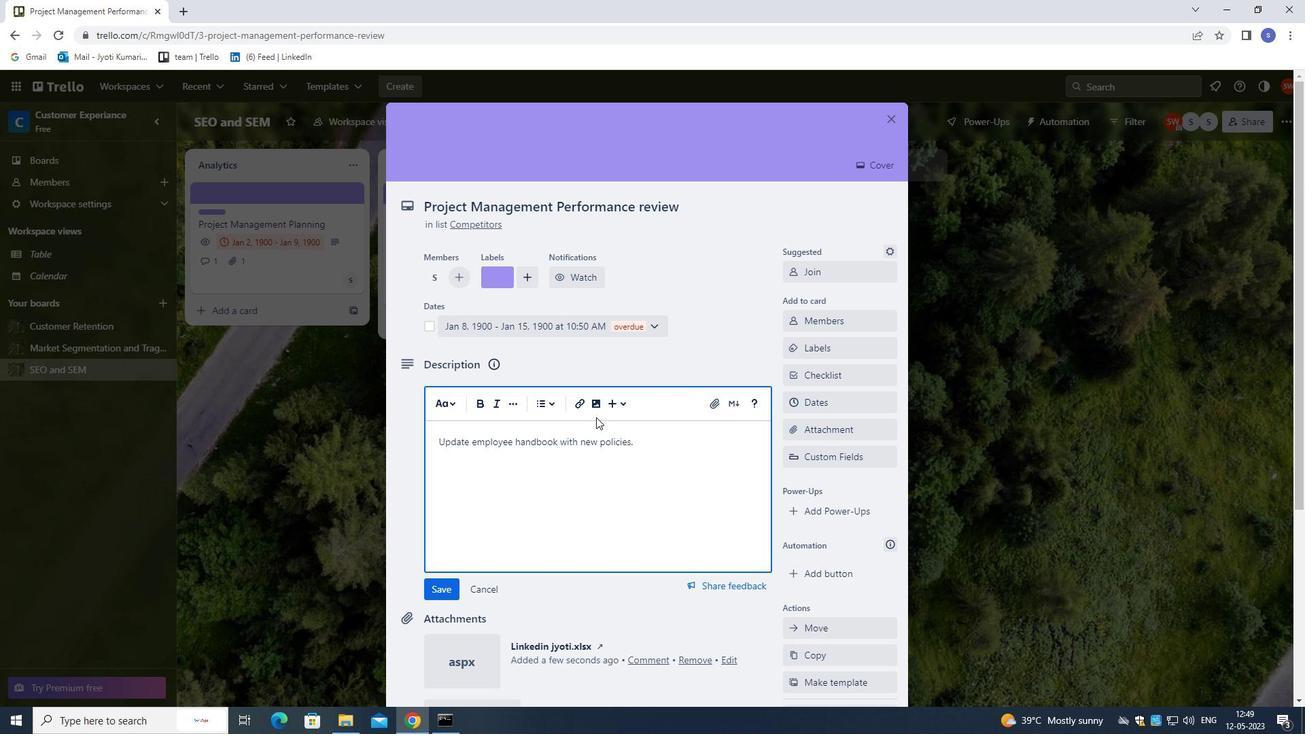 
Action: Mouse scrolled (626, 554) with delta (0, 0)
Screenshot: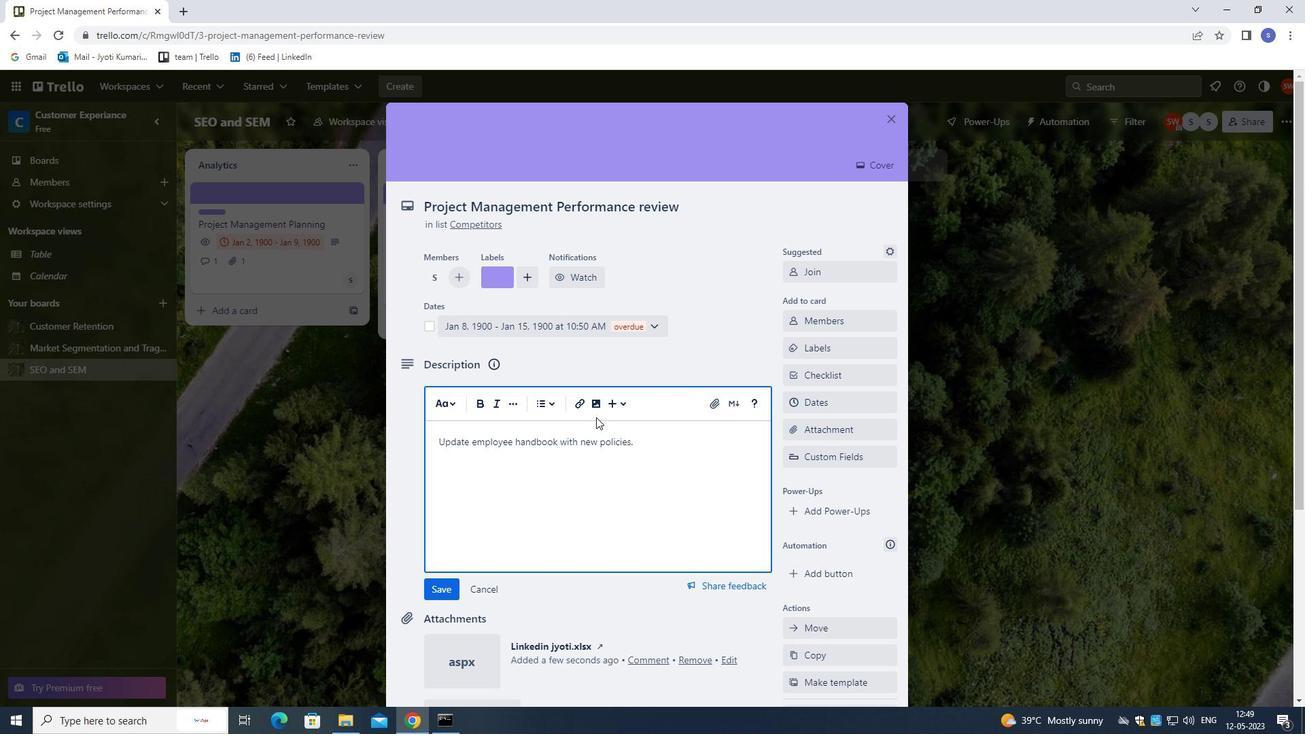
Action: Mouse moved to (633, 615)
Screenshot: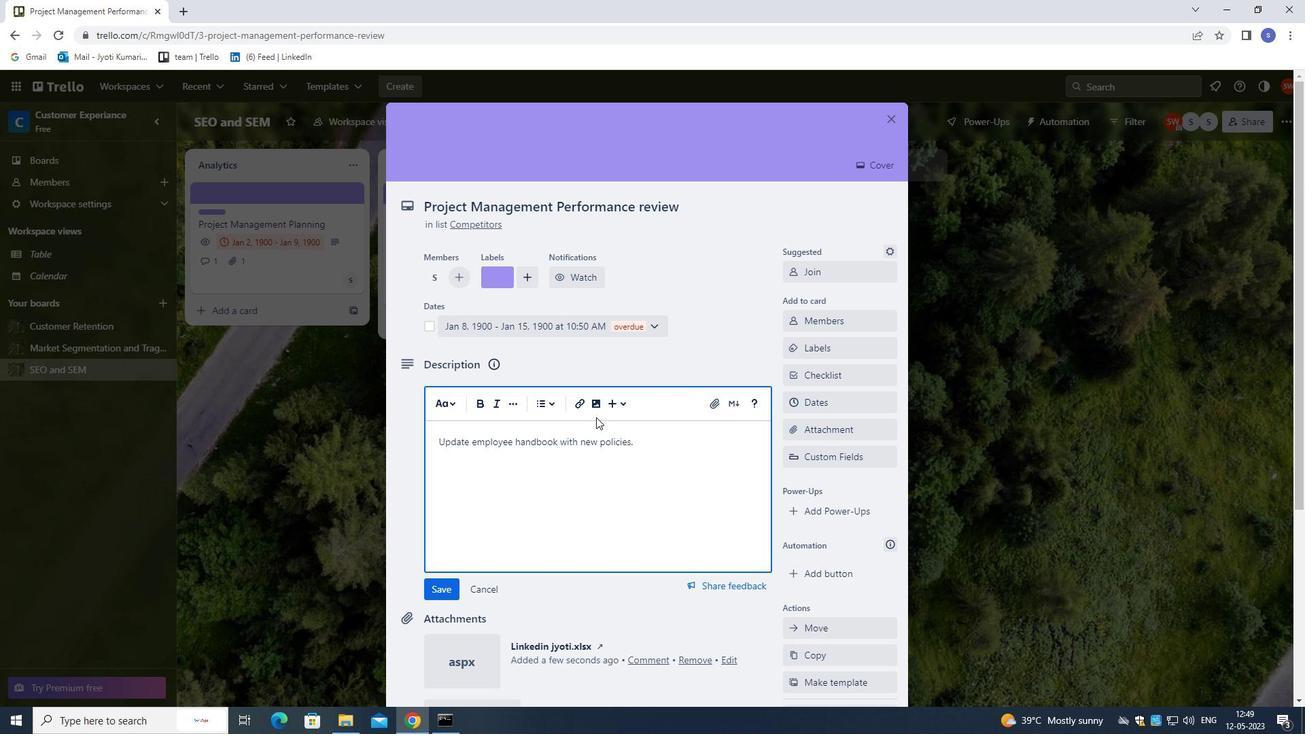 
Action: Mouse scrolled (633, 614) with delta (0, 0)
Screenshot: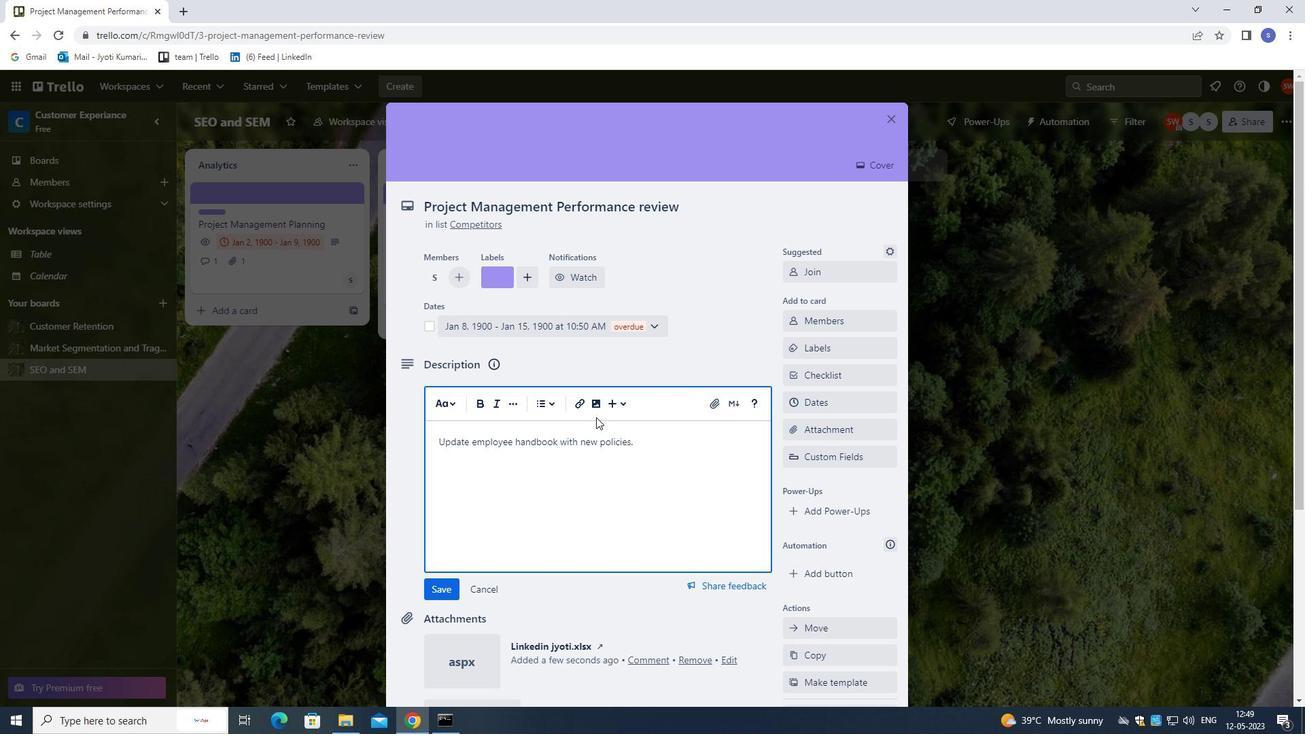 
Action: Mouse moved to (636, 626)
Screenshot: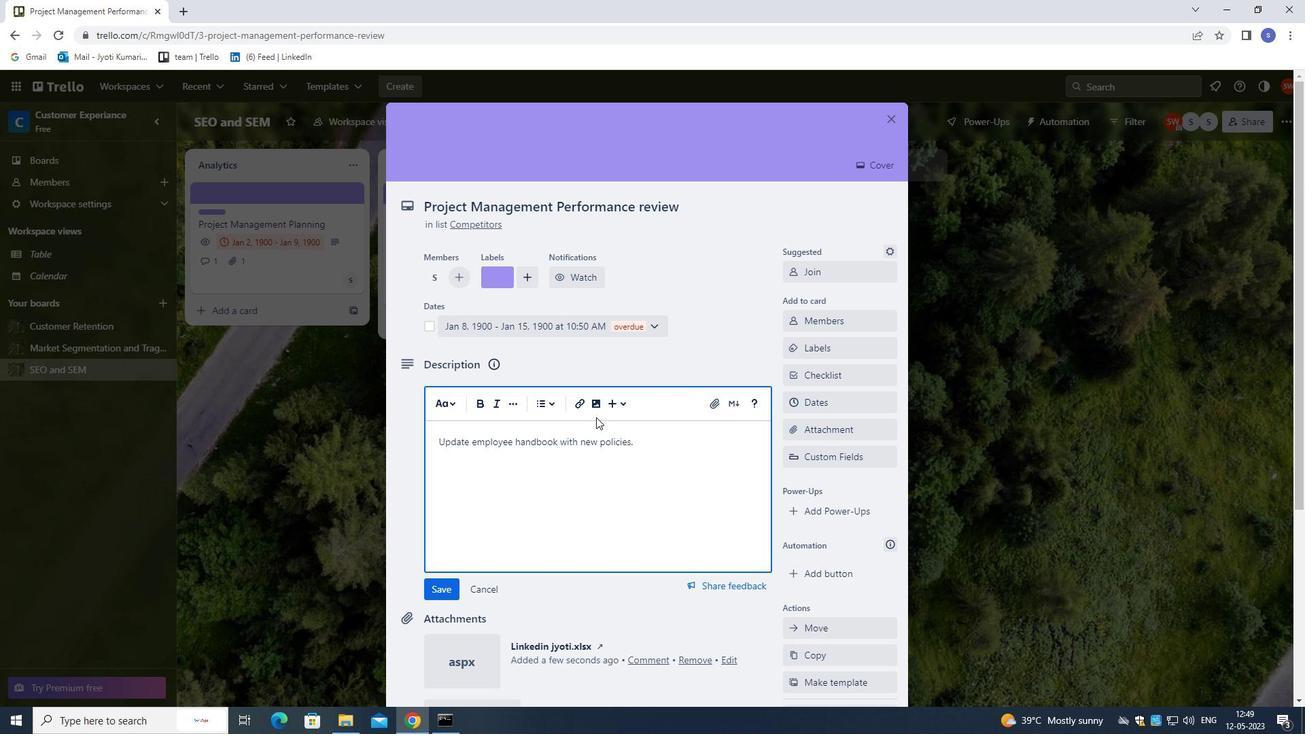 
Action: Mouse scrolled (636, 625) with delta (0, 0)
Screenshot: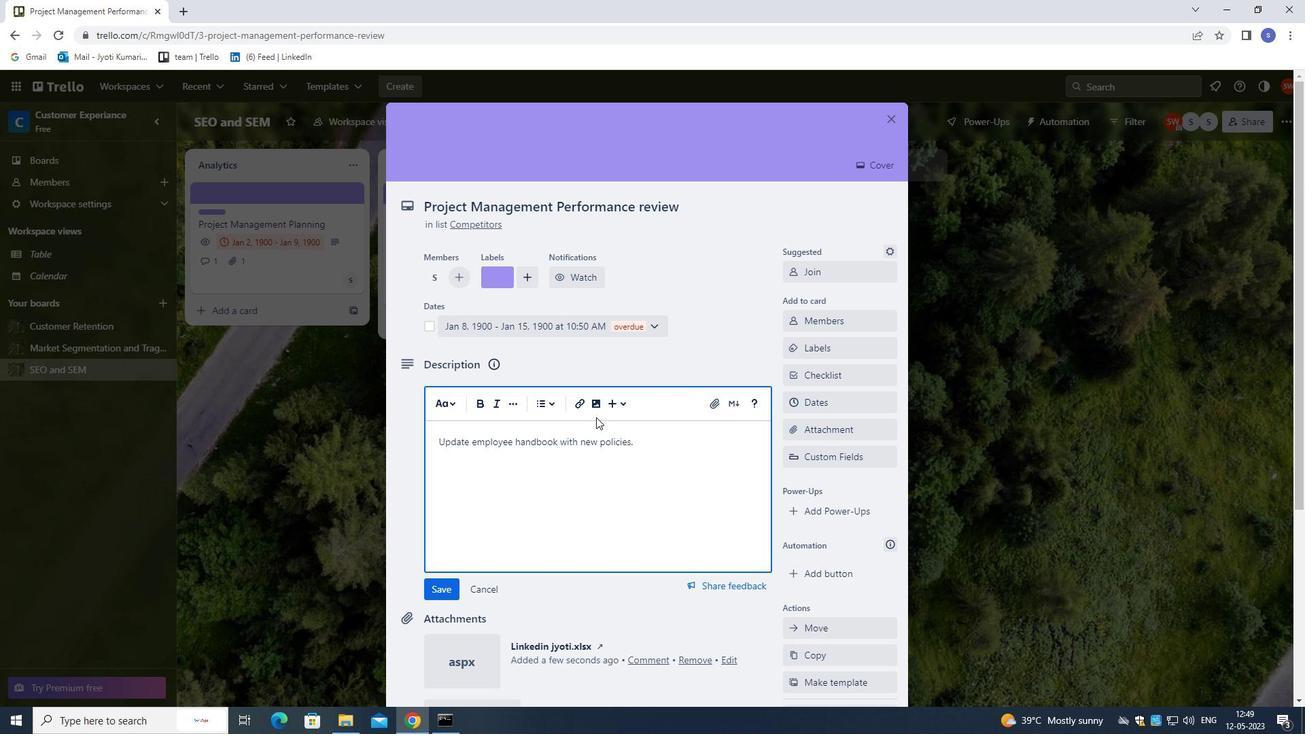 
Action: Mouse moved to (636, 628)
Screenshot: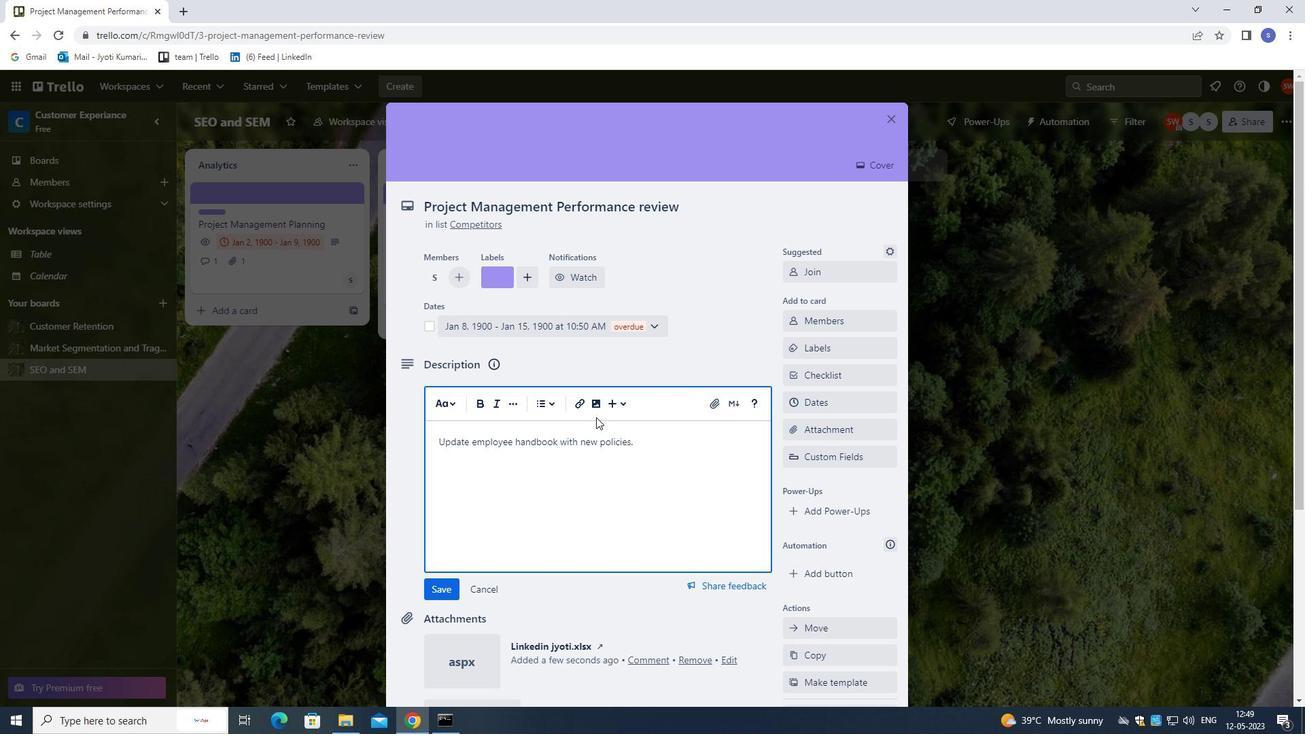 
Action: Mouse scrolled (636, 628) with delta (0, 0)
Screenshot: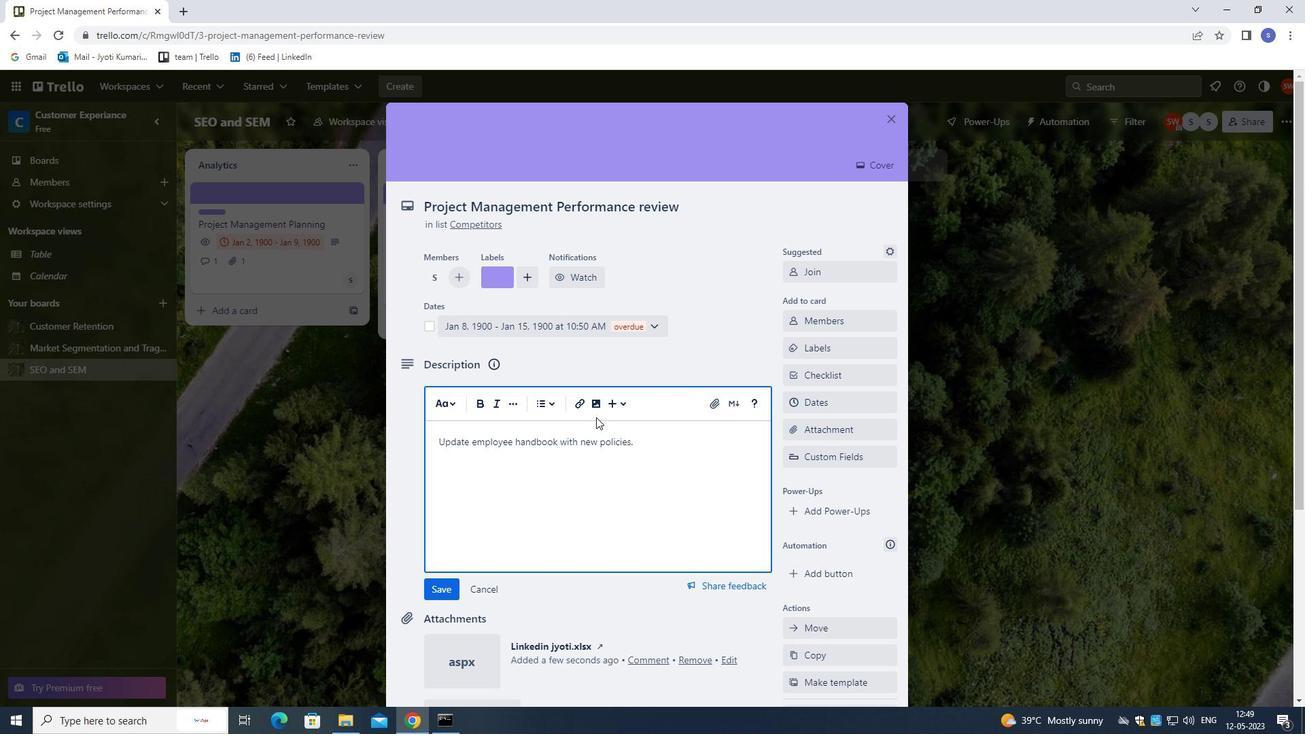 
Action: Mouse moved to (636, 628)
Screenshot: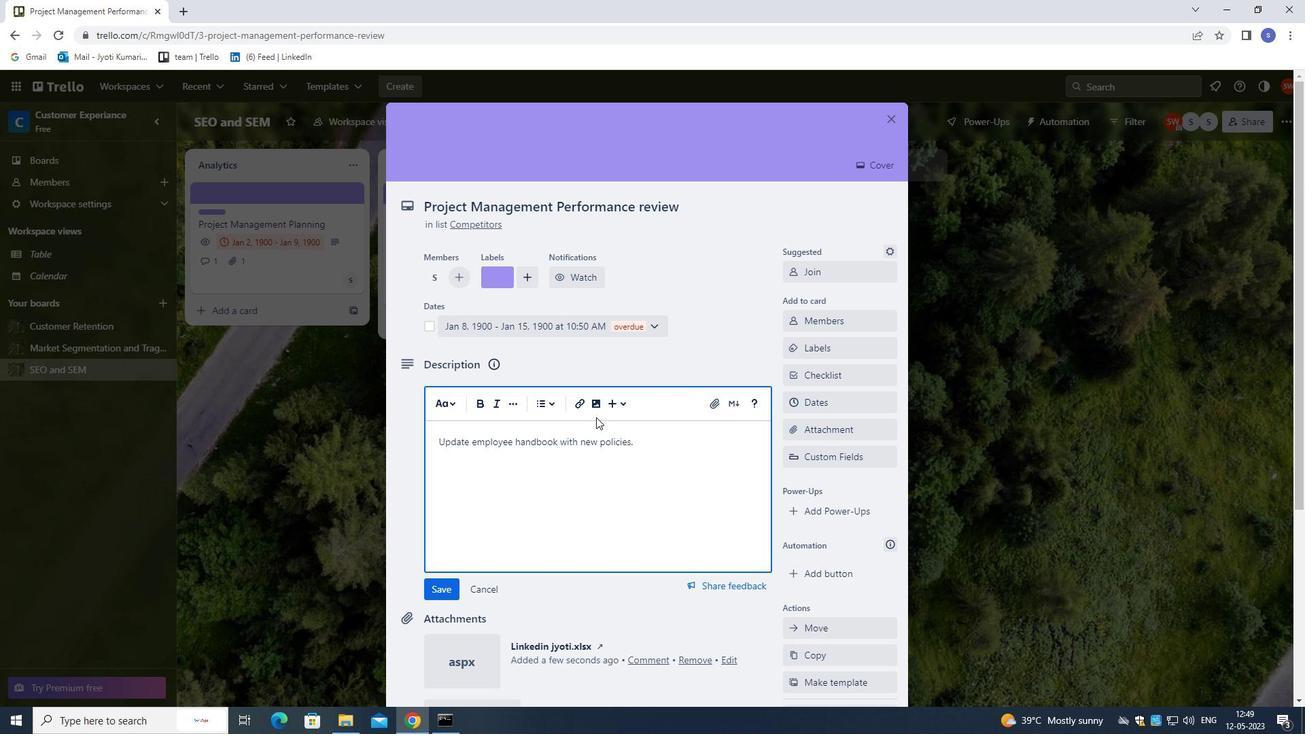 
Action: Mouse scrolled (636, 628) with delta (0, 0)
Screenshot: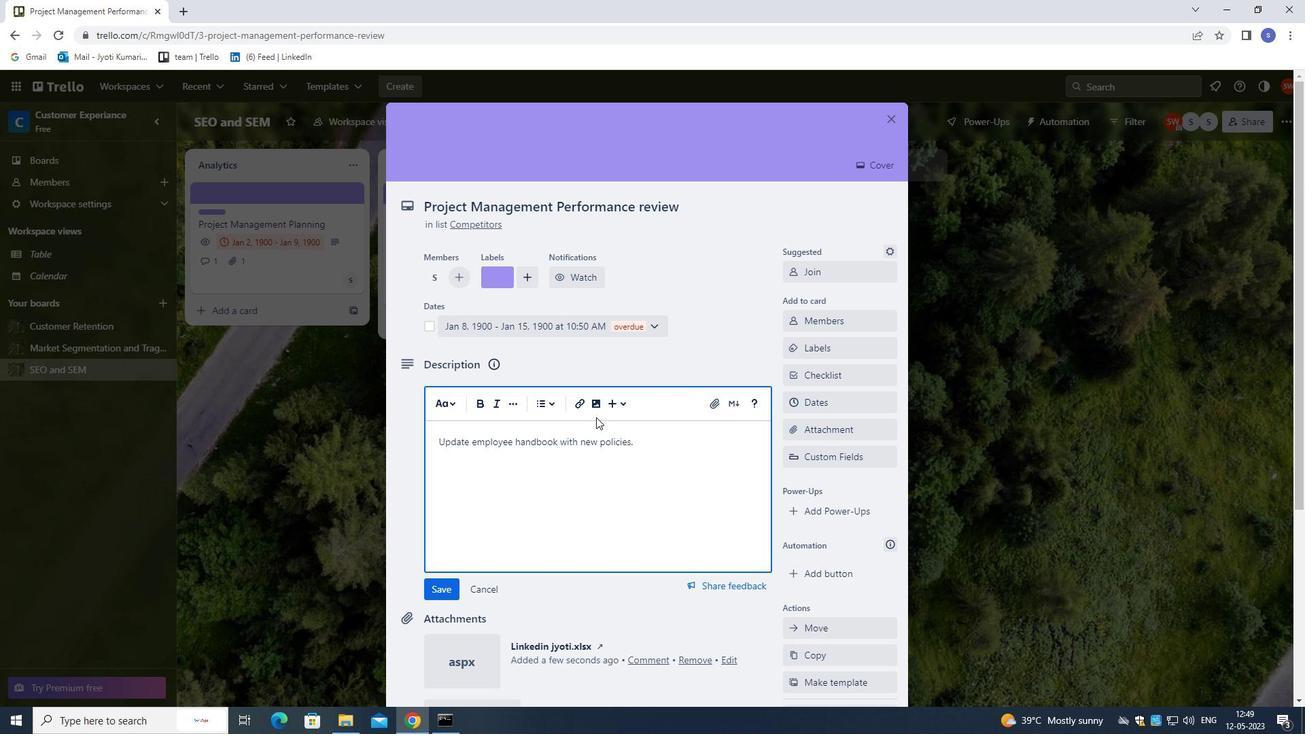 
Action: Mouse moved to (634, 631)
Screenshot: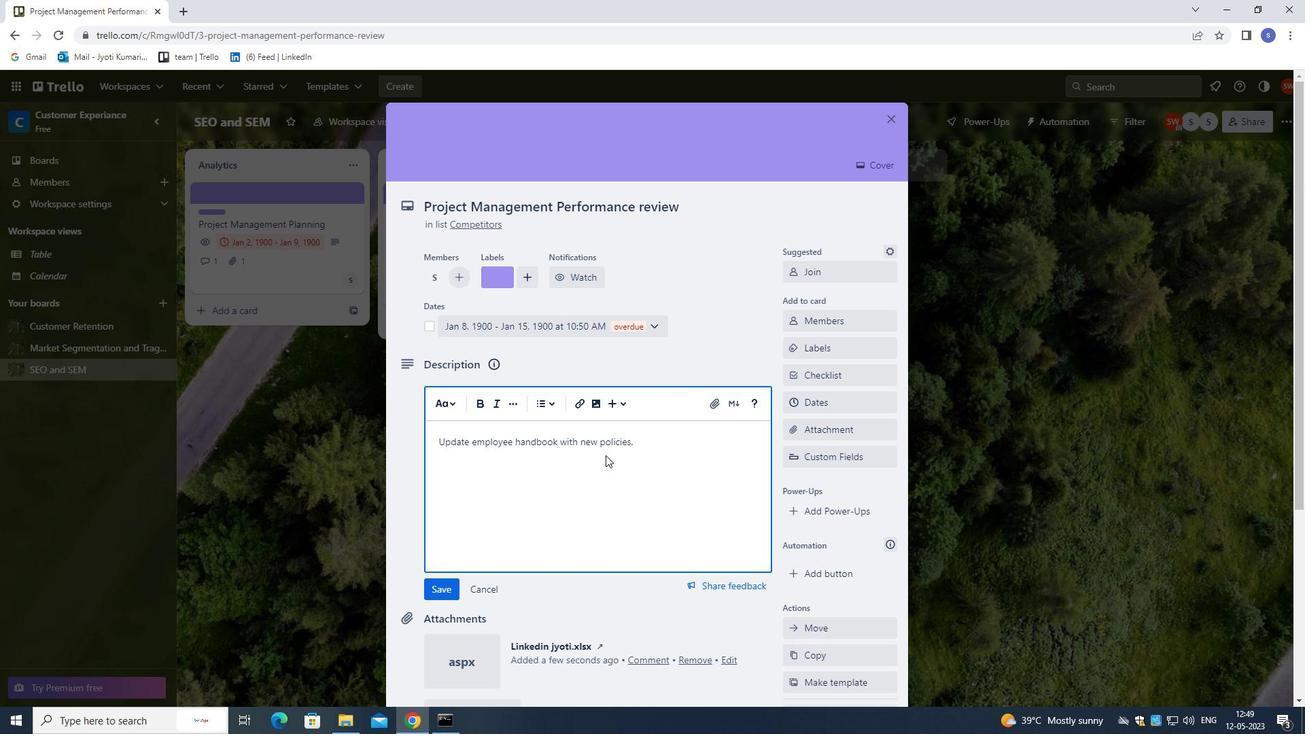 
Action: Mouse scrolled (634, 630) with delta (0, 0)
Screenshot: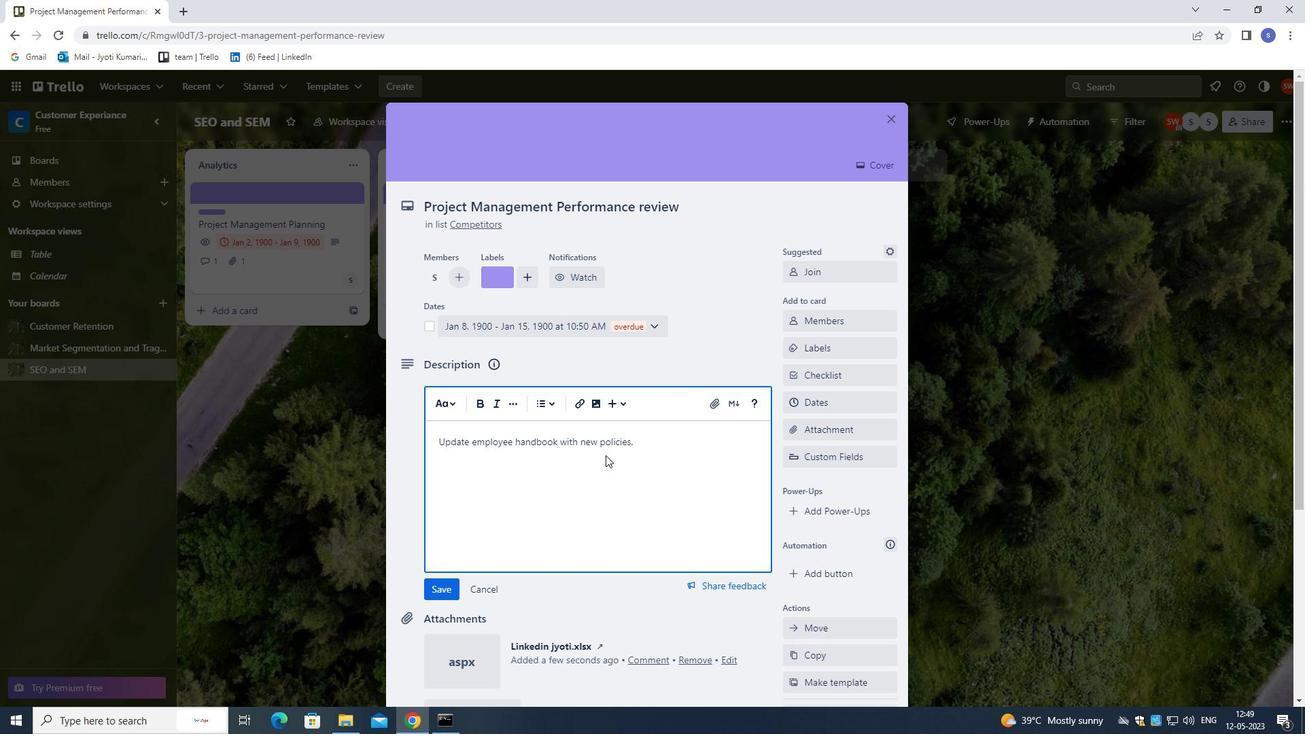 
Action: Mouse moved to (631, 632)
Screenshot: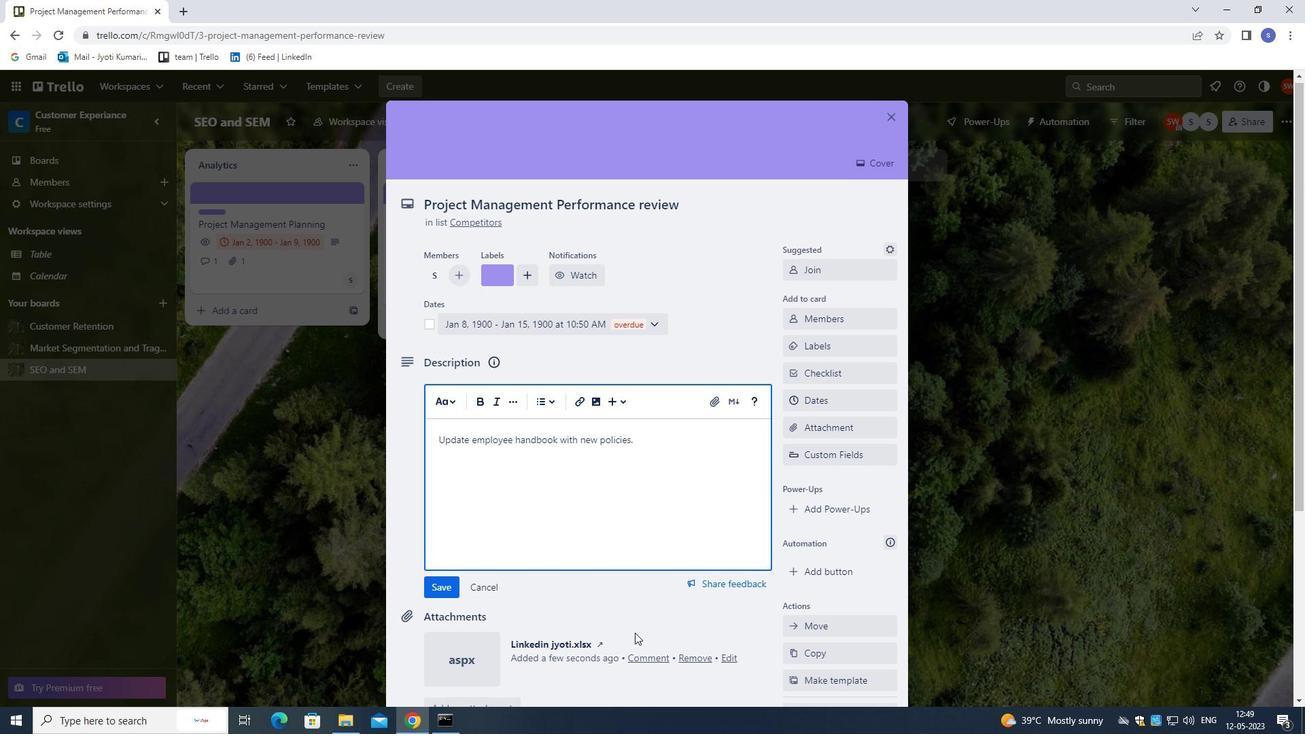 
Action: Mouse scrolled (631, 631) with delta (0, 0)
Screenshot: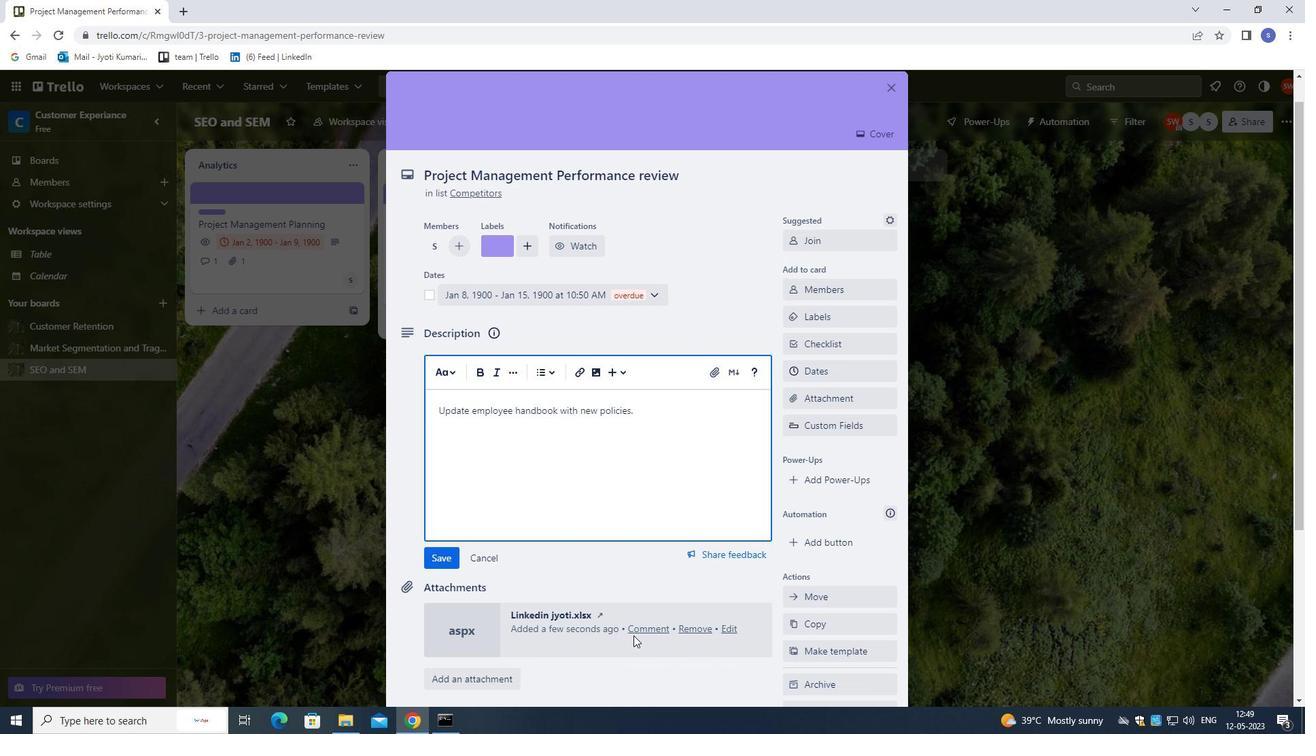 
Action: Mouse moved to (631, 631)
Screenshot: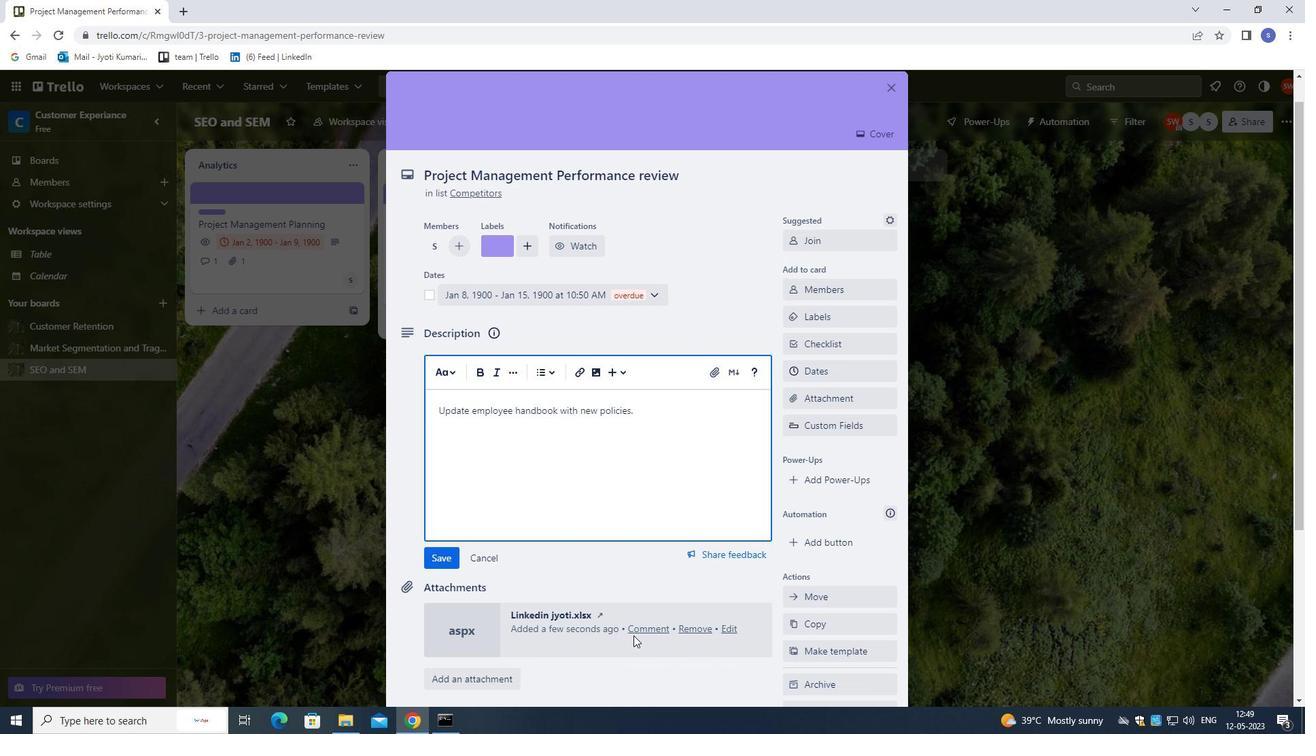 
Action: Mouse scrolled (631, 630) with delta (0, 0)
Screenshot: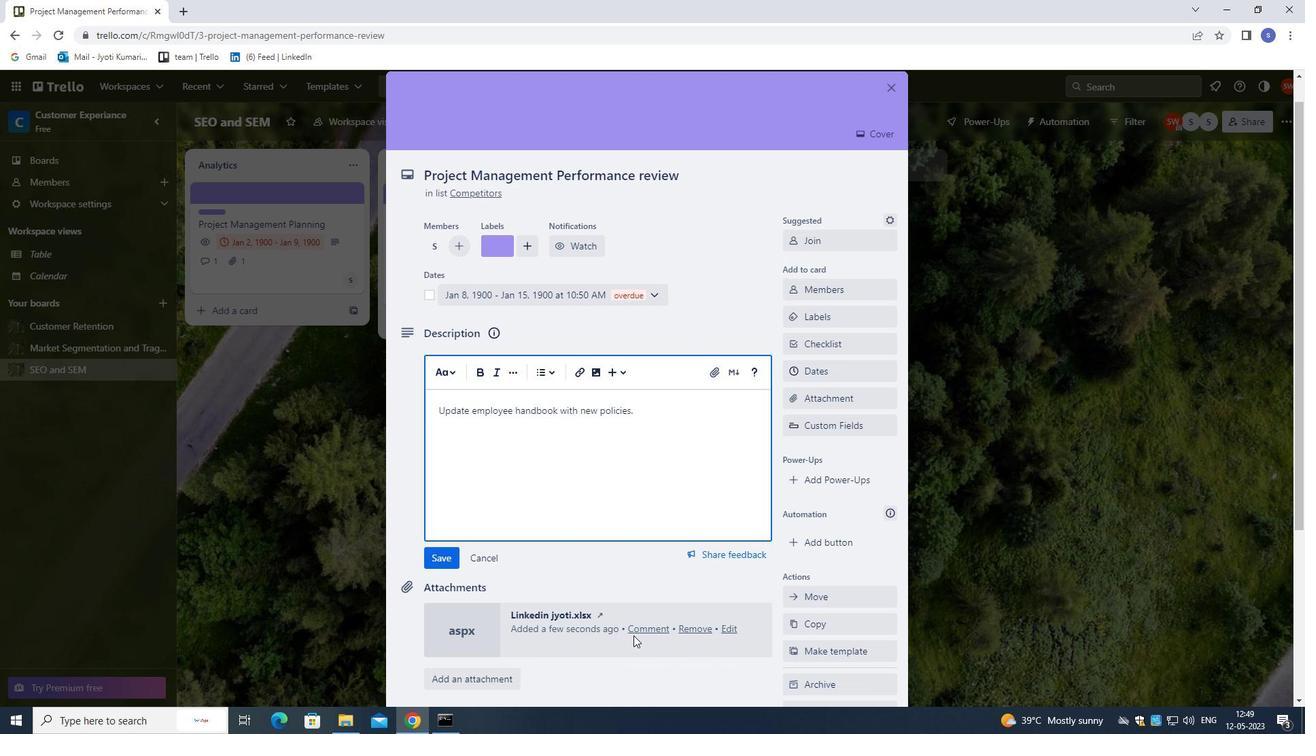 
Action: Mouse scrolled (631, 630) with delta (0, 0)
Screenshot: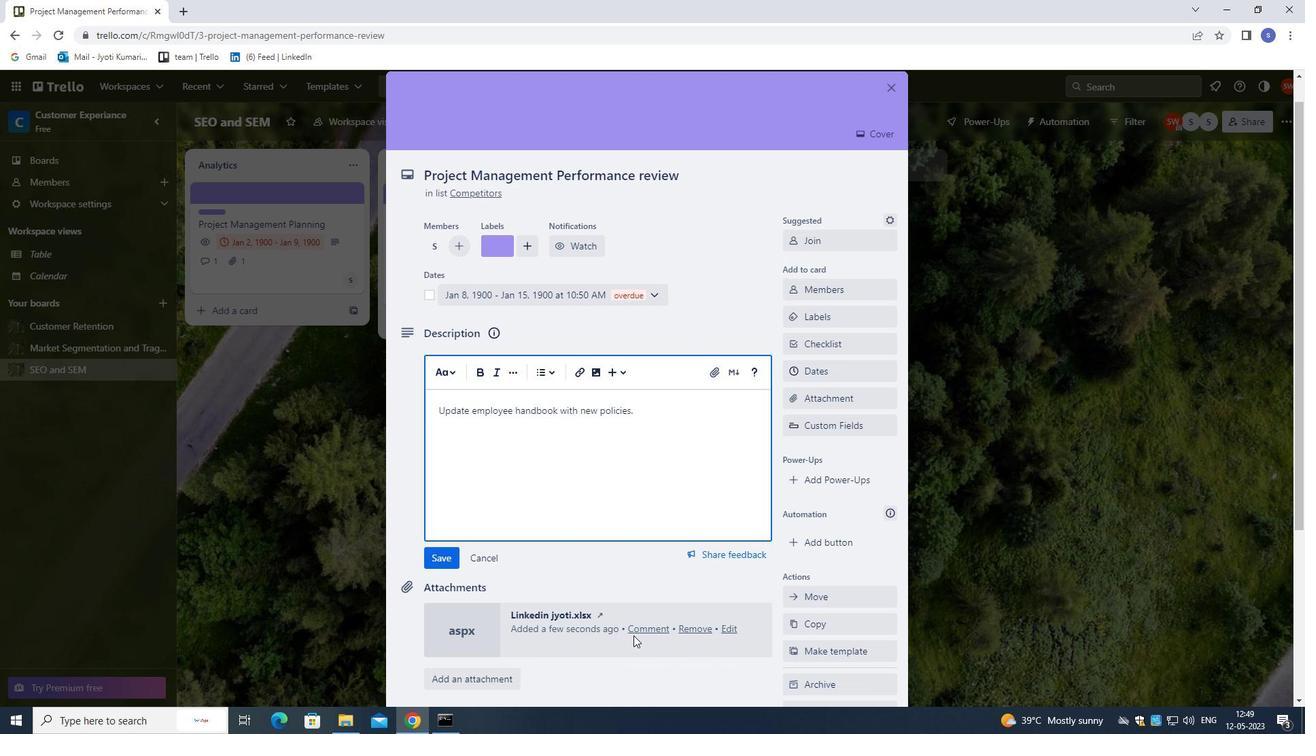 
Action: Mouse scrolled (631, 630) with delta (0, 0)
Screenshot: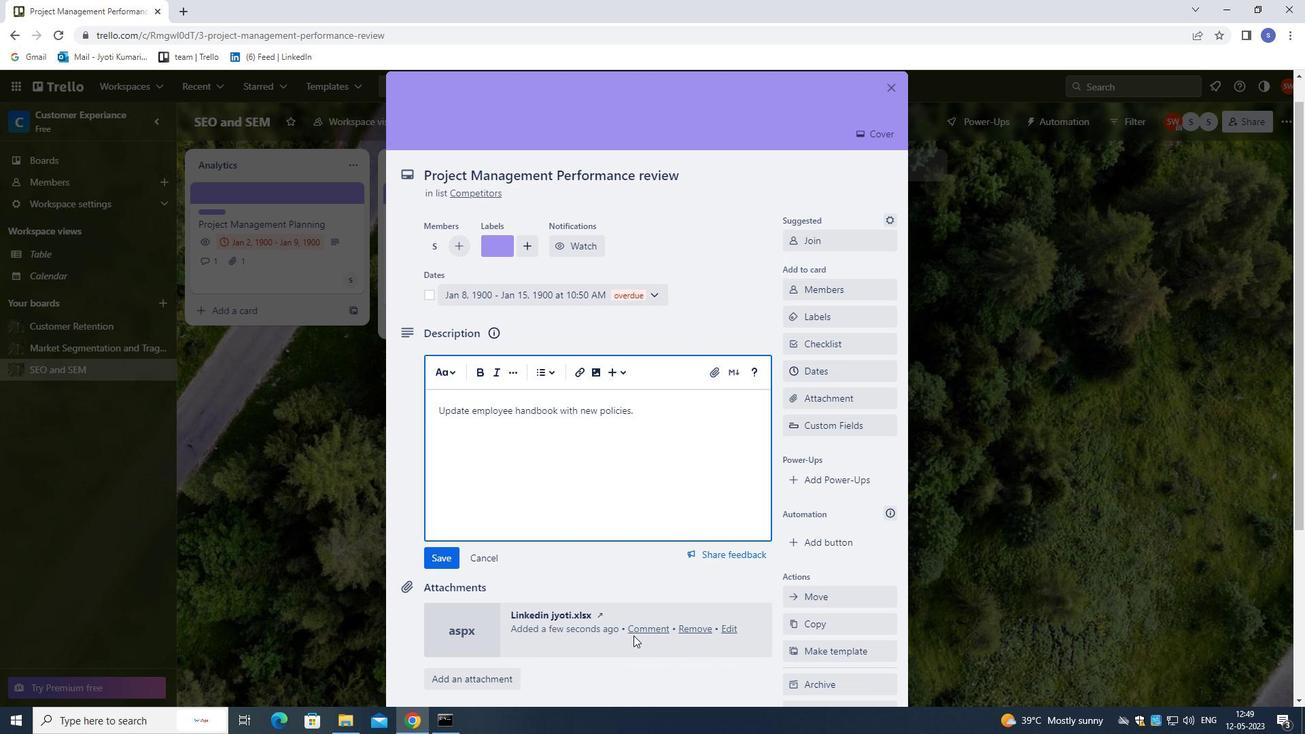 
Action: Mouse moved to (579, 619)
Screenshot: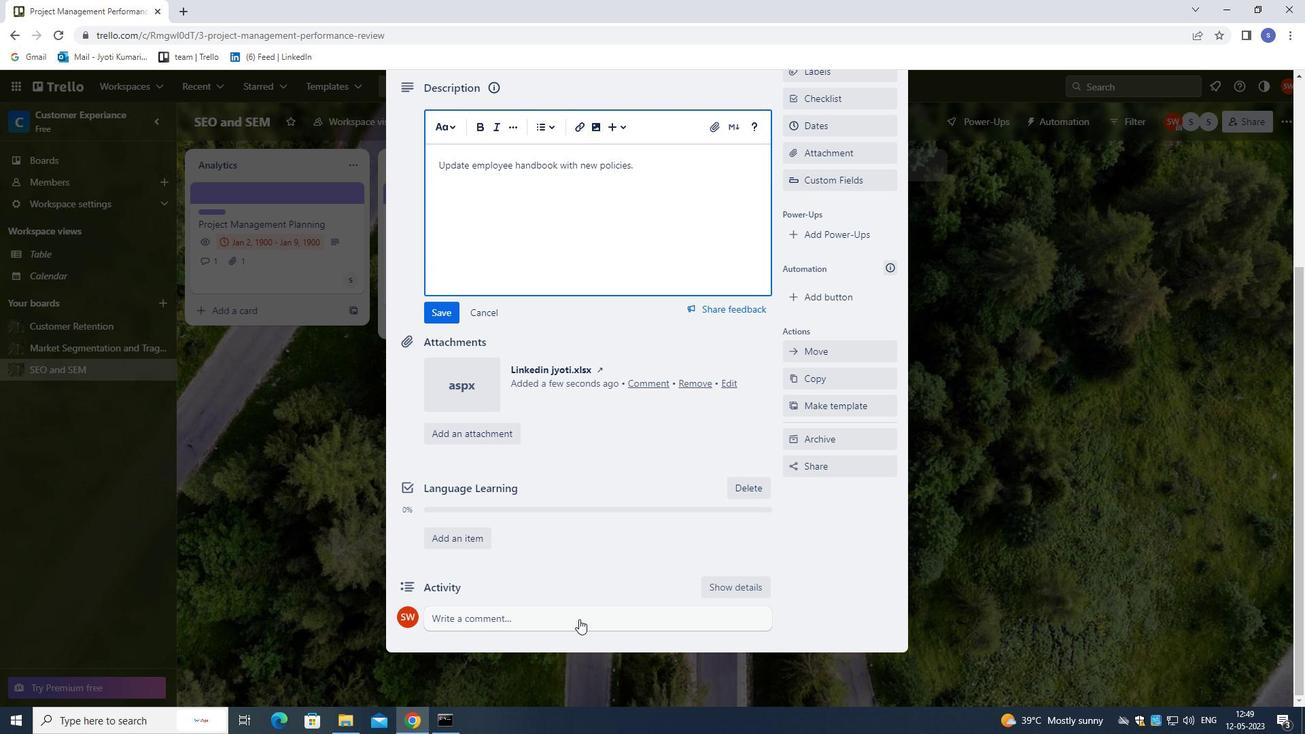 
Action: Mouse pressed left at (579, 619)
Screenshot: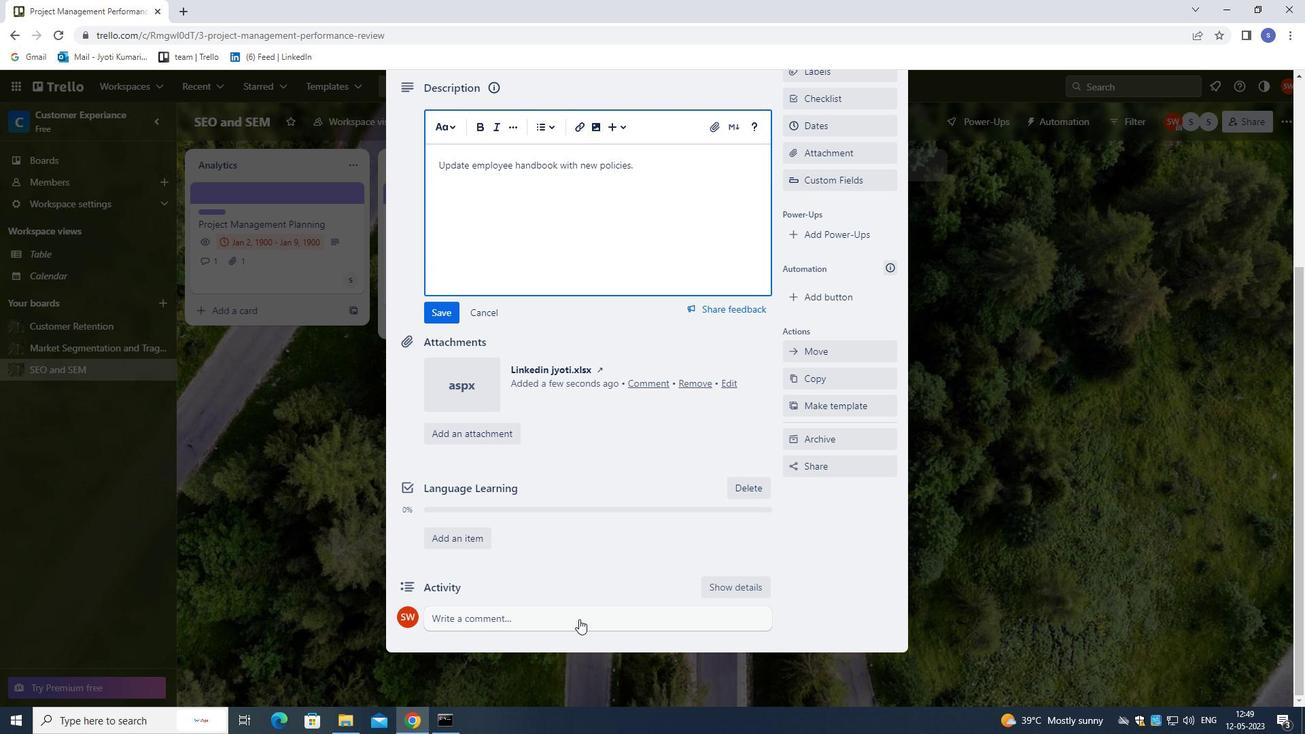 
Action: Mouse moved to (590, 610)
Screenshot: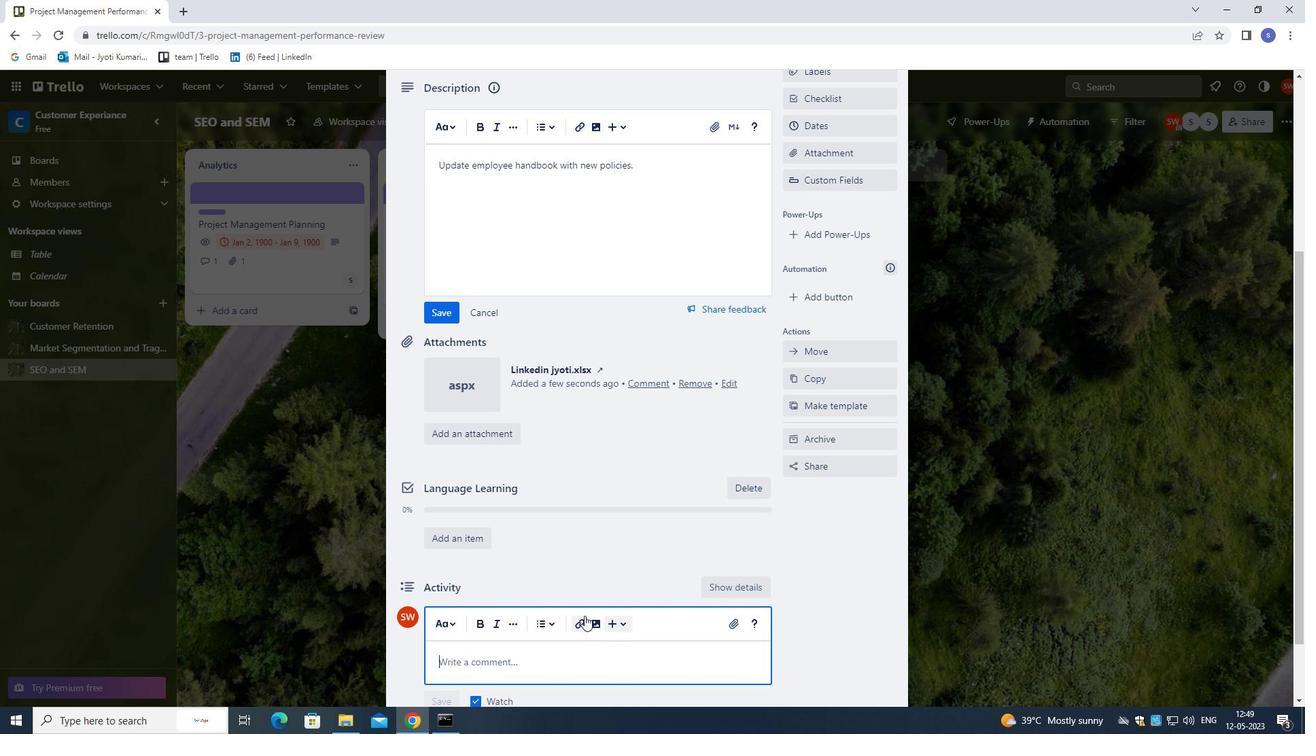 
Action: Mouse scrolled (590, 609) with delta (0, 0)
Screenshot: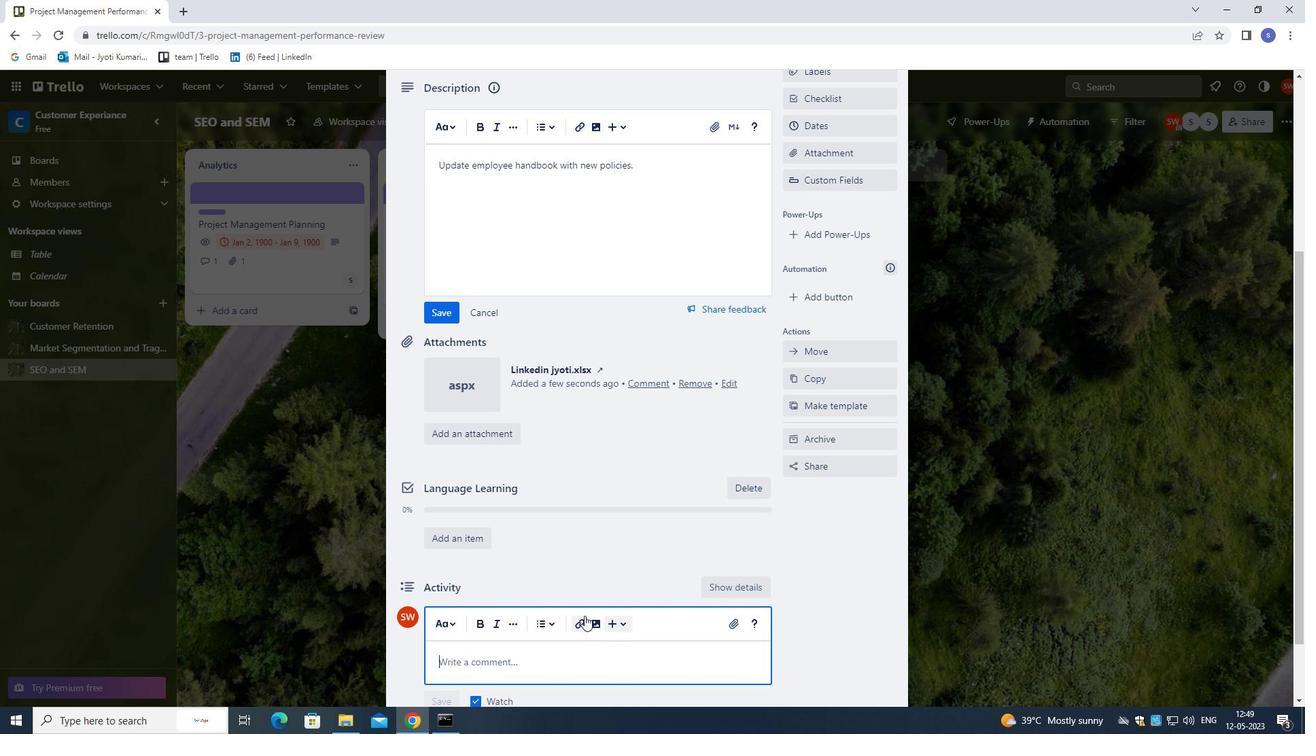 
Action: Mouse moved to (591, 610)
Screenshot: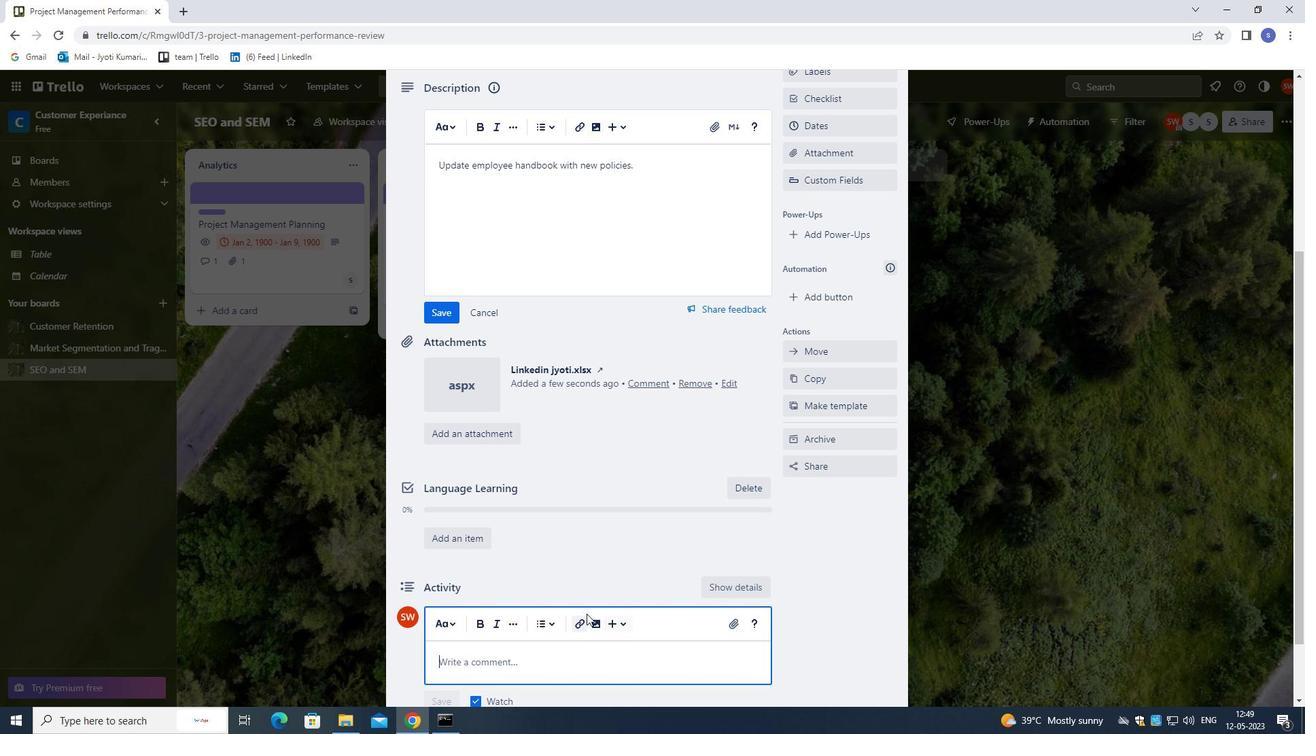 
Action: Mouse scrolled (591, 609) with delta (0, 0)
Screenshot: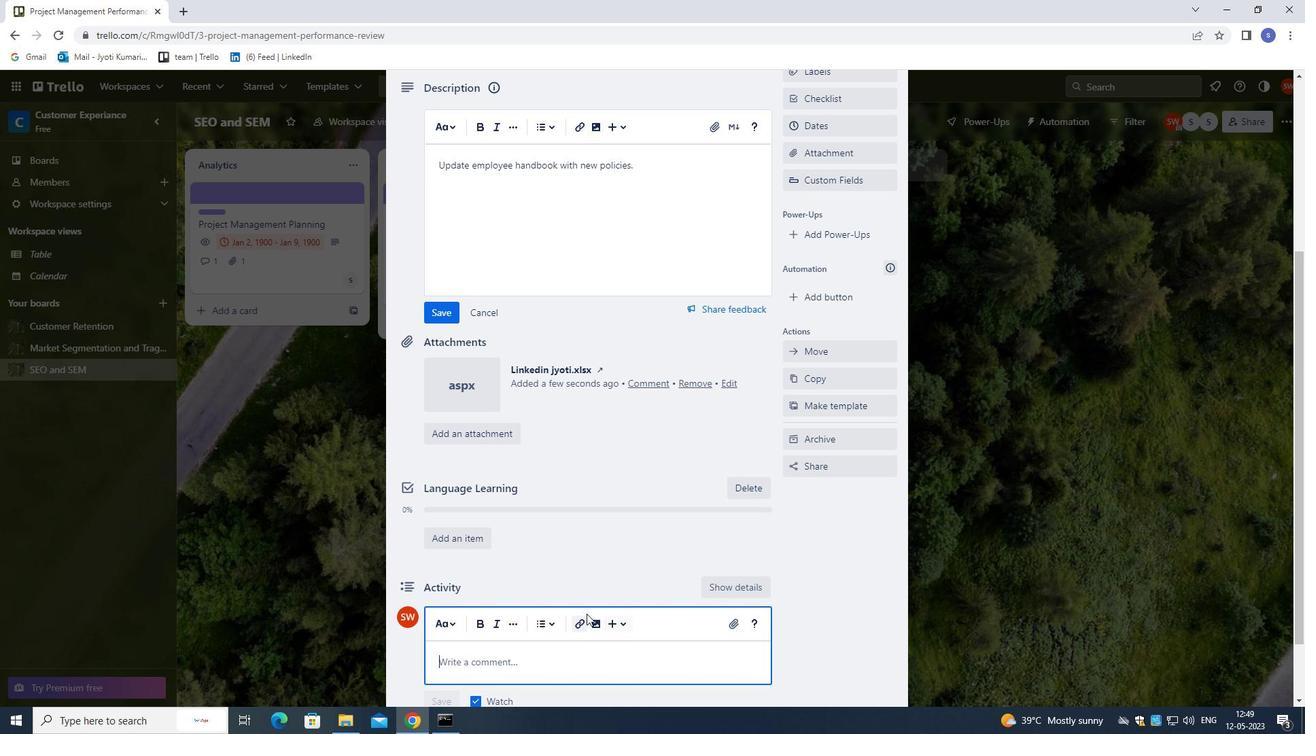 
Action: Mouse moved to (591, 610)
Screenshot: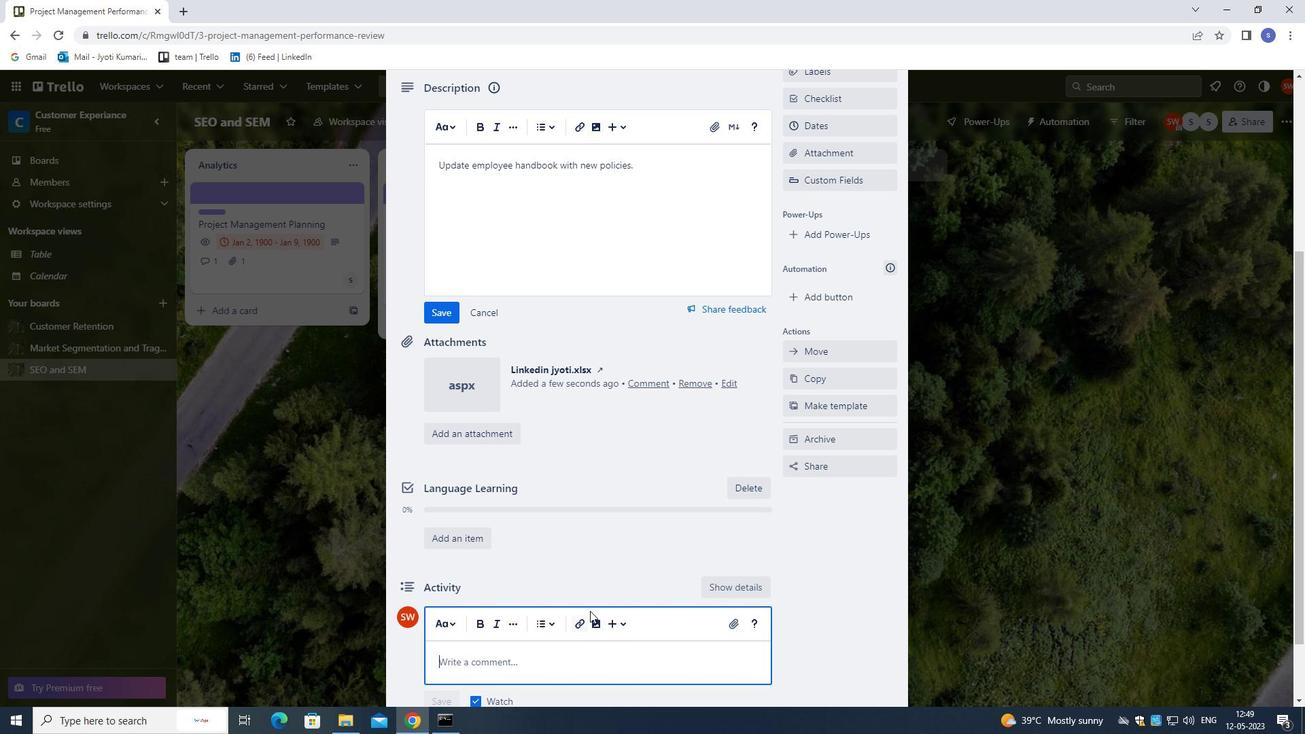 
Action: Mouse scrolled (591, 609) with delta (0, 0)
Screenshot: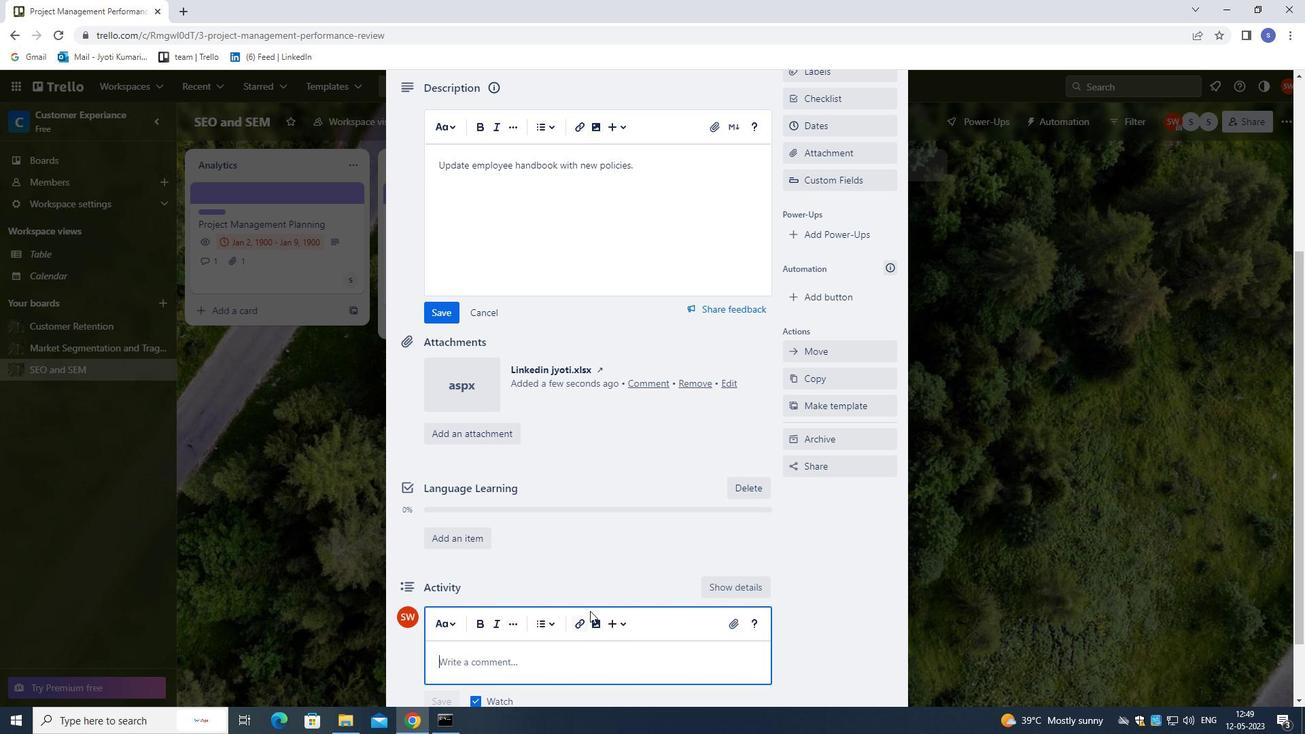 
Action: Mouse moved to (606, 623)
Screenshot: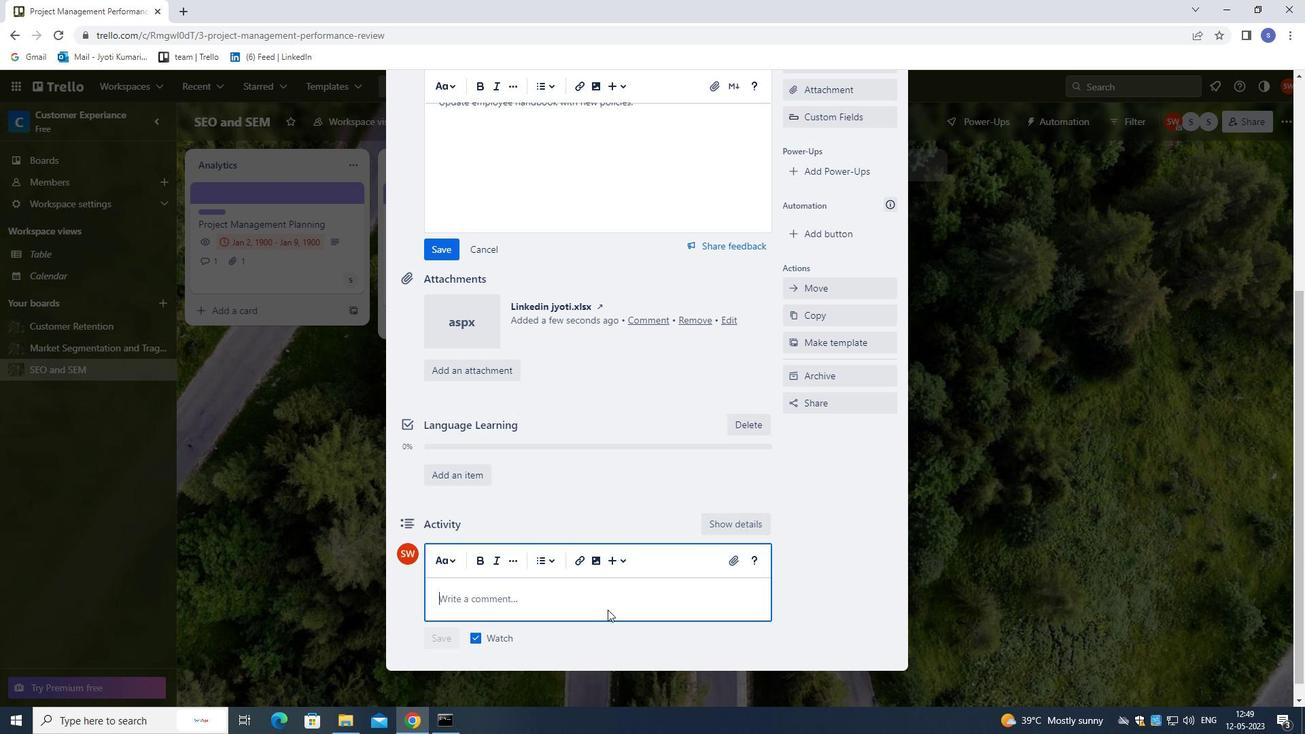 
Action: Key pressed <Key.shift>LET<Key.space>US<Key.space>APPROACH<Key.space>THIS<Key.space>TASK<Key.space>WITH<Key.space>S<Key.backspace><Key.space>AS<Key.space><Key.backspace><Key.backspace><Key.space>SENSE<Key.space>OF<Key.space>CONTINUOUS<Key.space>IMPROVEMENT<Key.space>,<Key.space>SEEKING<Key.space>TO<Key.space>LEARN<Key.space>FROM<Key.space>OUR<Key.space>MISTAKES<Key.space>AND<Key.space>ITERATE<Key.space>OUR<Key.space>APPROACH<Key.space><Key.backspace>.
Screenshot: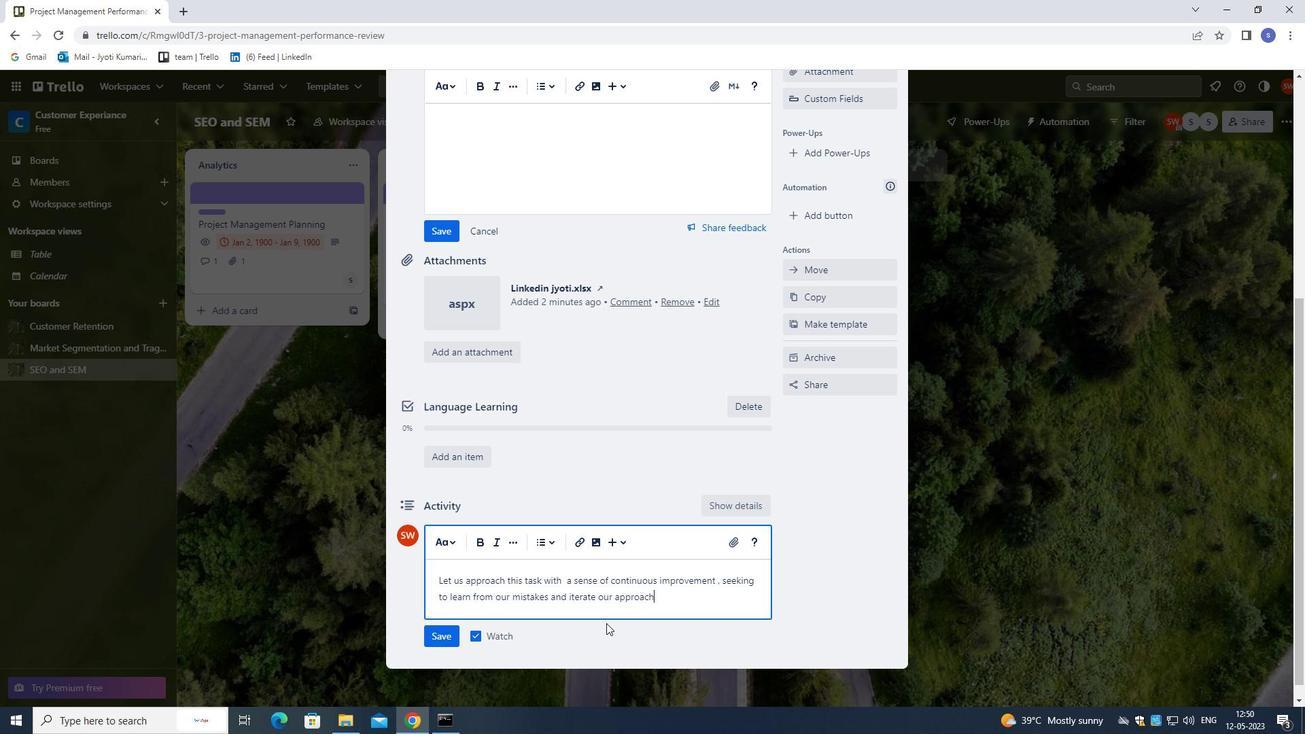 
Action: Mouse moved to (439, 227)
Screenshot: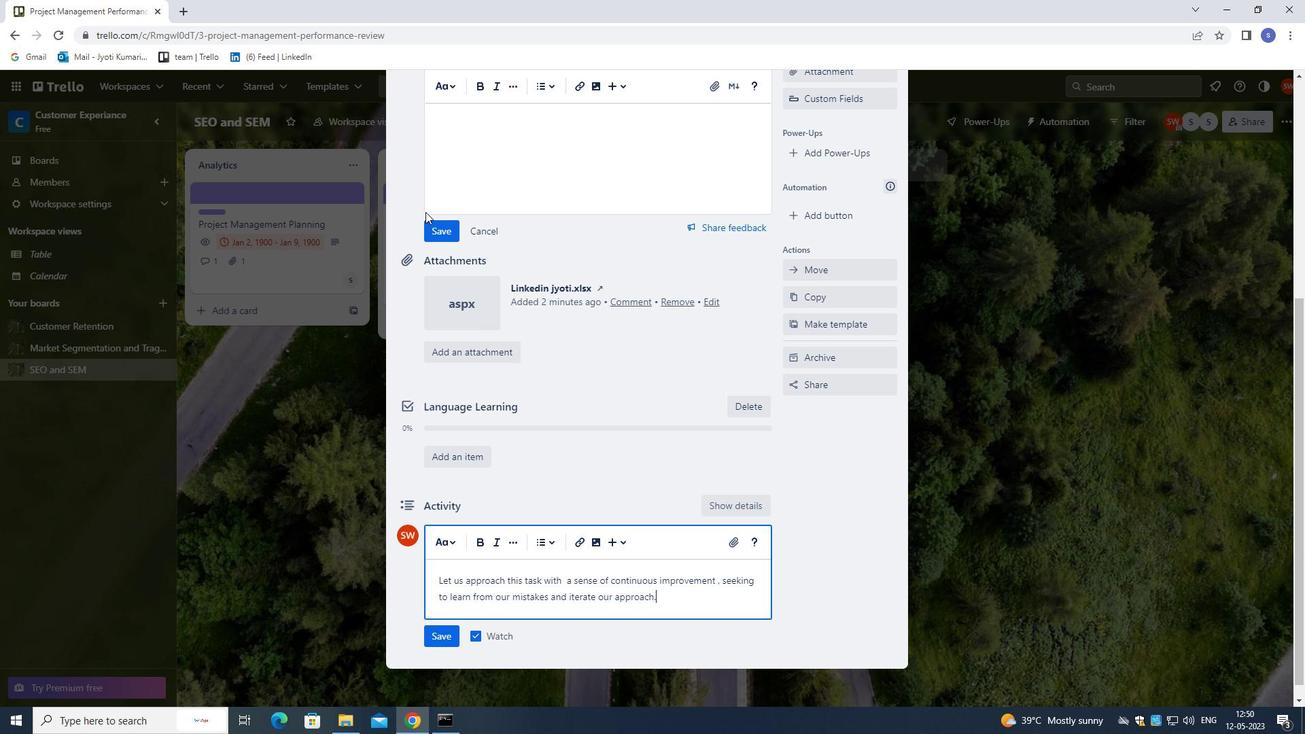 
Action: Mouse pressed left at (439, 227)
Screenshot: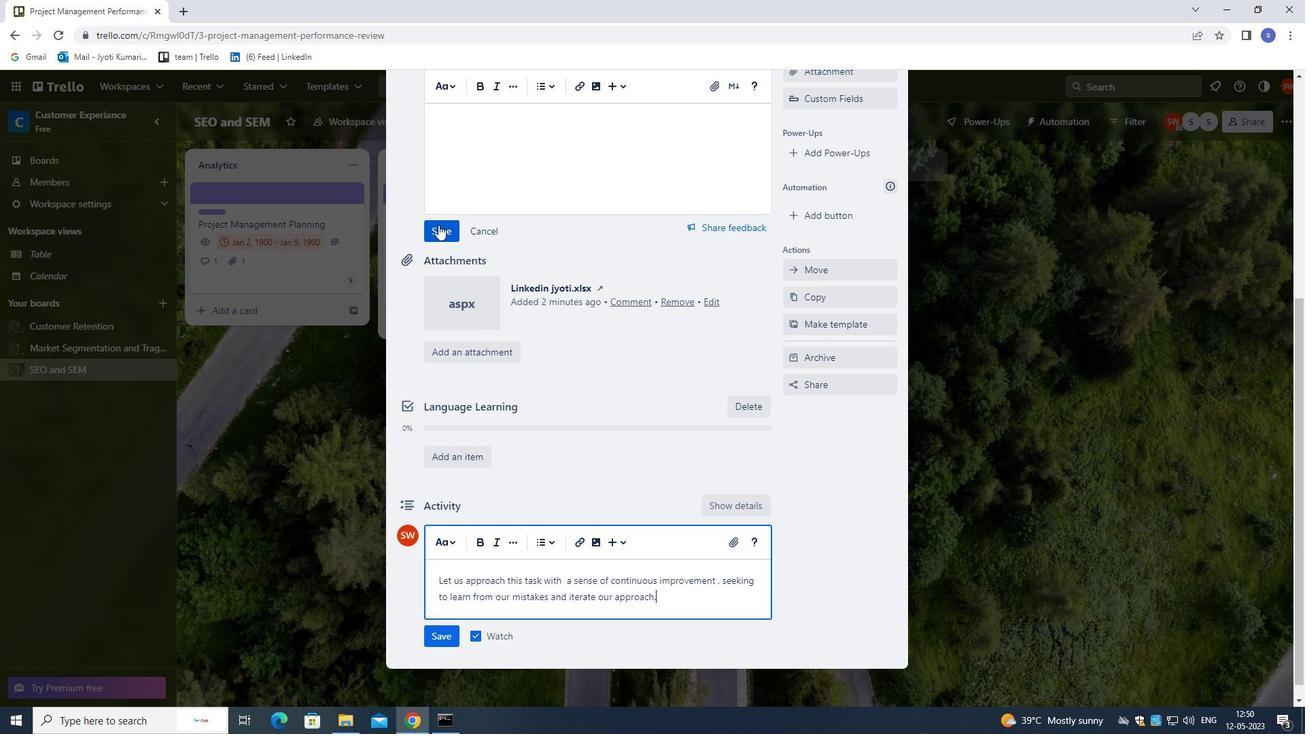 
Action: Mouse moved to (446, 617)
Screenshot: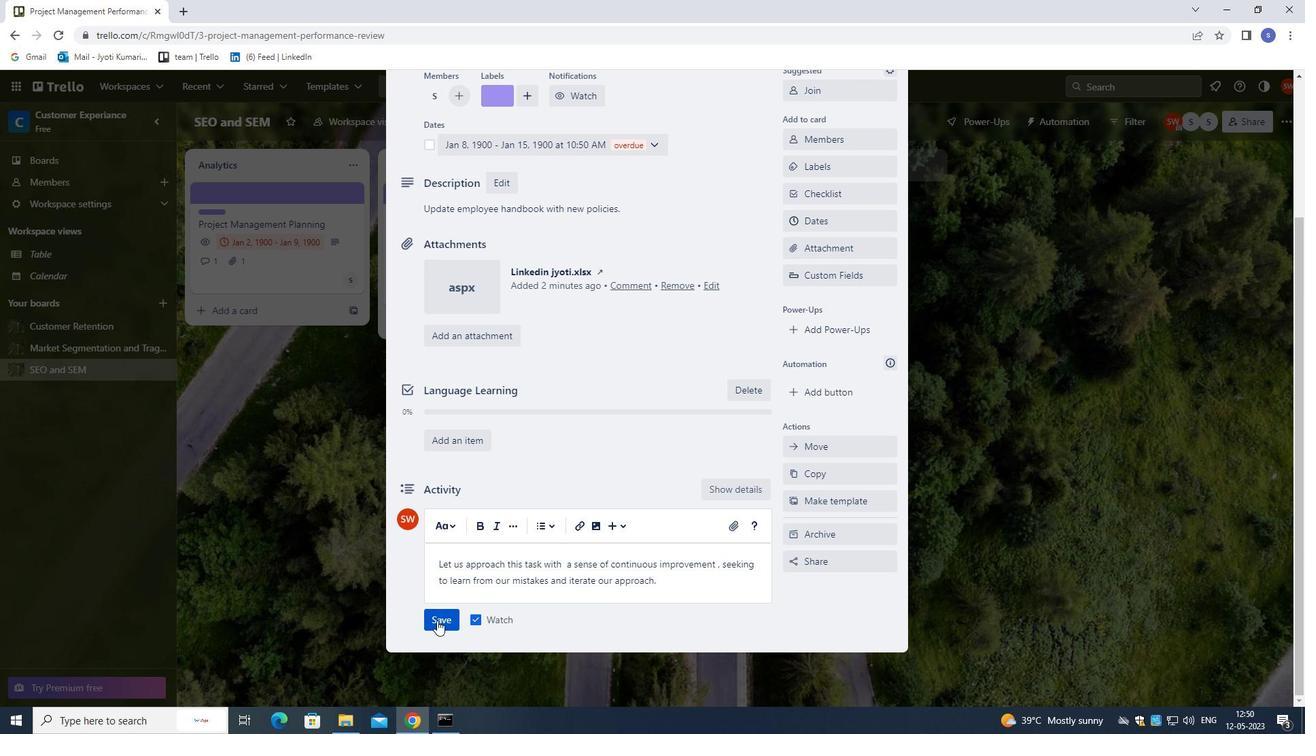 
Action: Mouse pressed left at (446, 617)
Screenshot: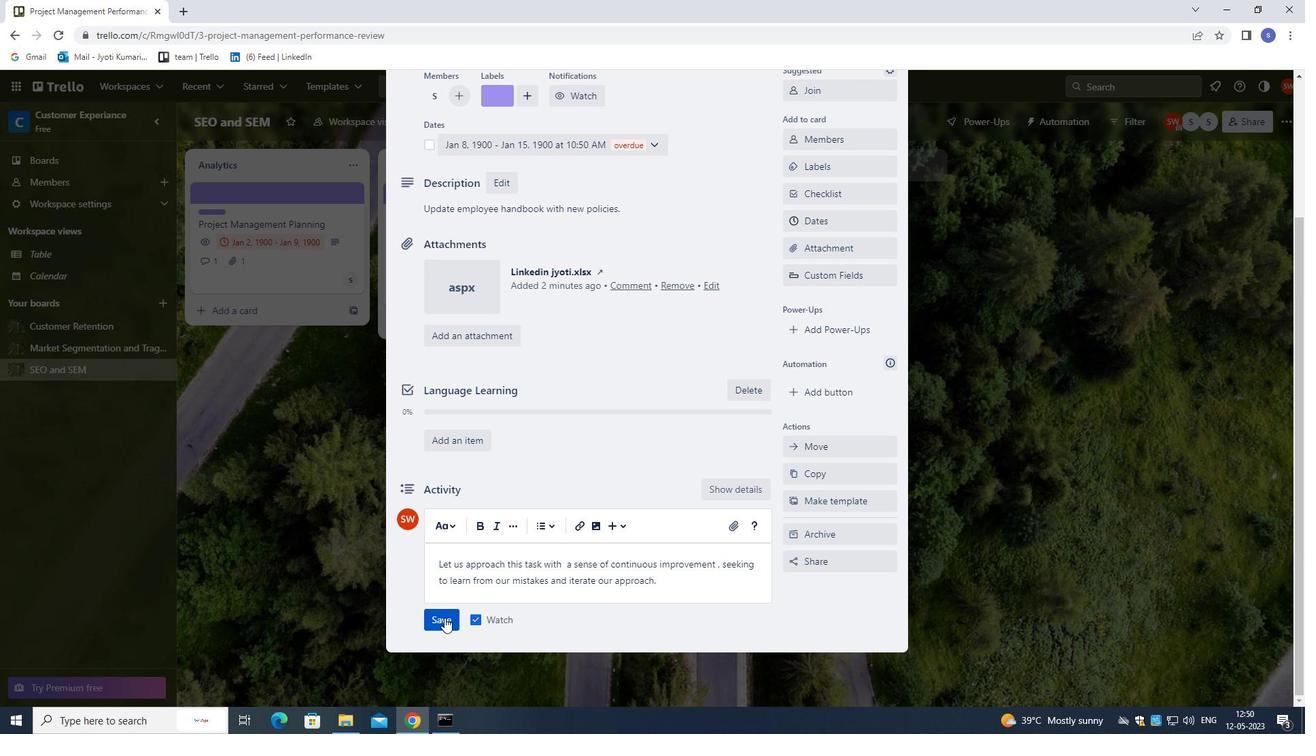
Action: Mouse moved to (653, 591)
Screenshot: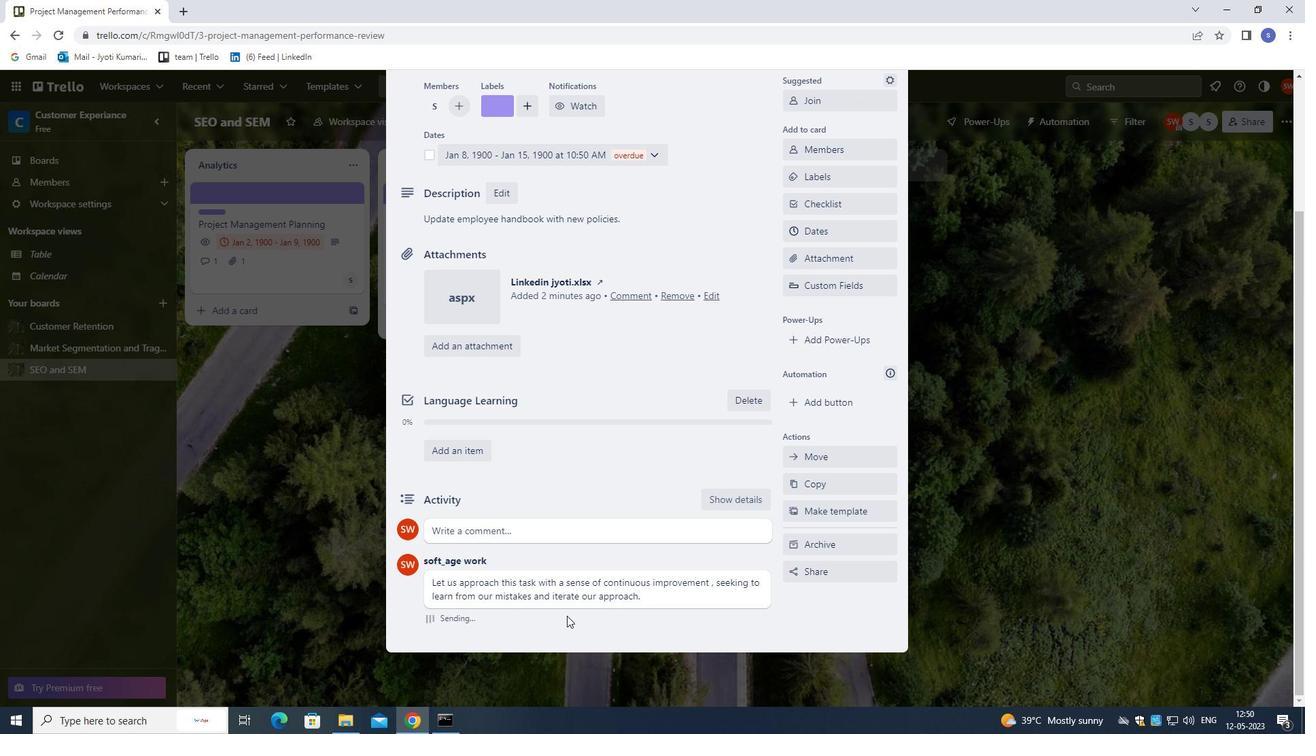
Action: Mouse scrolled (653, 592) with delta (0, 0)
Screenshot: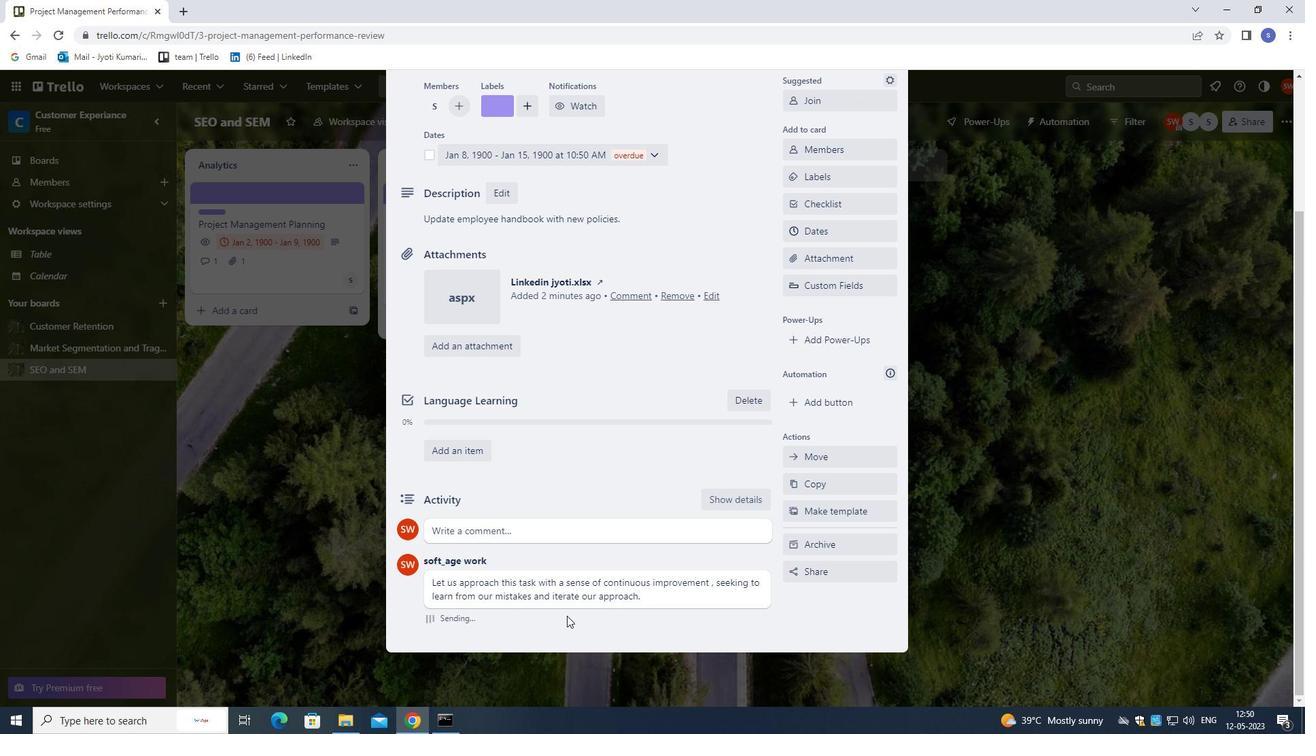 
Action: Mouse moved to (655, 584)
Screenshot: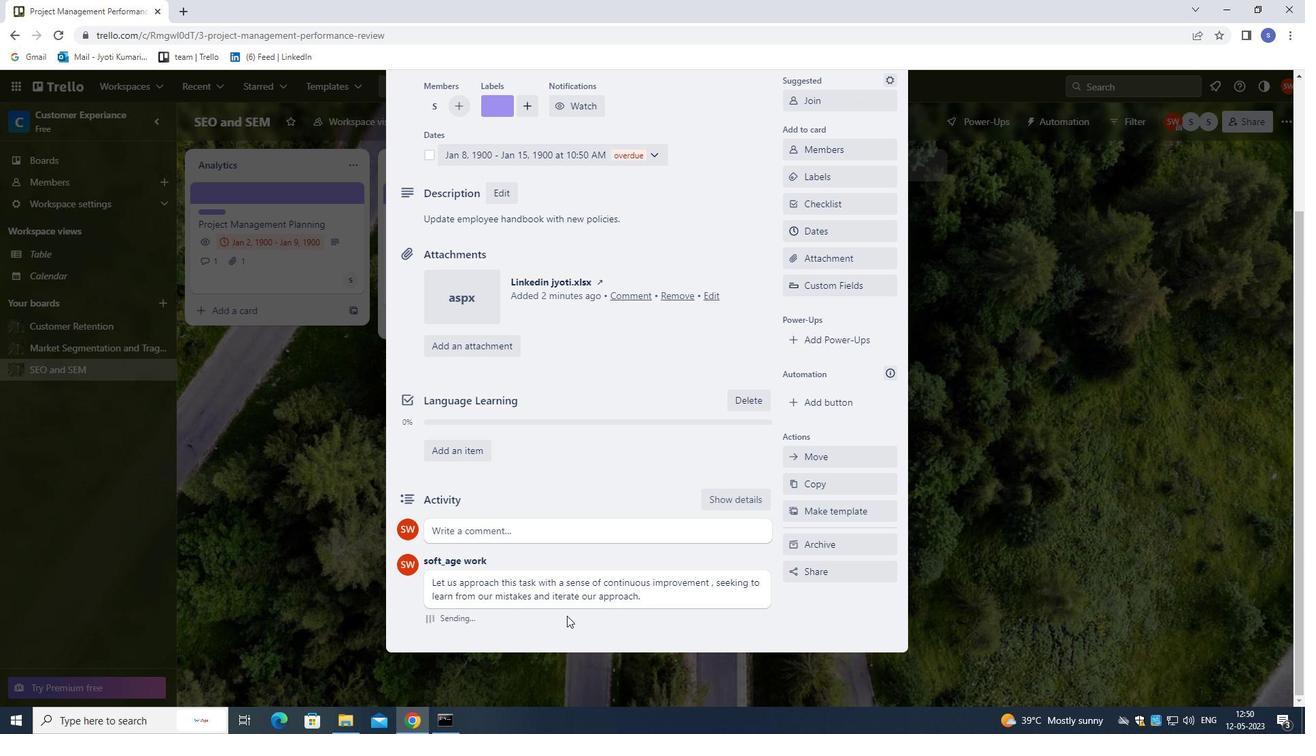 
Action: Mouse scrolled (655, 585) with delta (0, 0)
Screenshot: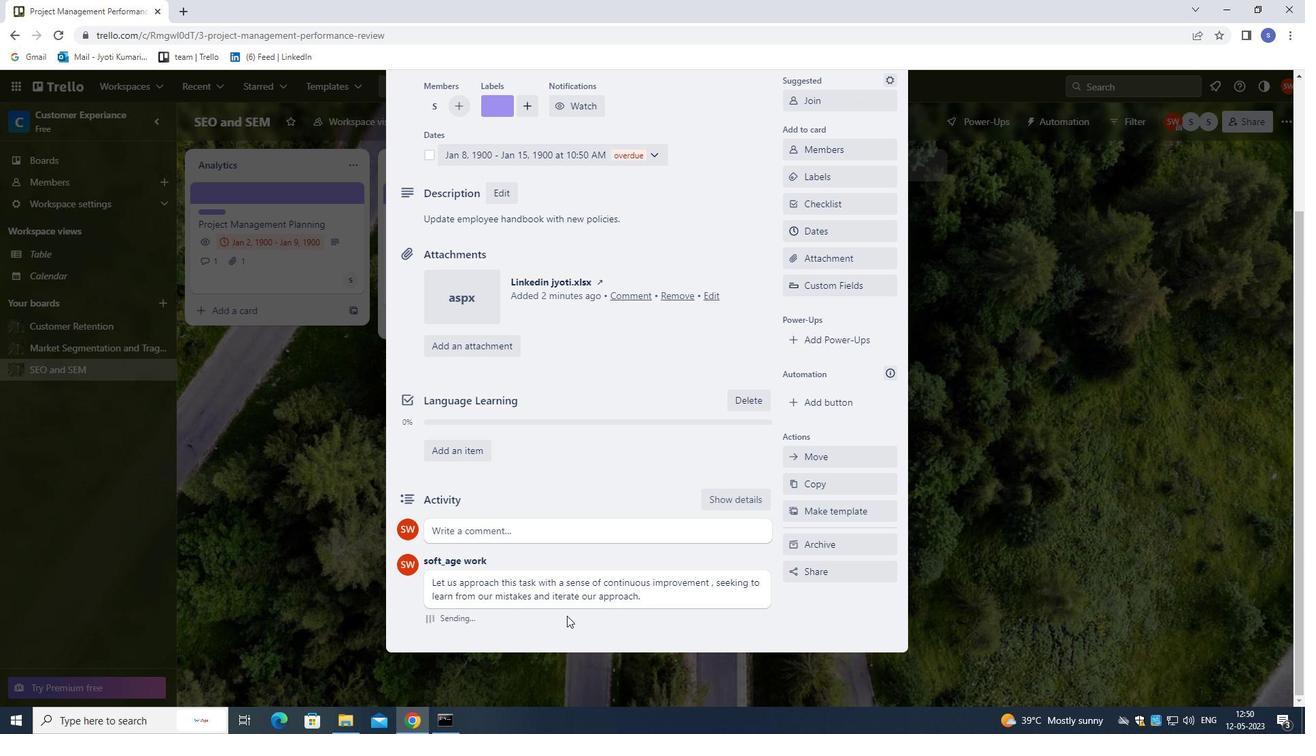 
Action: Mouse moved to (656, 579)
Screenshot: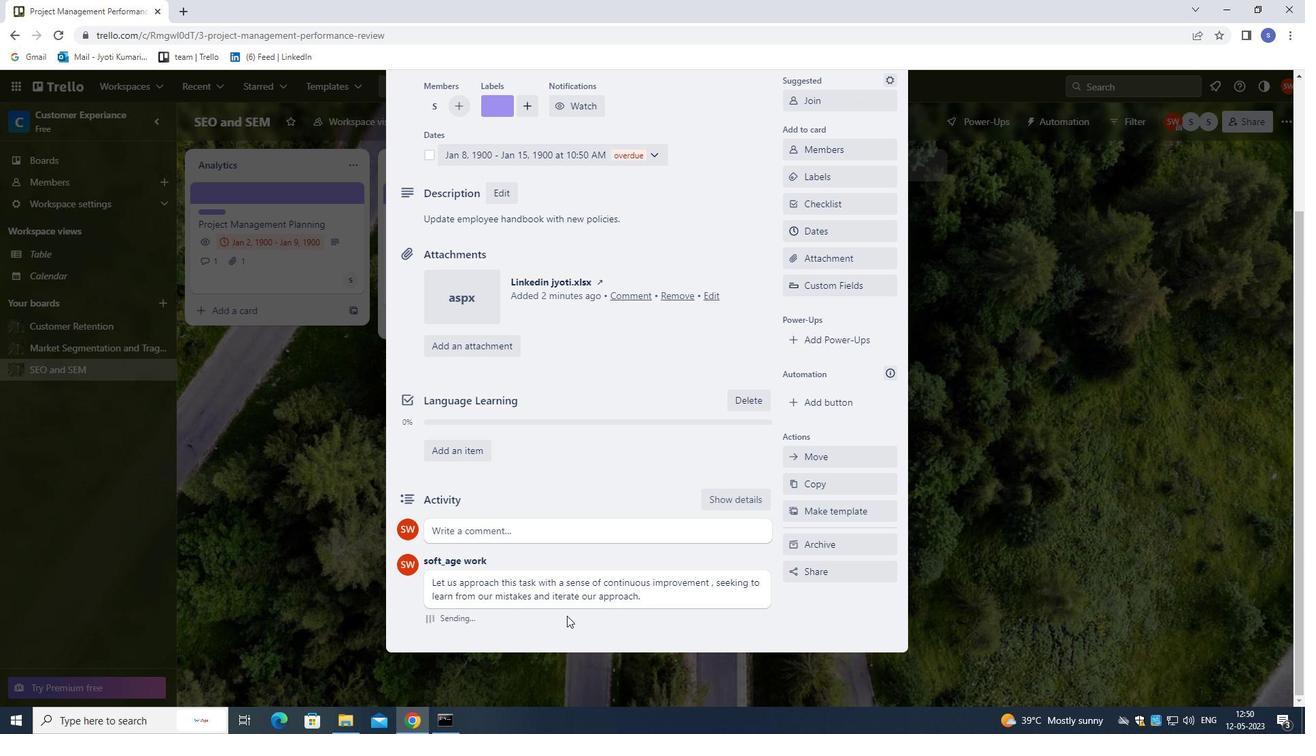 
Action: Mouse scrolled (656, 580) with delta (0, 0)
Screenshot: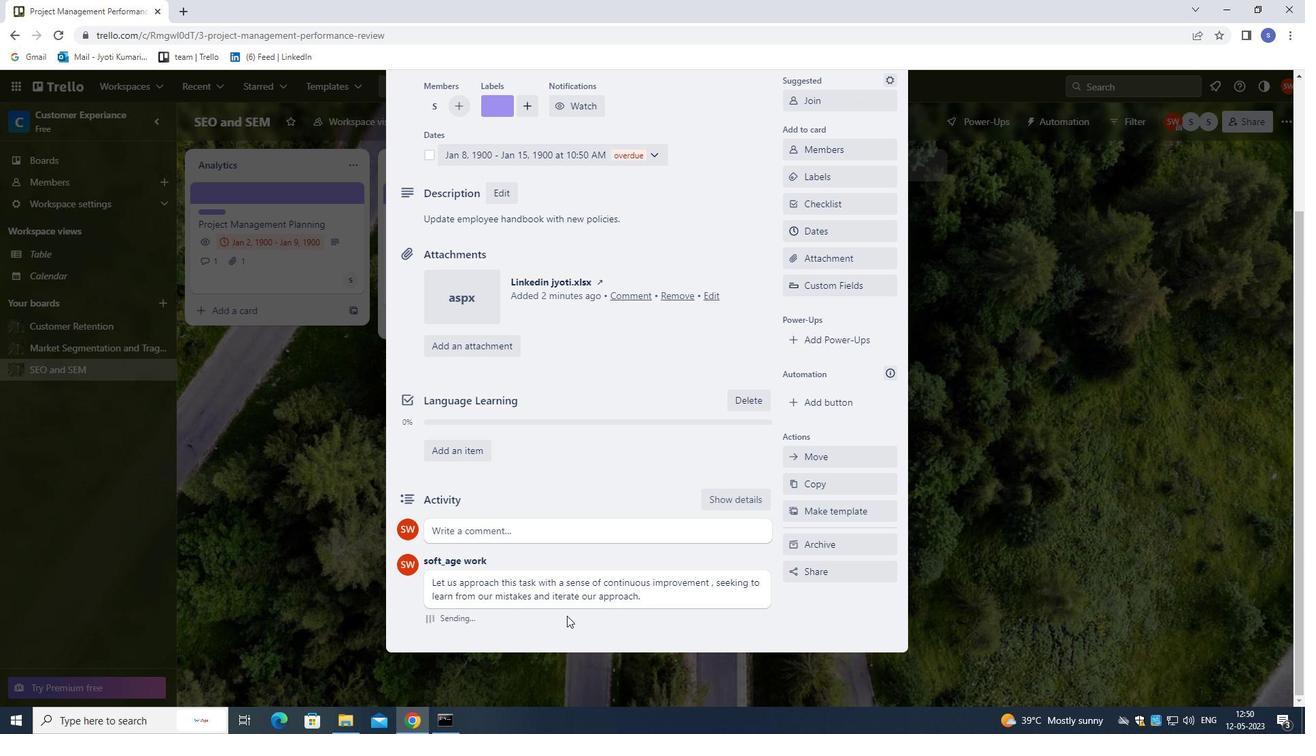 
Action: Mouse moved to (656, 573)
Screenshot: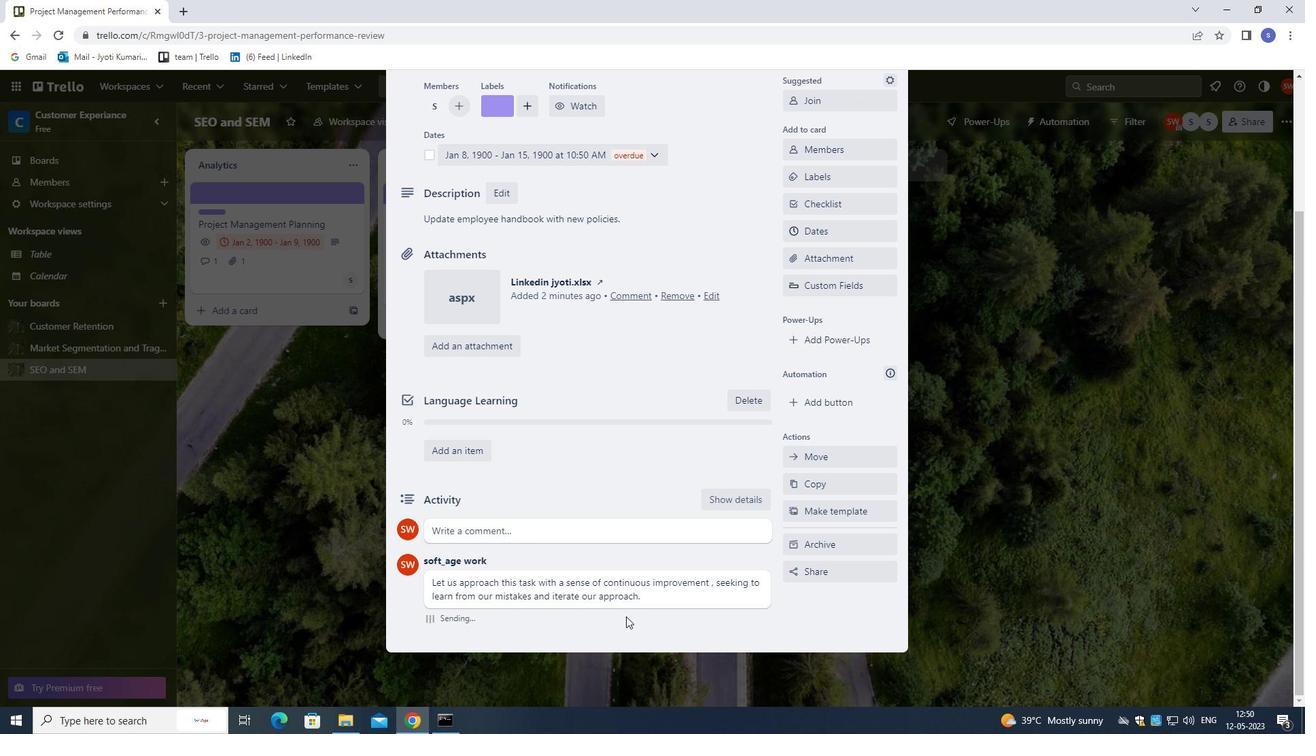
Action: Mouse scrolled (656, 573) with delta (0, 0)
Screenshot: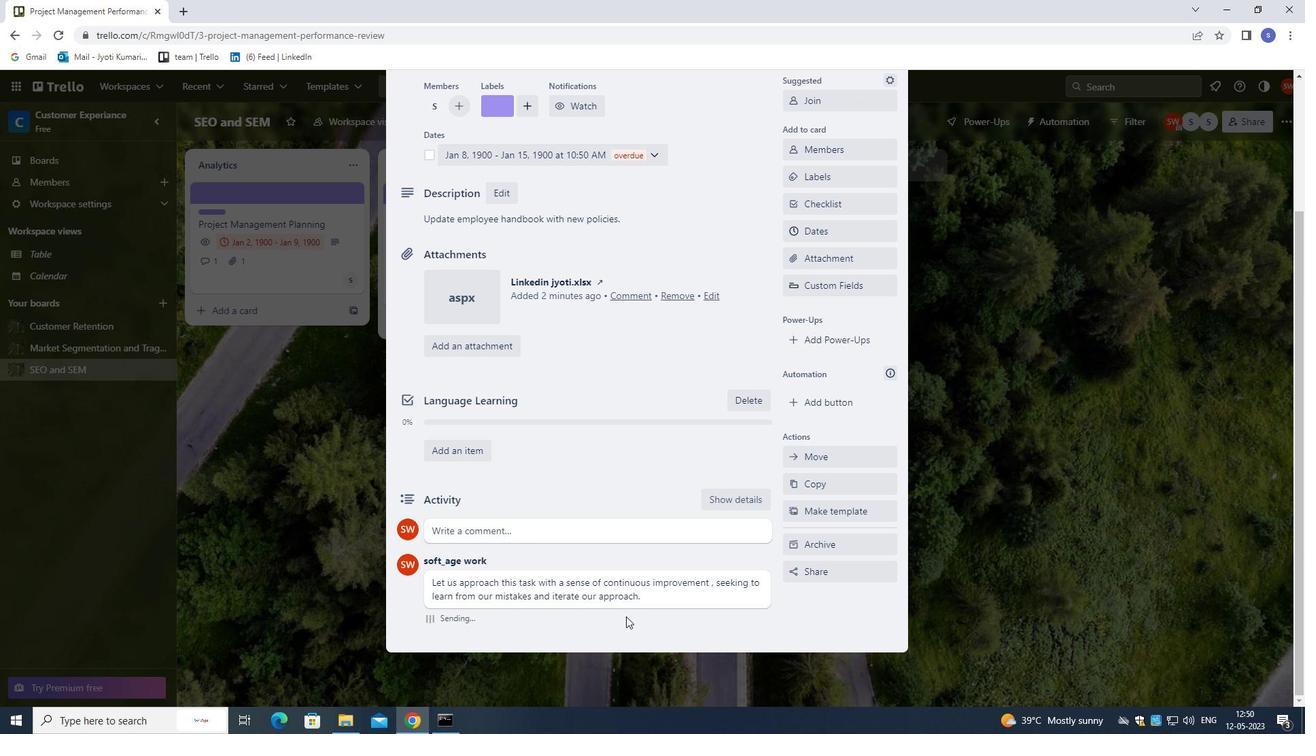 
Action: Mouse moved to (675, 490)
Screenshot: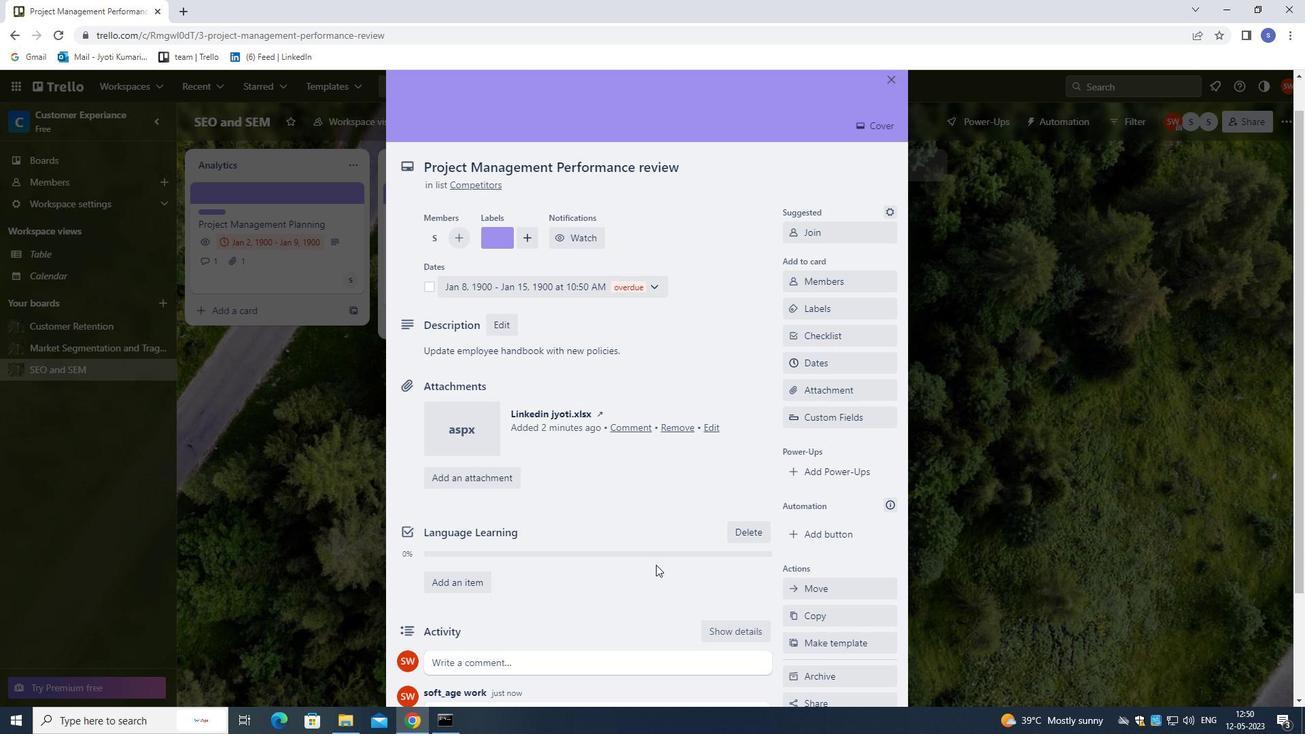 
Action: Mouse scrolled (675, 490) with delta (0, 0)
Screenshot: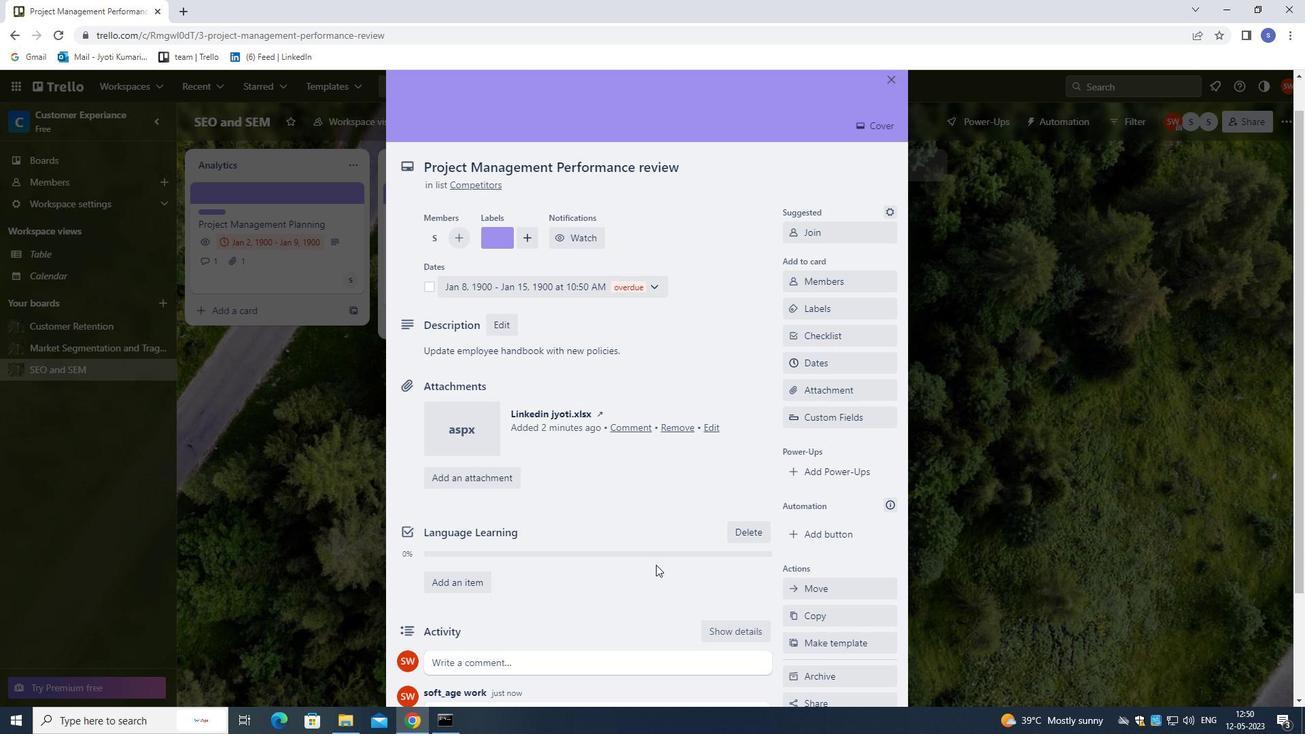 
Action: Mouse moved to (894, 117)
Screenshot: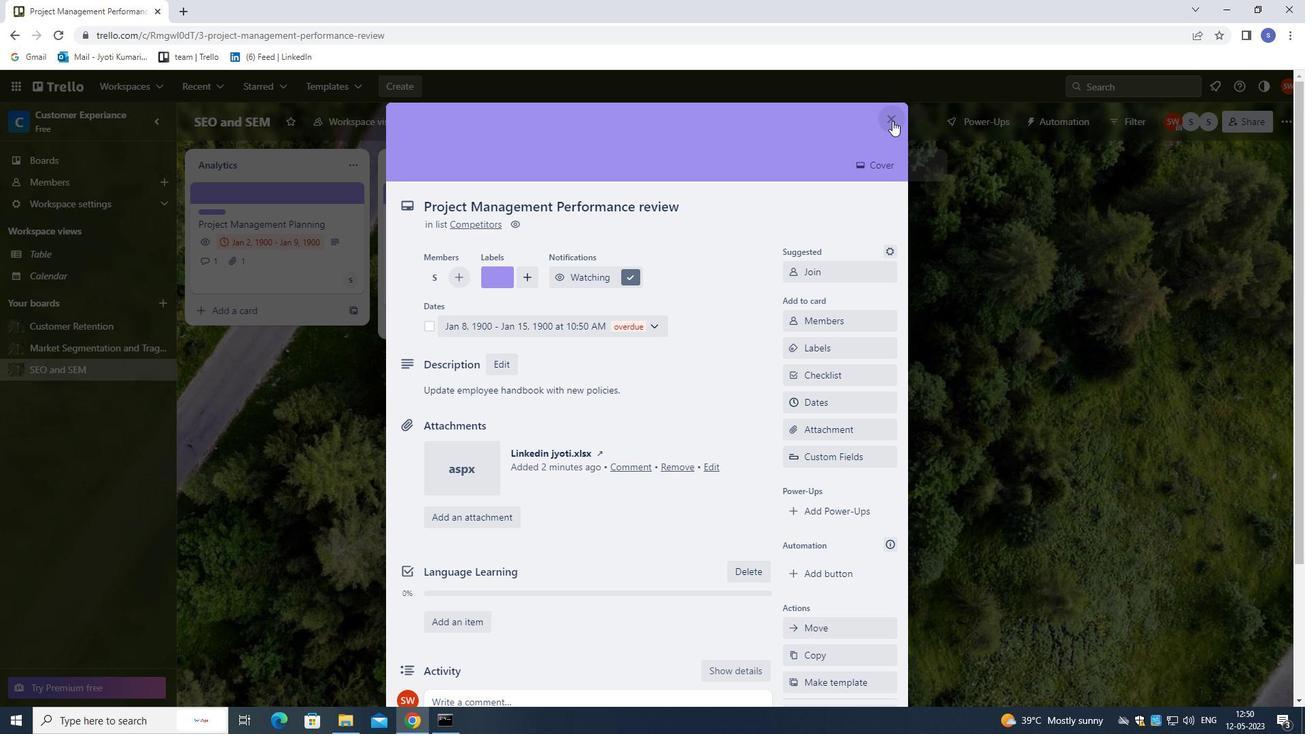 
Action: Mouse pressed left at (894, 117)
Screenshot: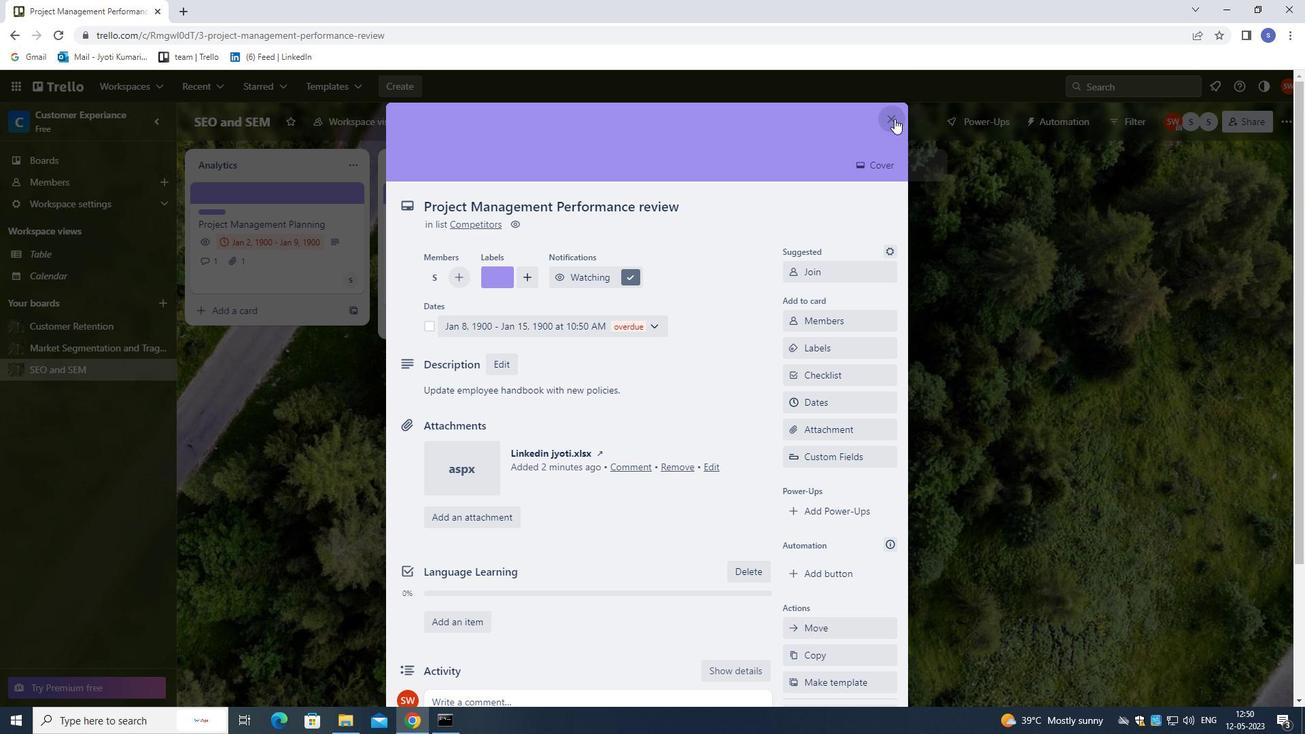 
Action: Mouse moved to (881, 135)
Screenshot: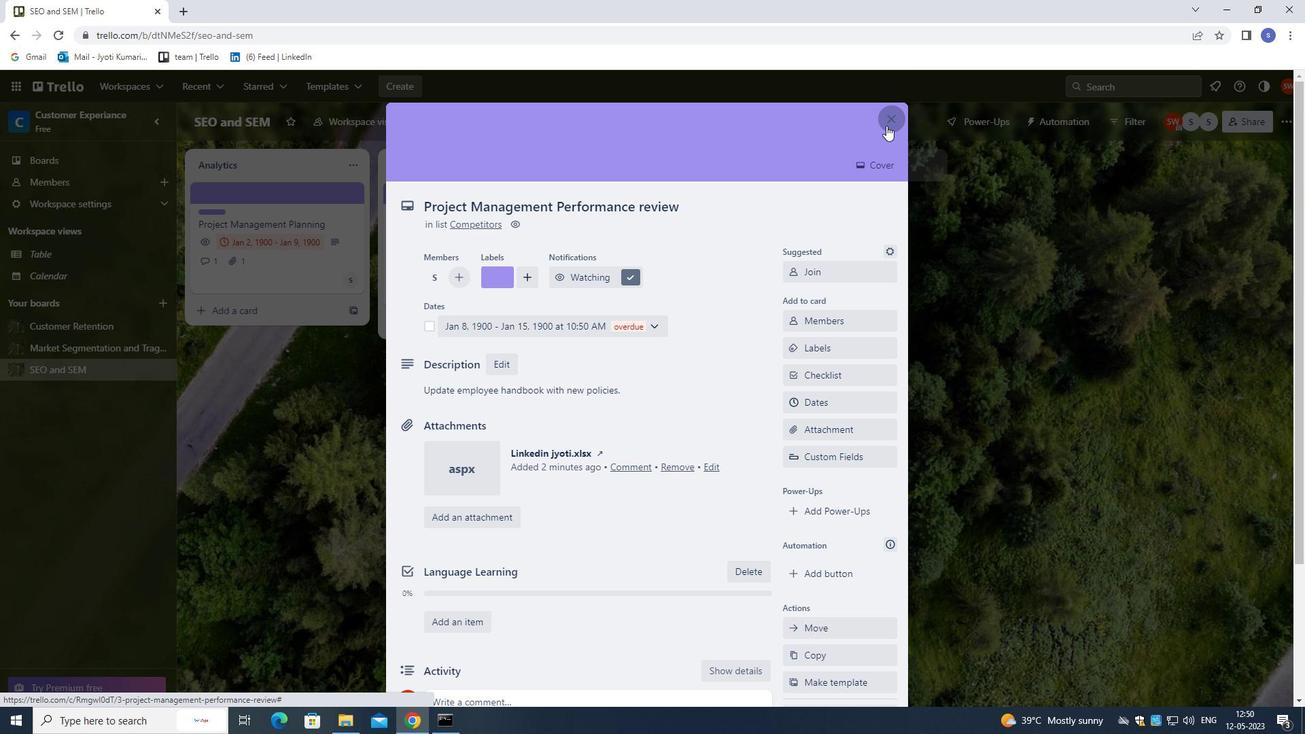 
